 Task: Find connections with filter location Bāzpur with filter topic #Leadershipwith filter profile language German with filter current company Better Careers with filter school Vijaya High School with filter industry Public Safety with filter service category Retirement Planning with filter keywords title Coordinator
Action: Mouse moved to (651, 85)
Screenshot: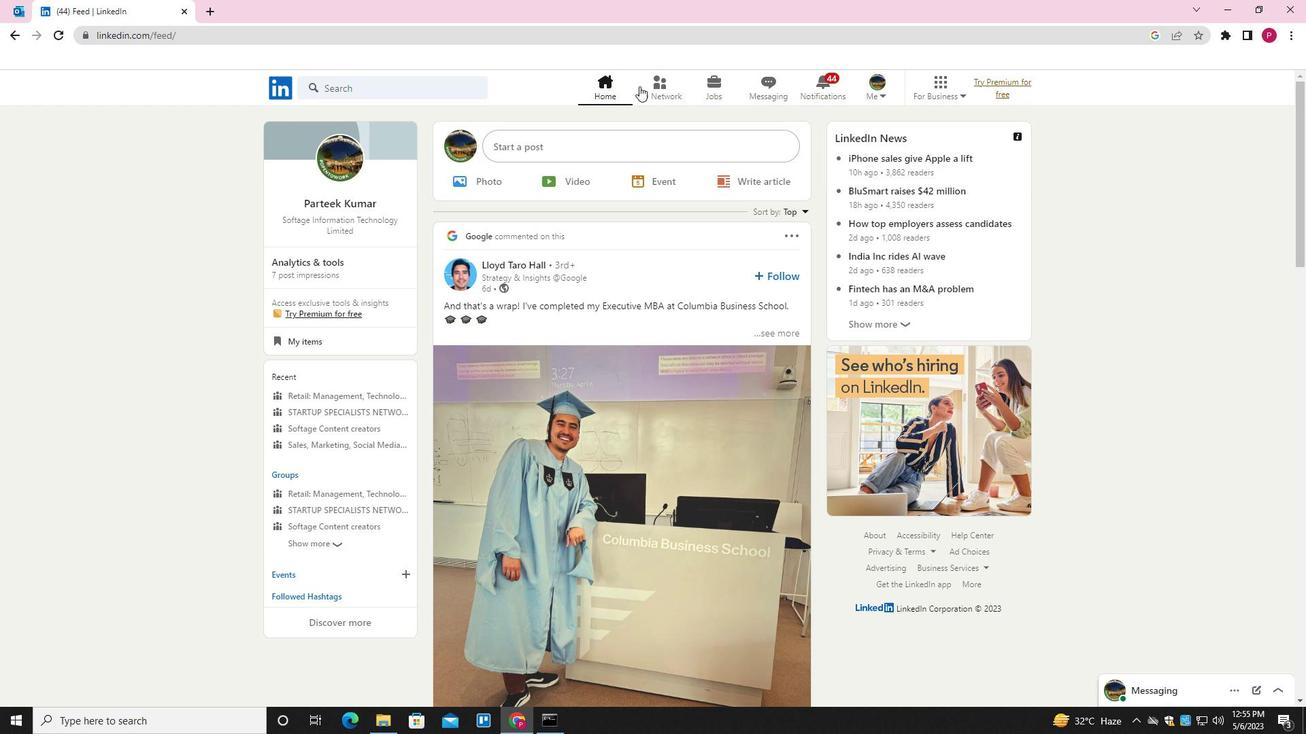 
Action: Mouse pressed left at (651, 85)
Screenshot: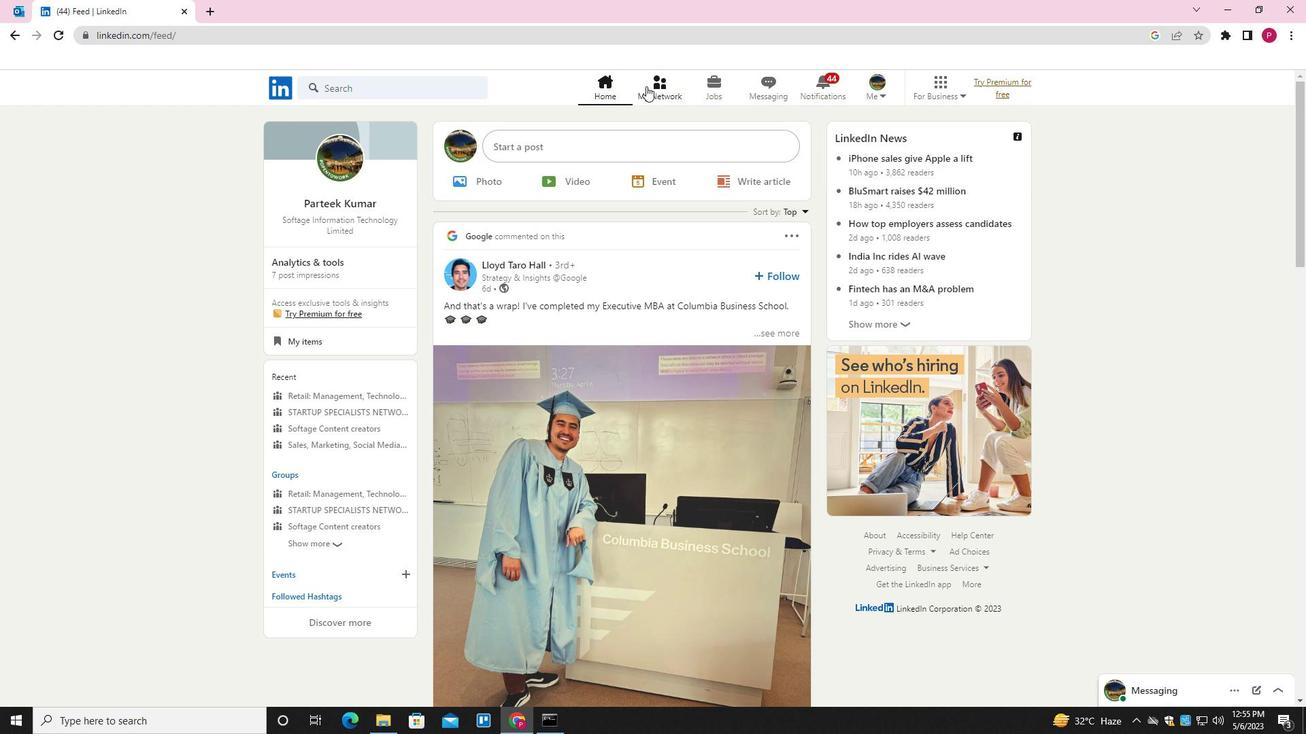 
Action: Mouse moved to (426, 163)
Screenshot: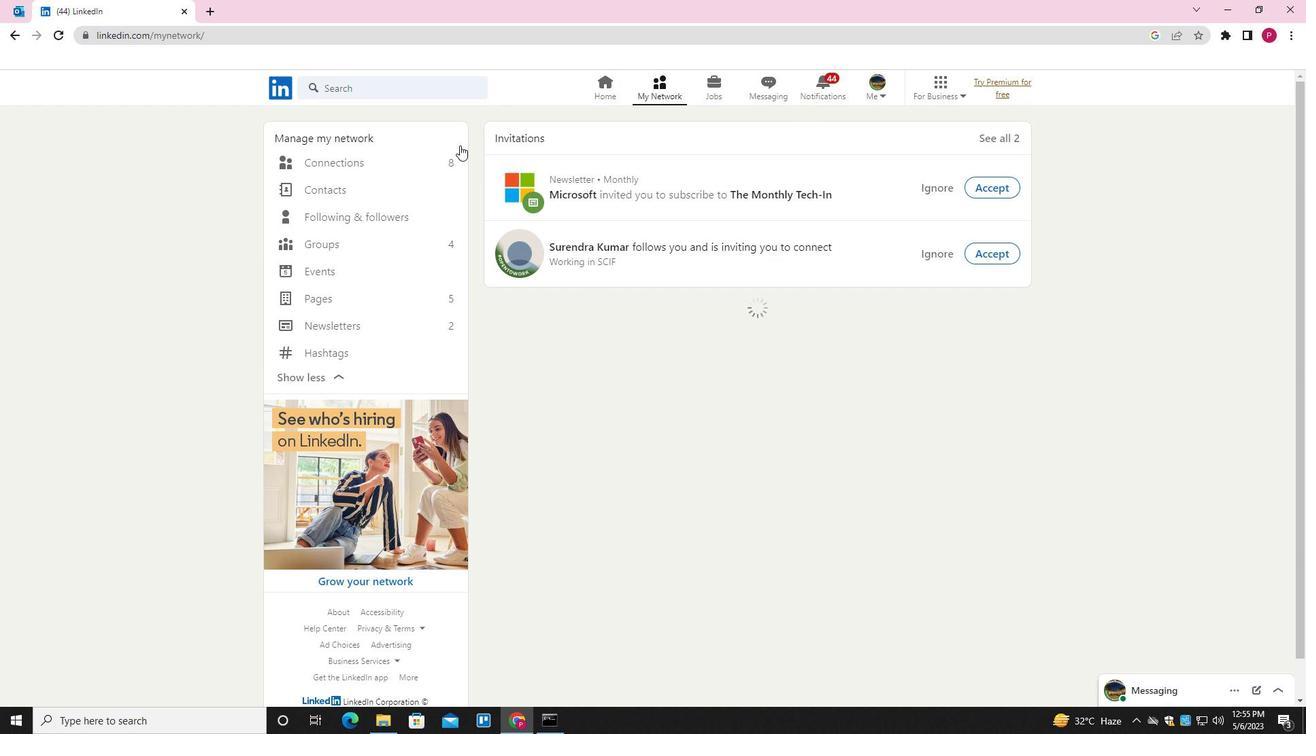 
Action: Mouse pressed left at (426, 163)
Screenshot: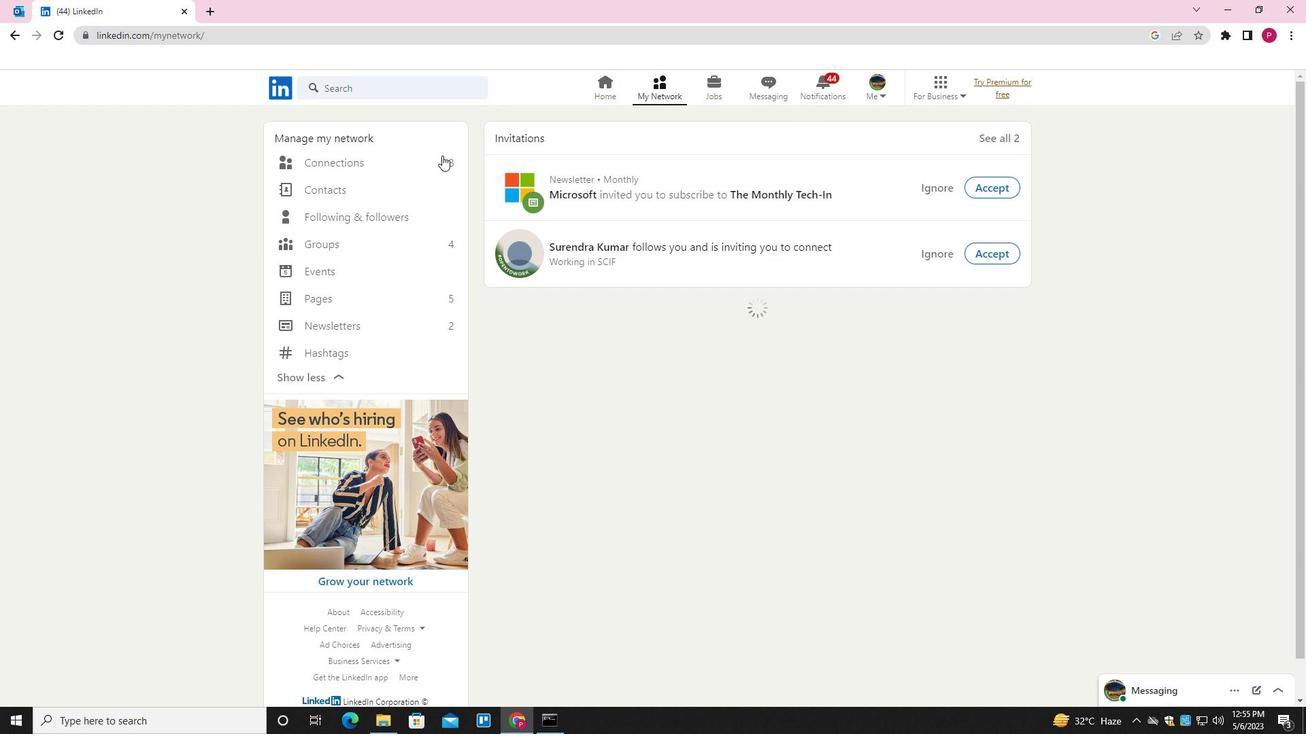 
Action: Mouse moved to (742, 163)
Screenshot: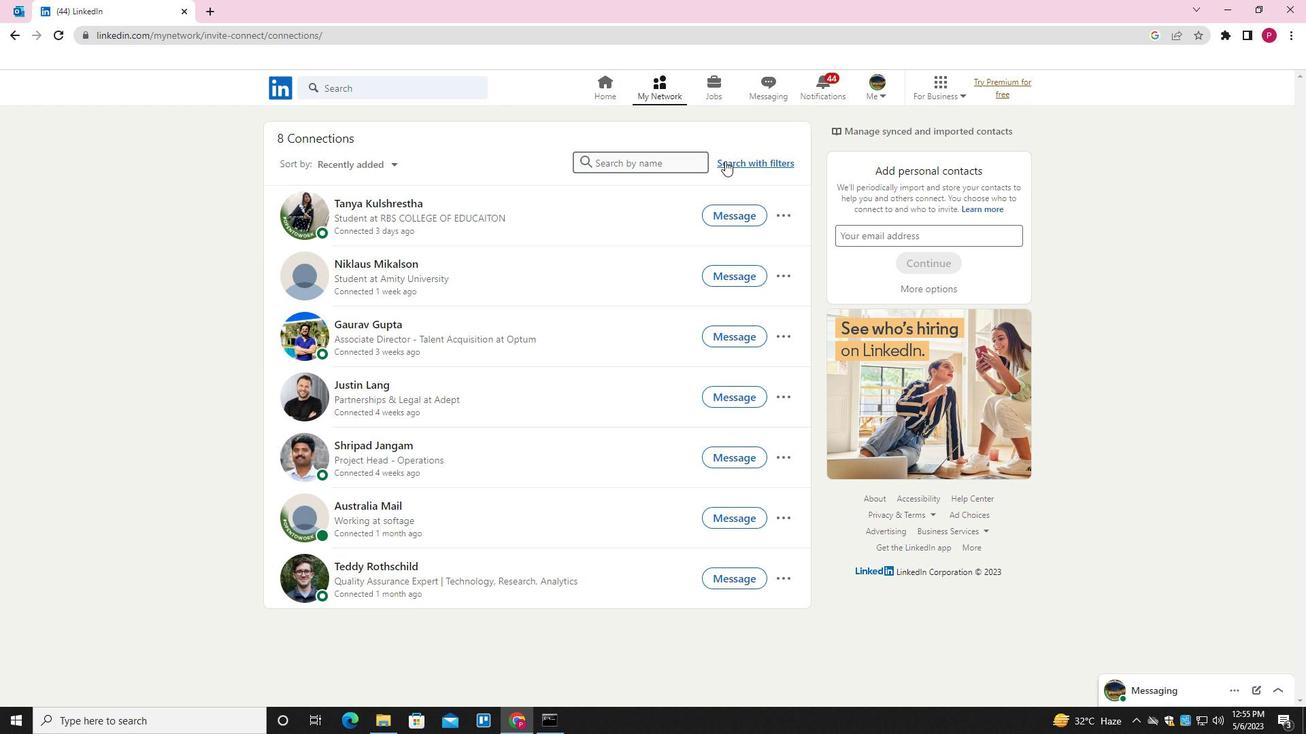 
Action: Mouse pressed left at (742, 163)
Screenshot: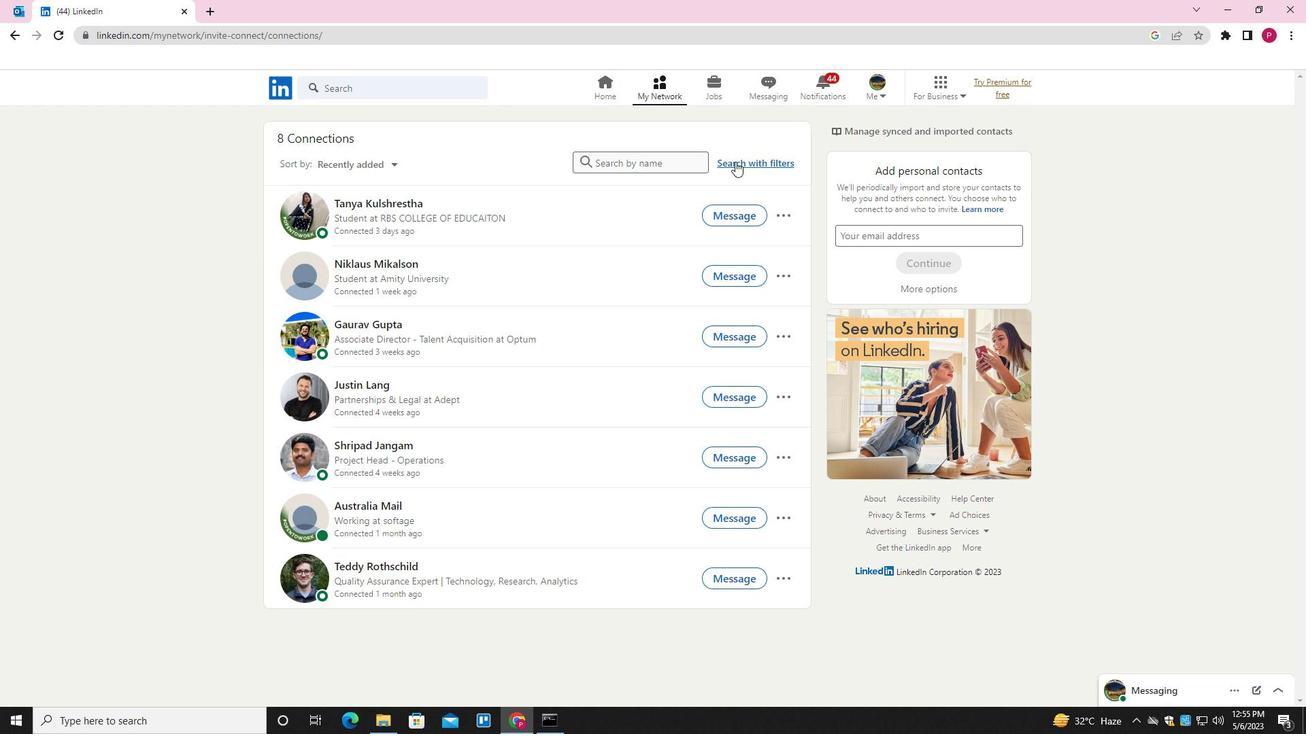 
Action: Mouse moved to (694, 125)
Screenshot: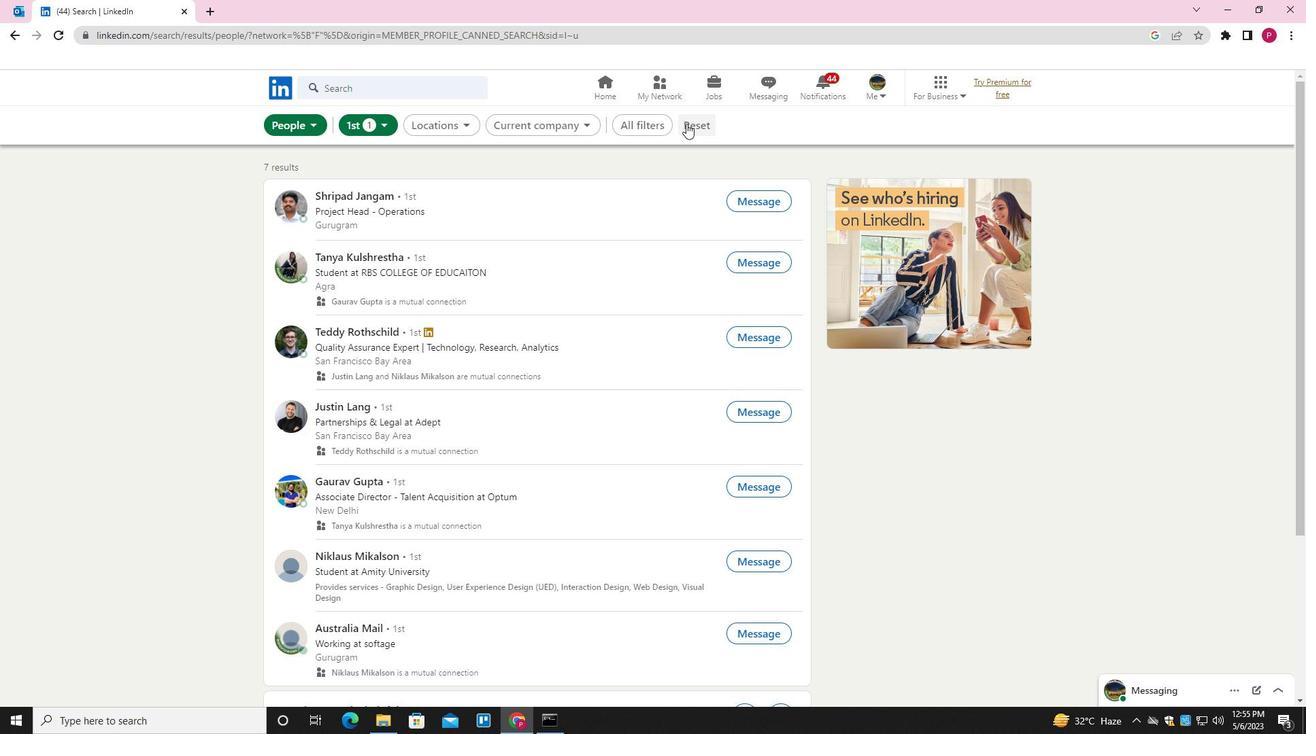 
Action: Mouse pressed left at (694, 125)
Screenshot: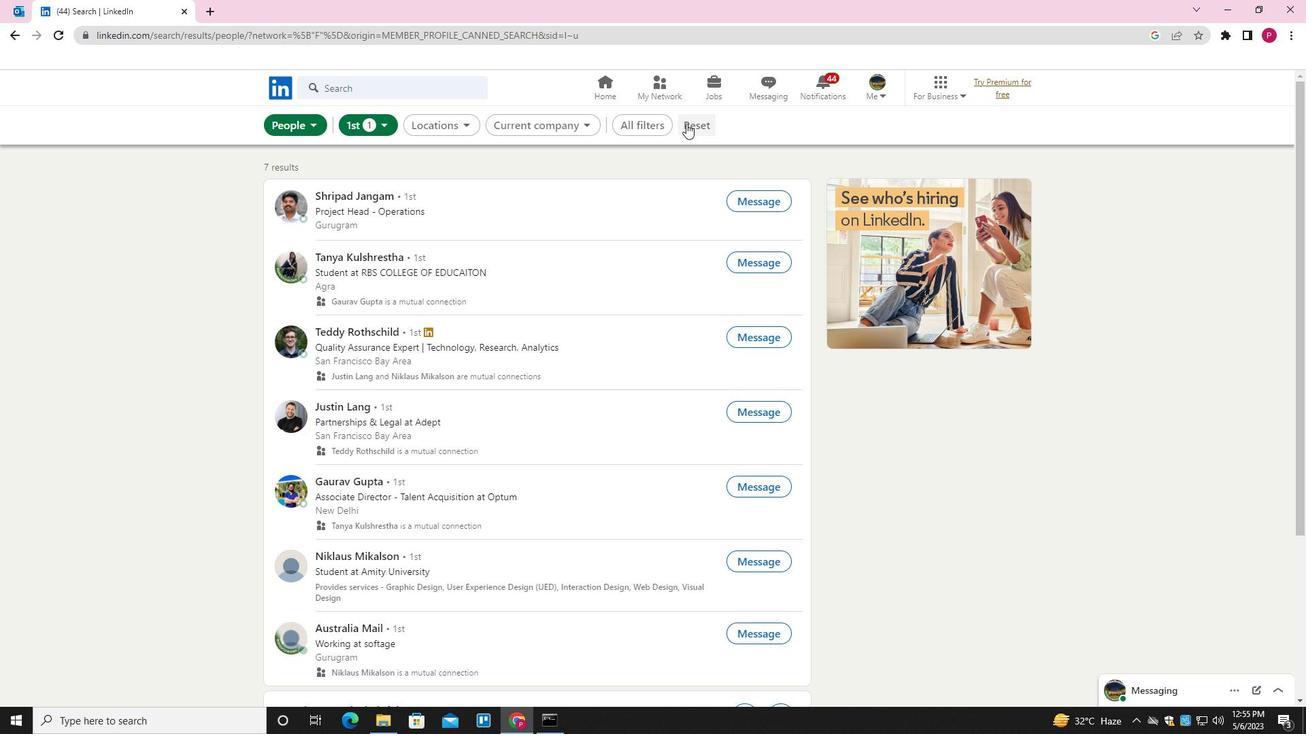 
Action: Mouse moved to (680, 118)
Screenshot: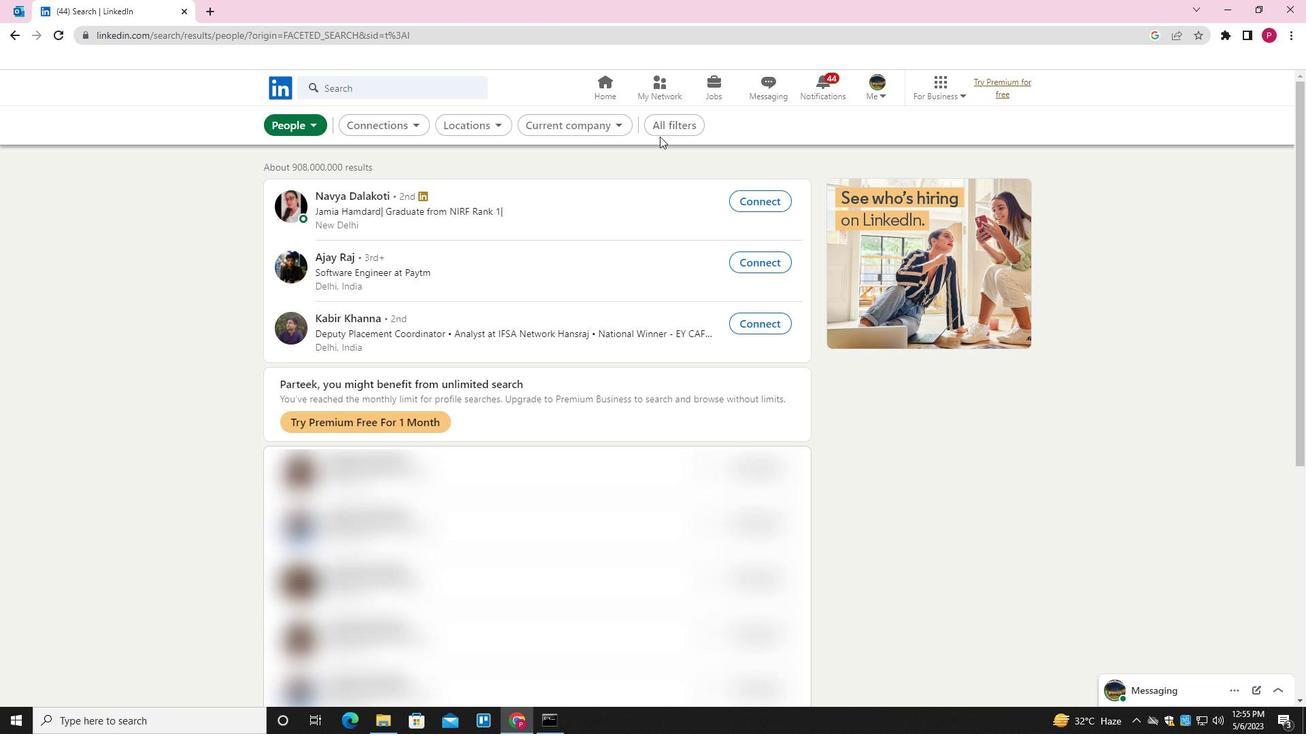 
Action: Mouse pressed left at (680, 118)
Screenshot: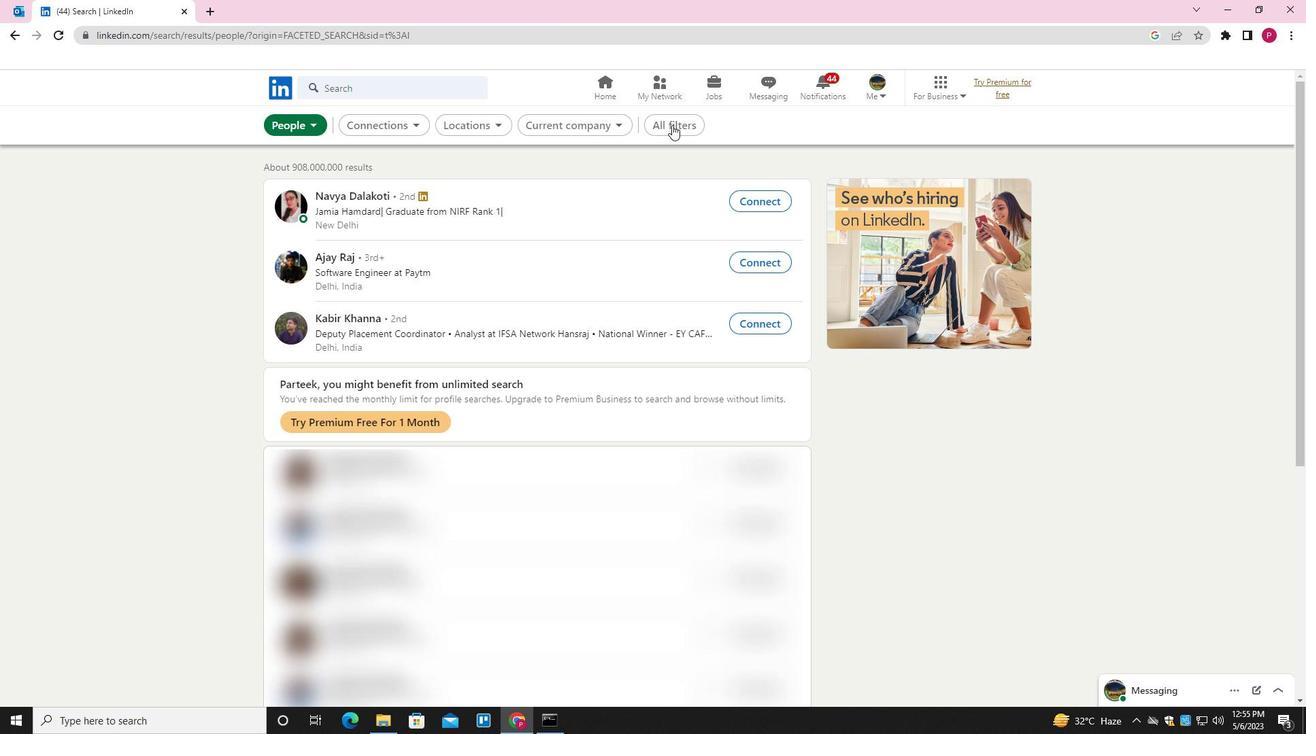 
Action: Mouse moved to (1035, 356)
Screenshot: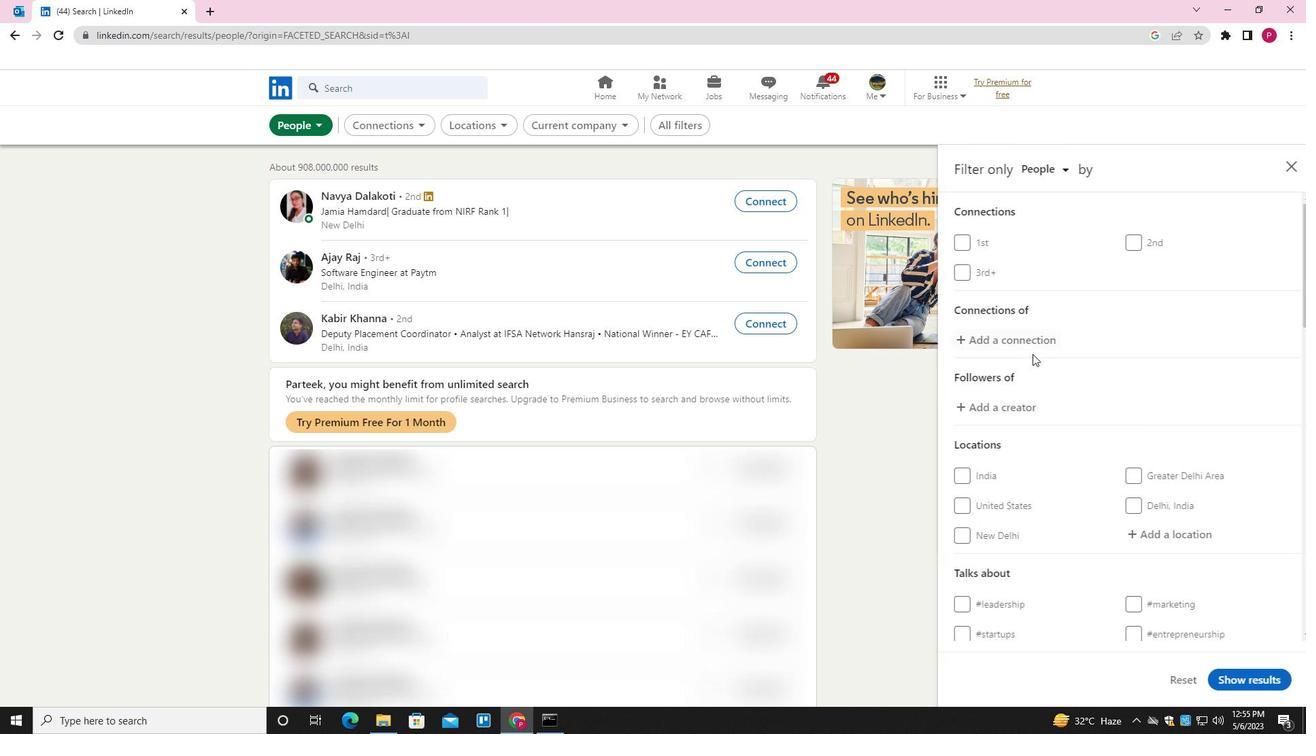 
Action: Mouse scrolled (1035, 355) with delta (0, 0)
Screenshot: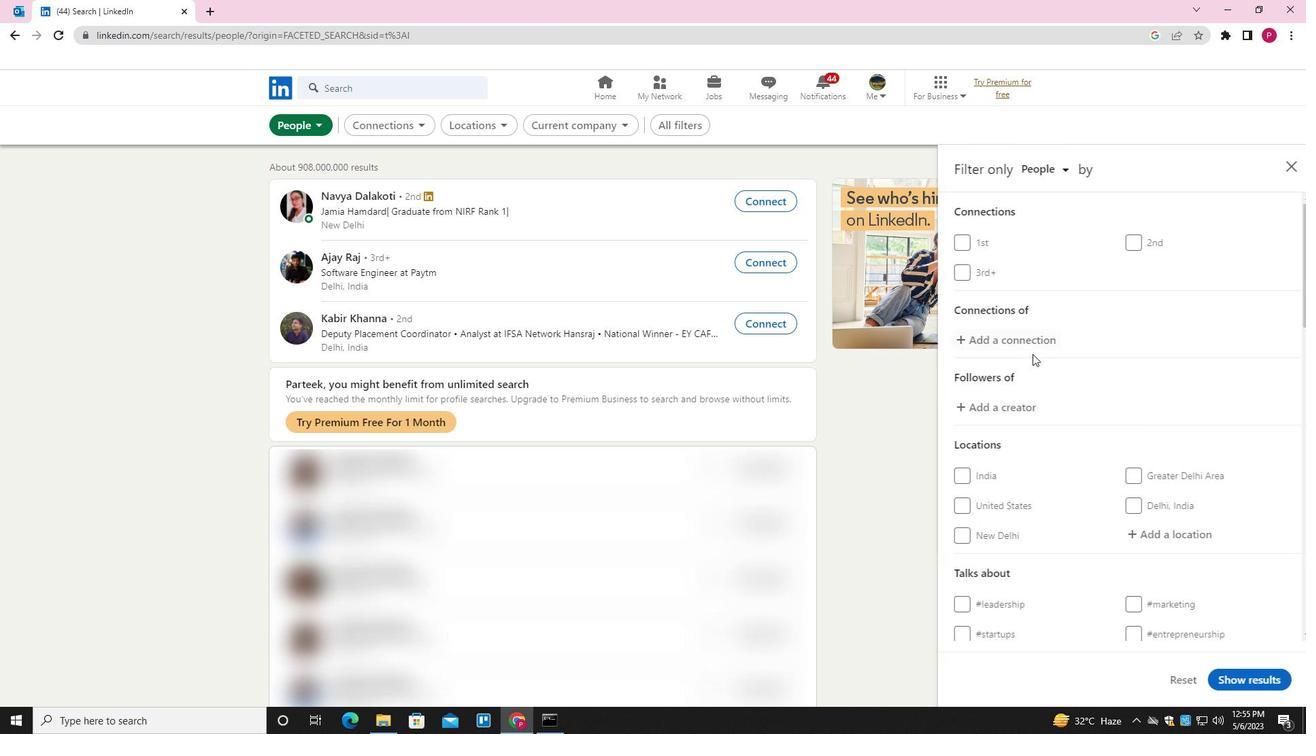
Action: Mouse moved to (1036, 357)
Screenshot: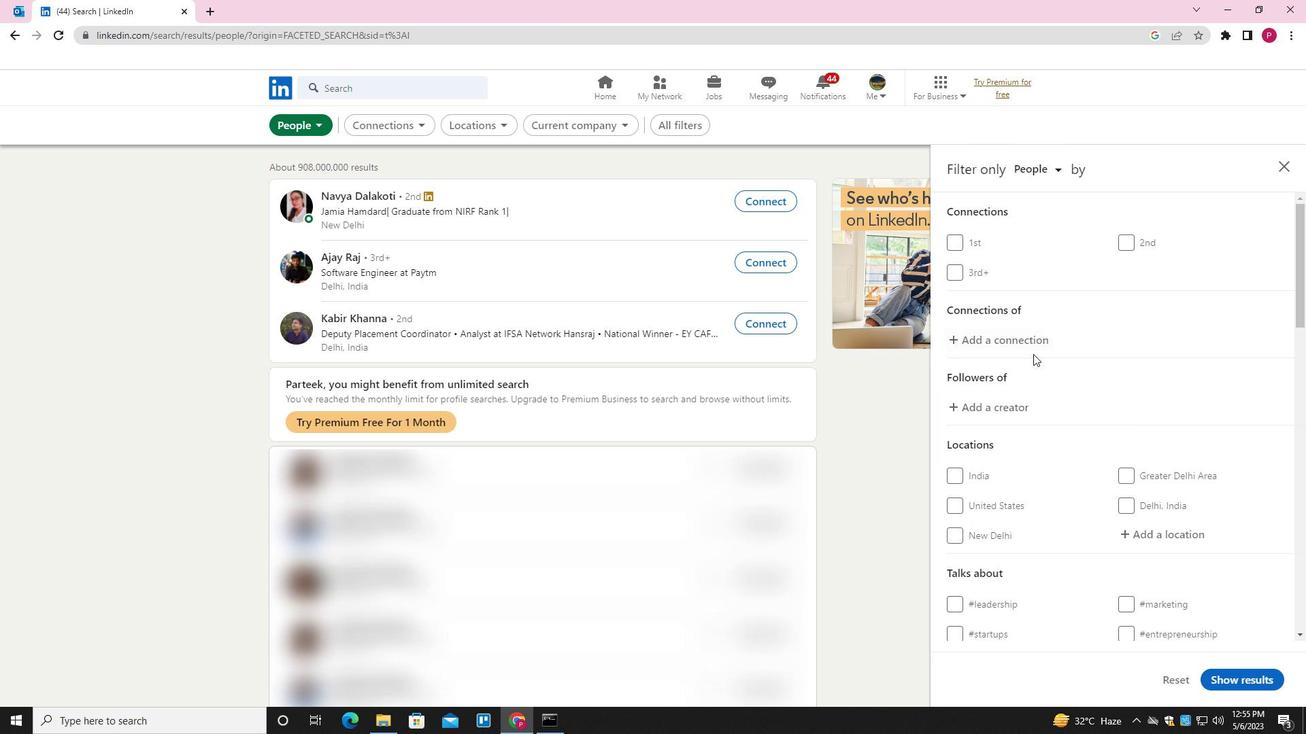 
Action: Mouse scrolled (1036, 357) with delta (0, 0)
Screenshot: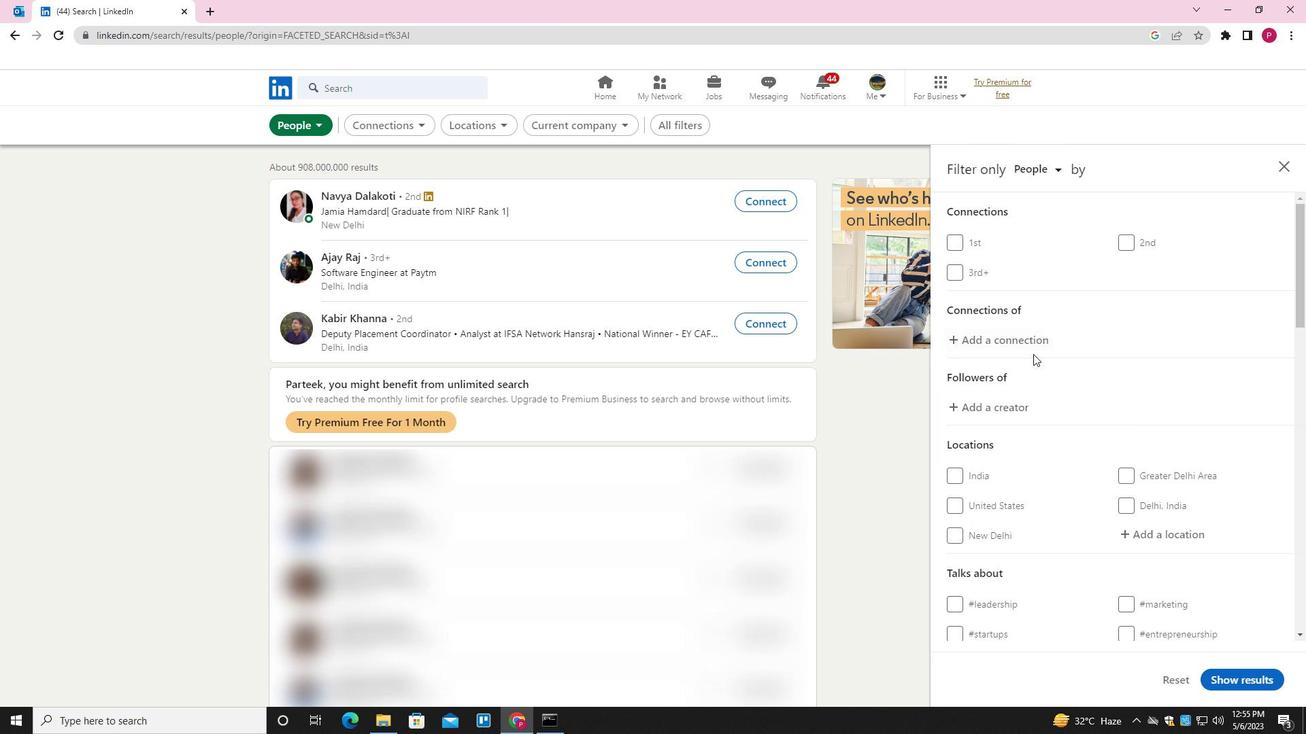 
Action: Mouse moved to (1162, 397)
Screenshot: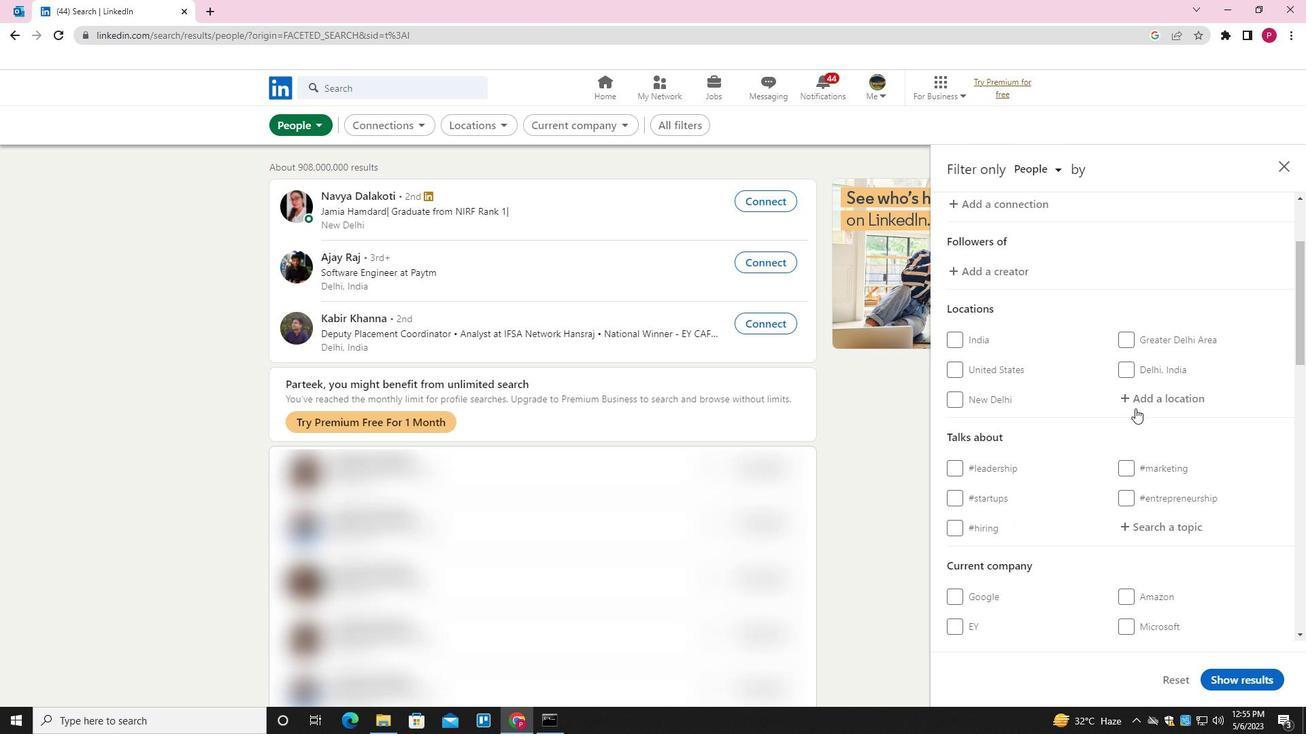 
Action: Mouse pressed left at (1162, 397)
Screenshot: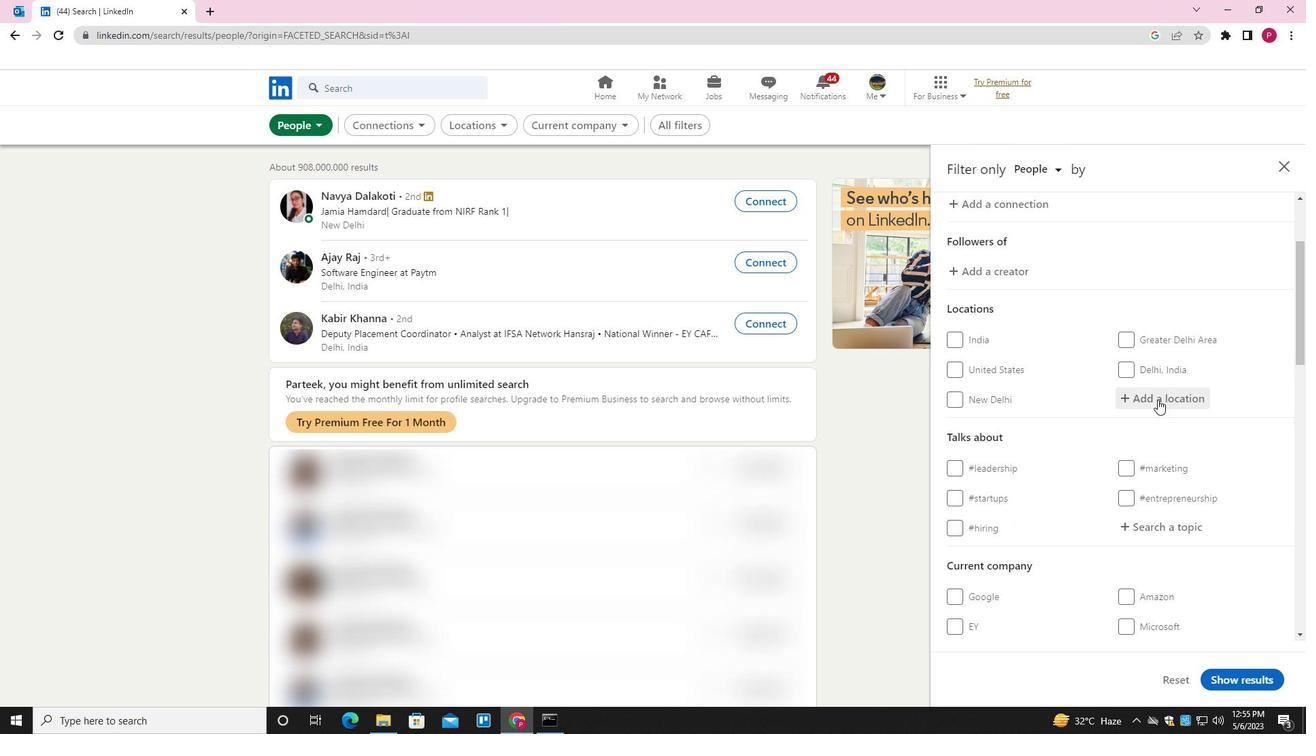 
Action: Mouse moved to (1161, 397)
Screenshot: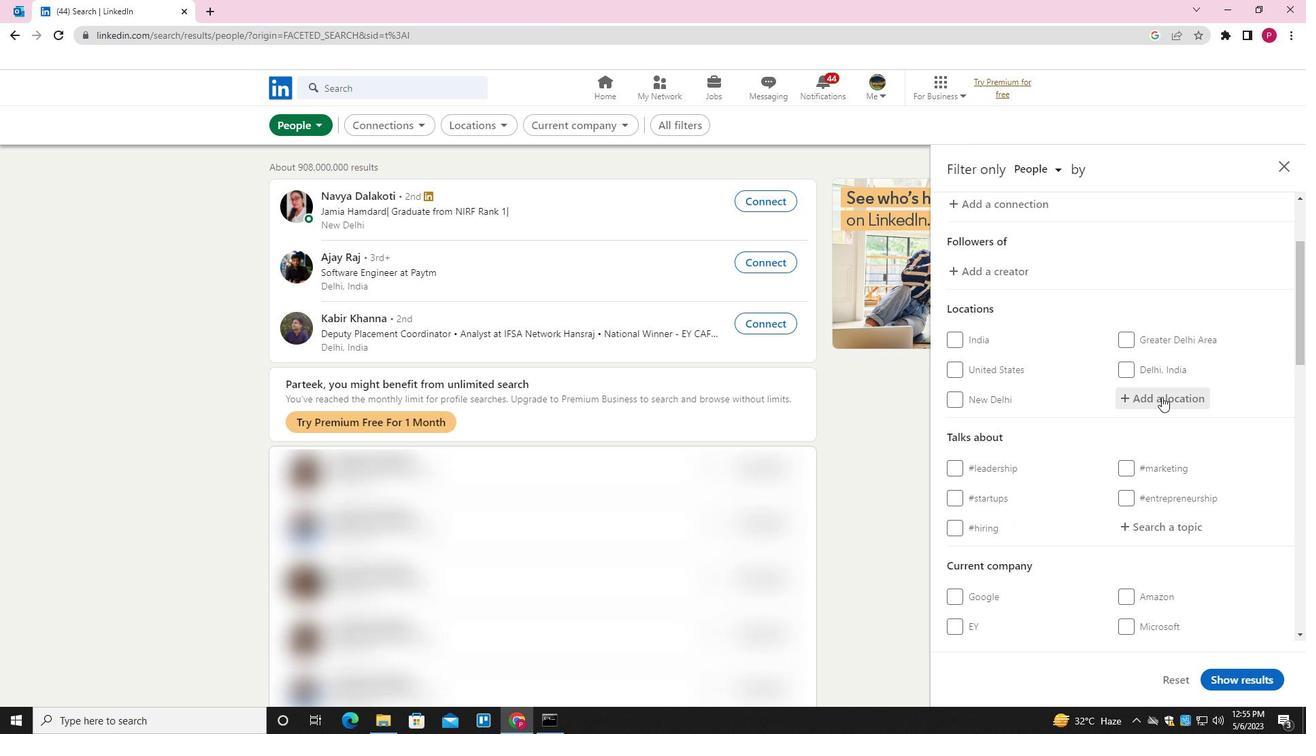 
Action: Key pressed <Key.shift>BAZPUR<Key.down><Key.enter>
Screenshot: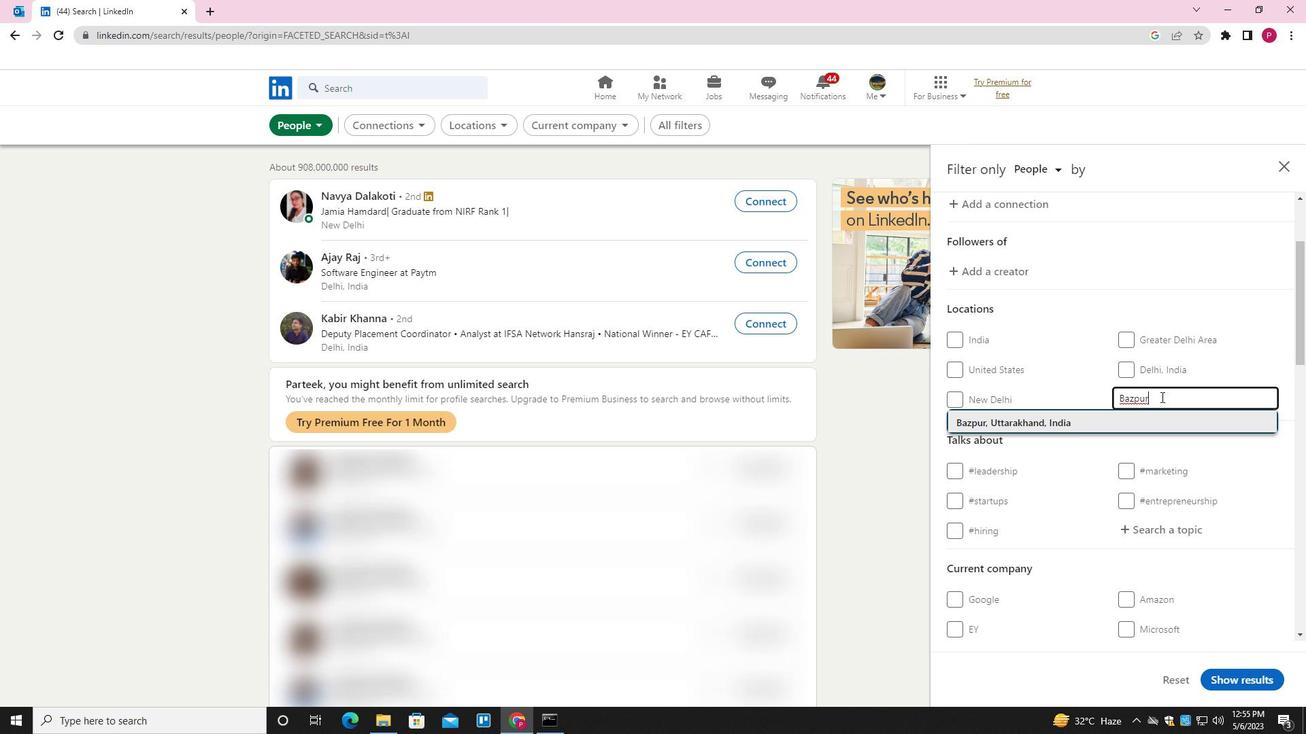 
Action: Mouse moved to (1152, 403)
Screenshot: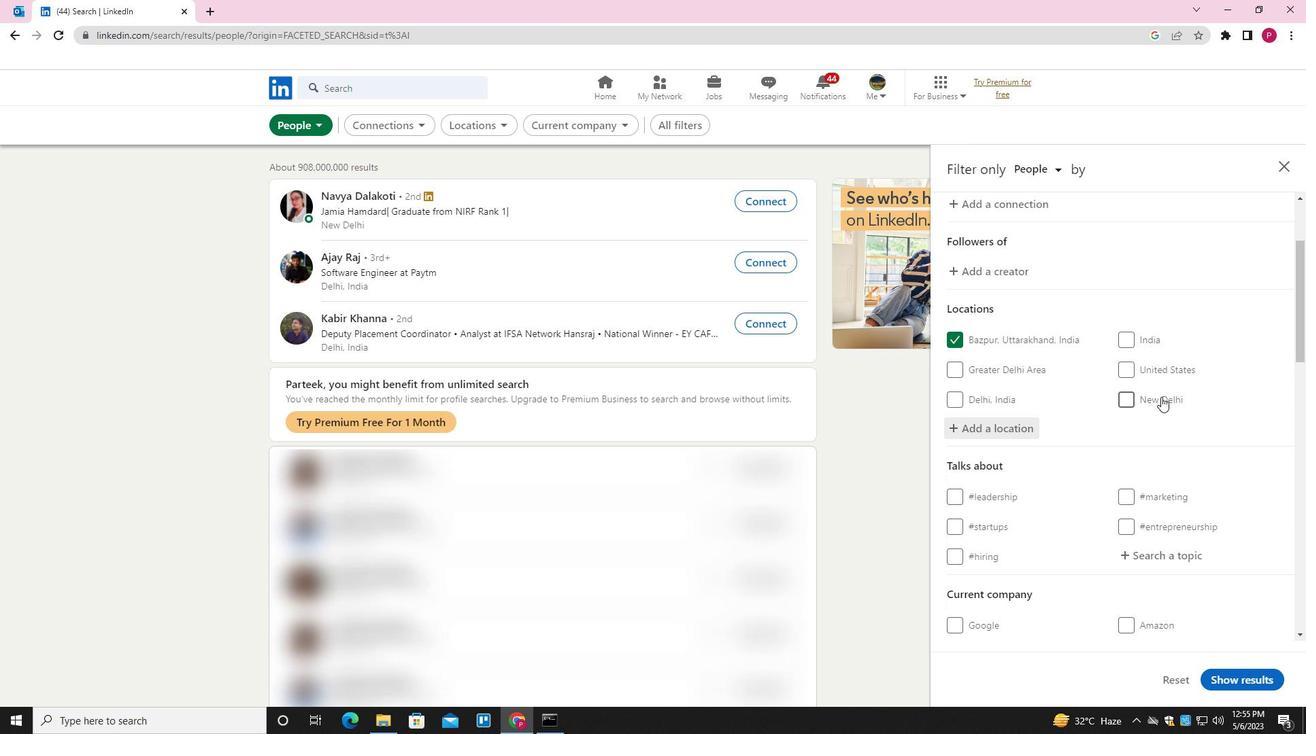 
Action: Mouse scrolled (1152, 402) with delta (0, 0)
Screenshot: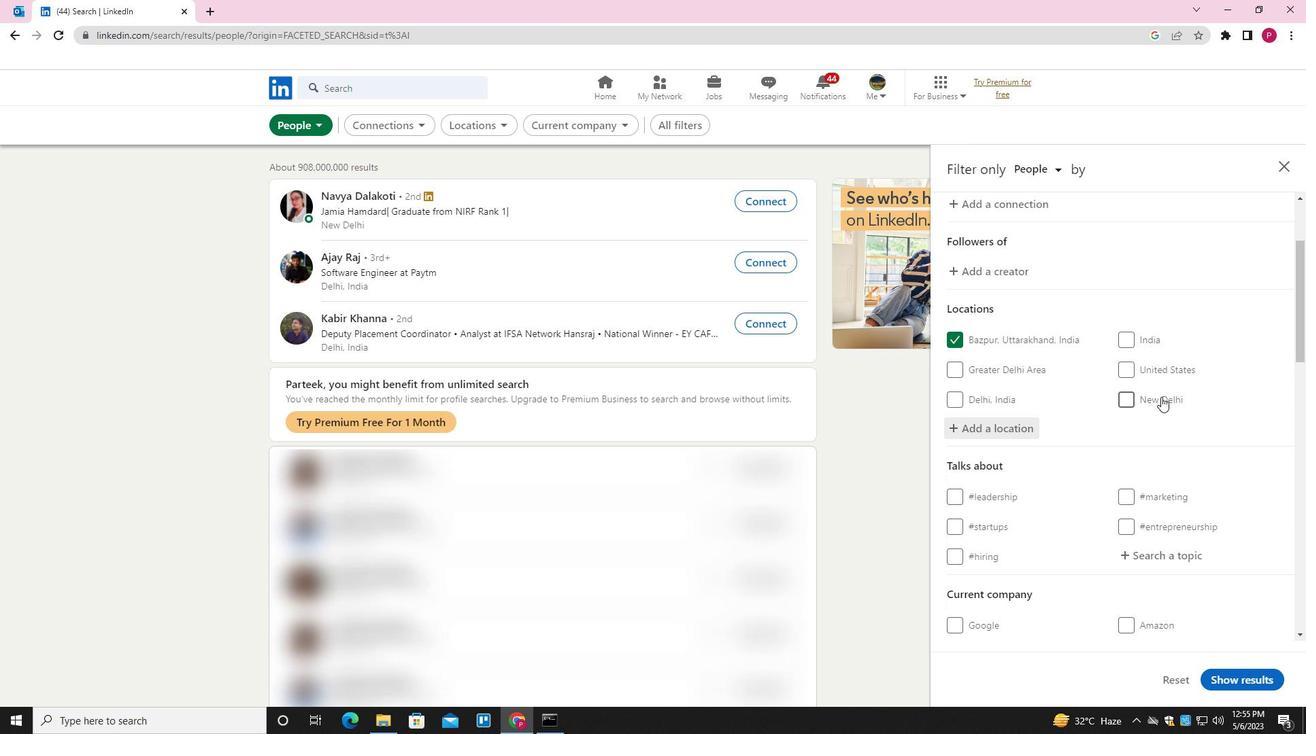 
Action: Mouse moved to (1151, 404)
Screenshot: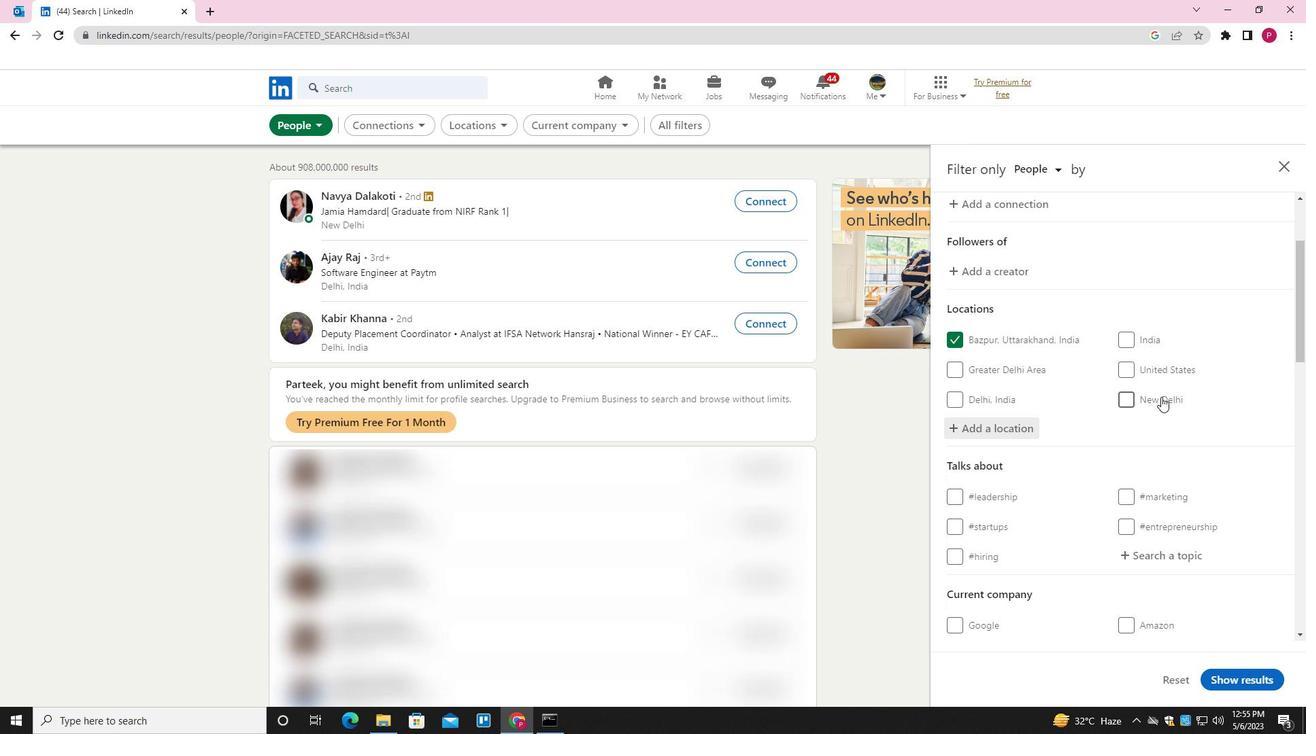 
Action: Mouse scrolled (1151, 403) with delta (0, 0)
Screenshot: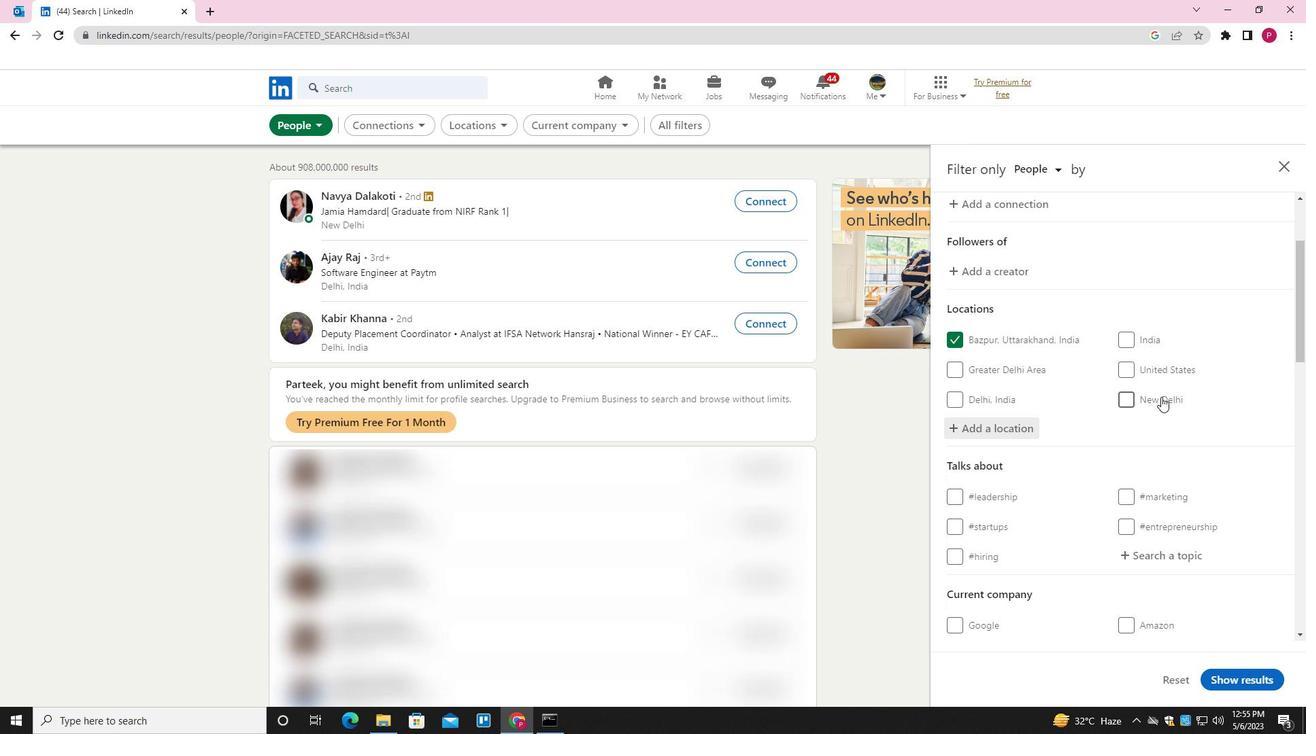 
Action: Mouse moved to (1148, 405)
Screenshot: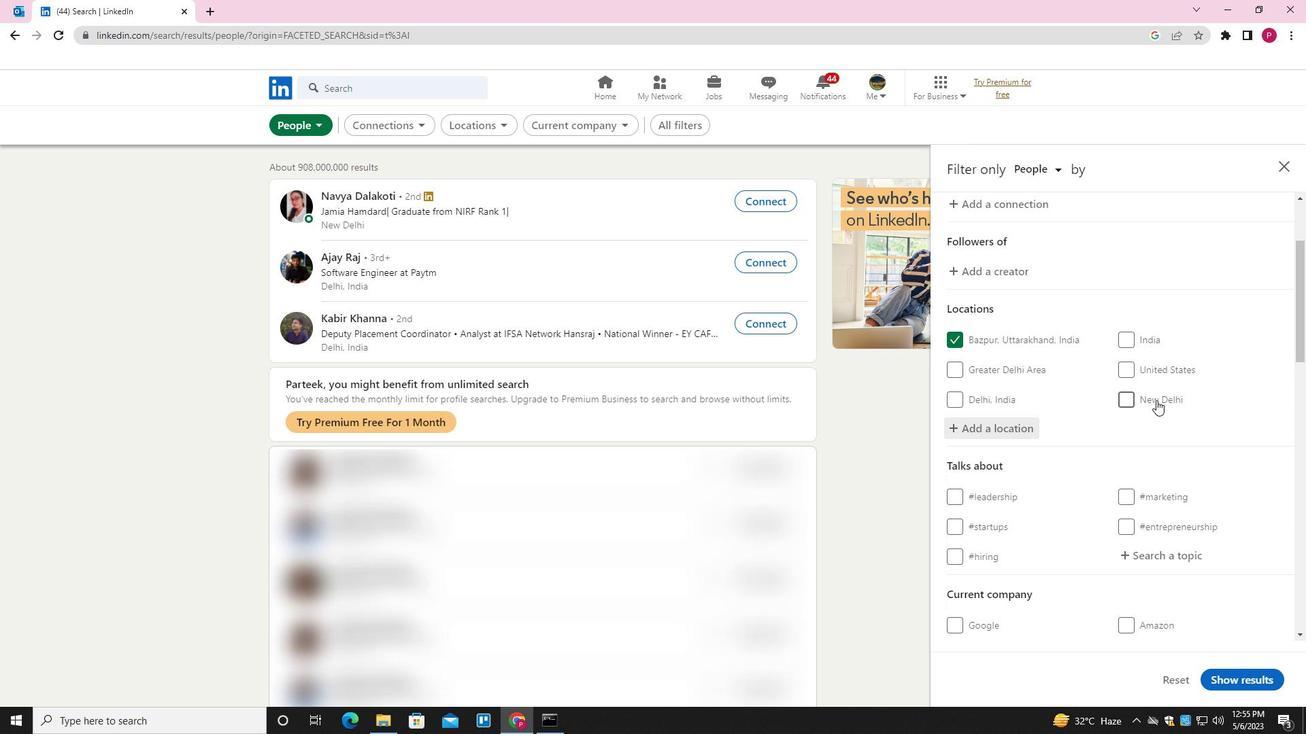 
Action: Mouse scrolled (1148, 404) with delta (0, 0)
Screenshot: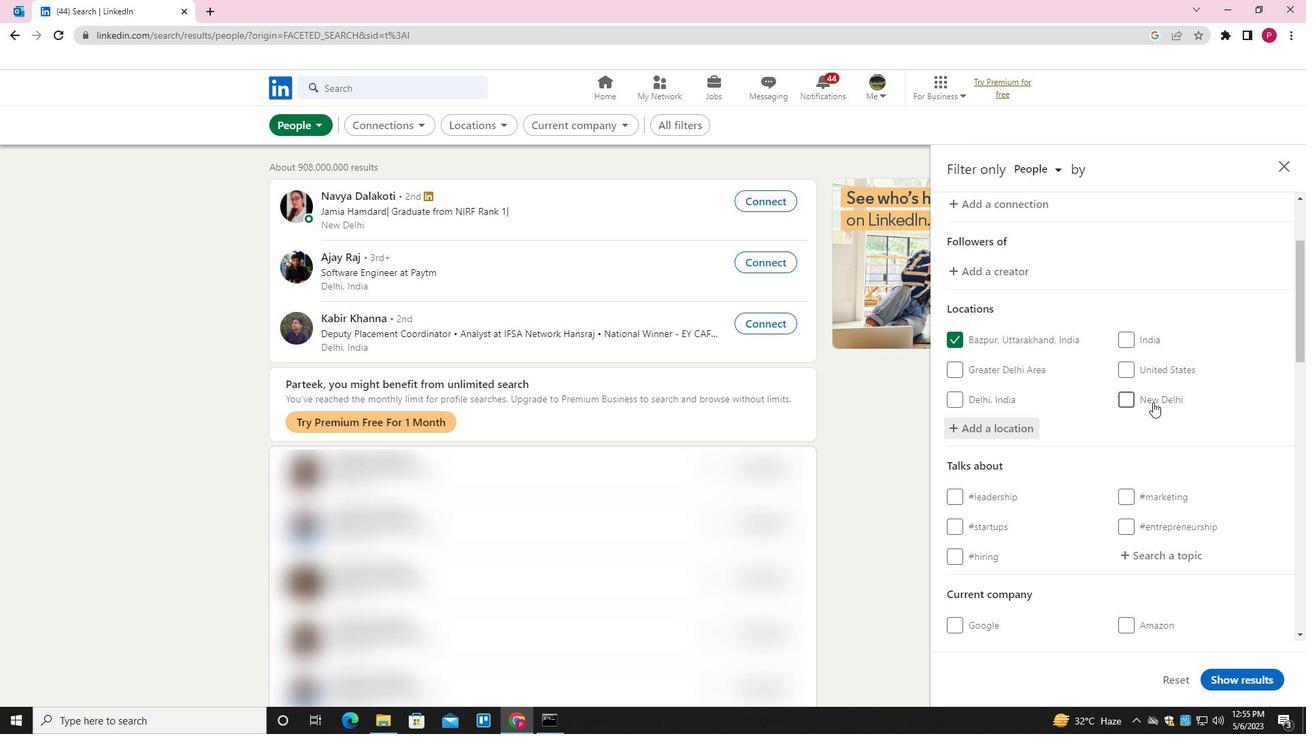 
Action: Mouse moved to (1145, 407)
Screenshot: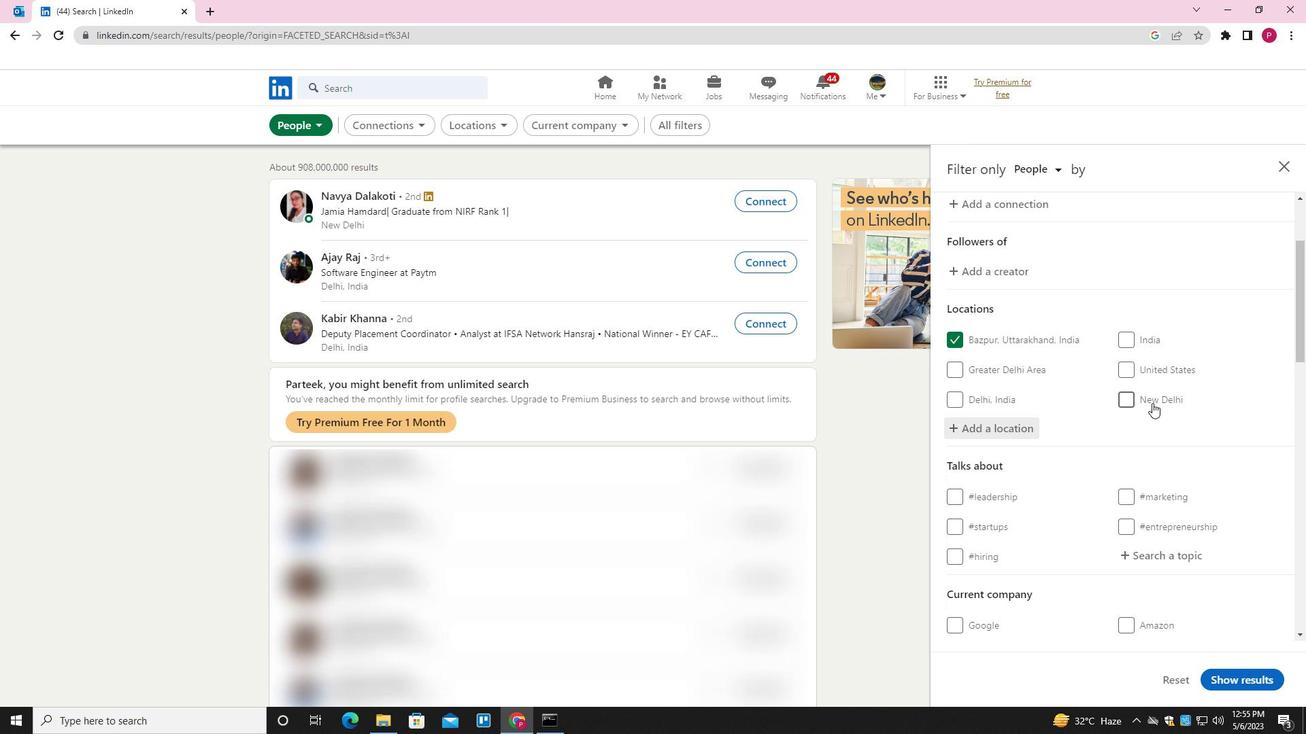 
Action: Mouse scrolled (1145, 406) with delta (0, 0)
Screenshot: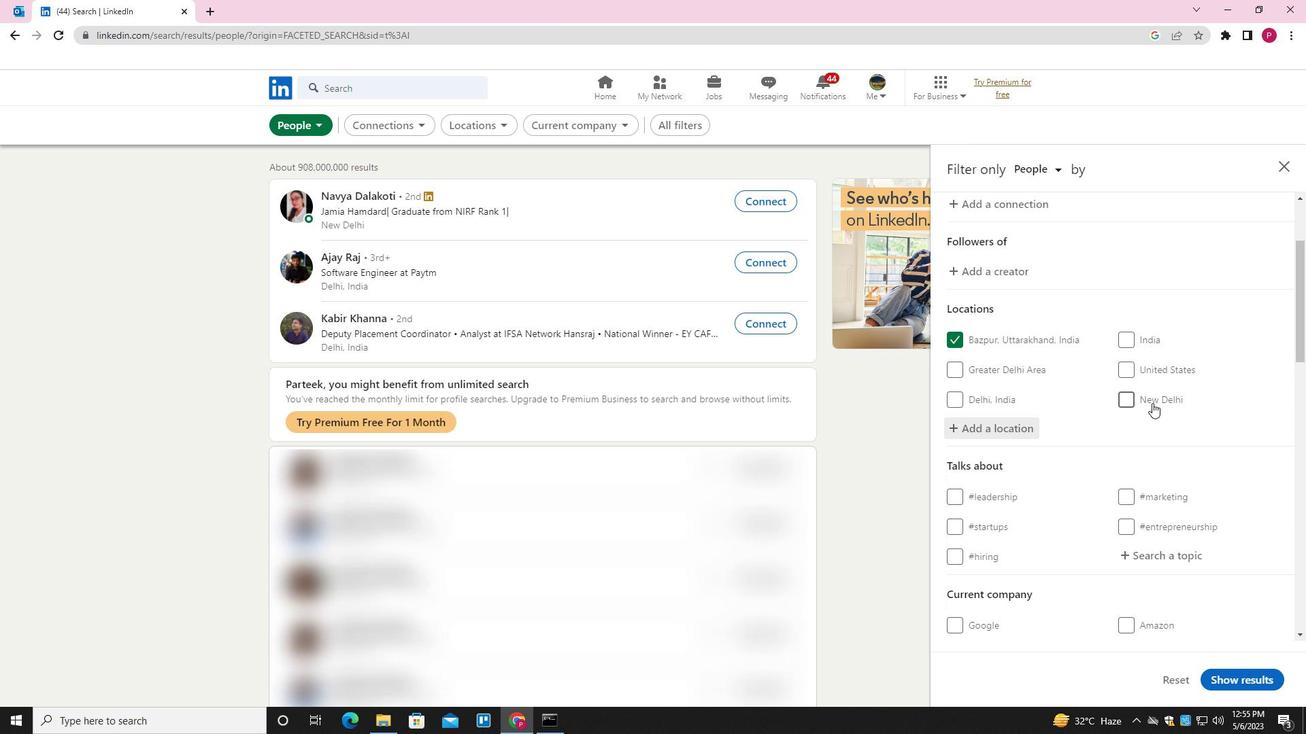 
Action: Mouse moved to (1171, 294)
Screenshot: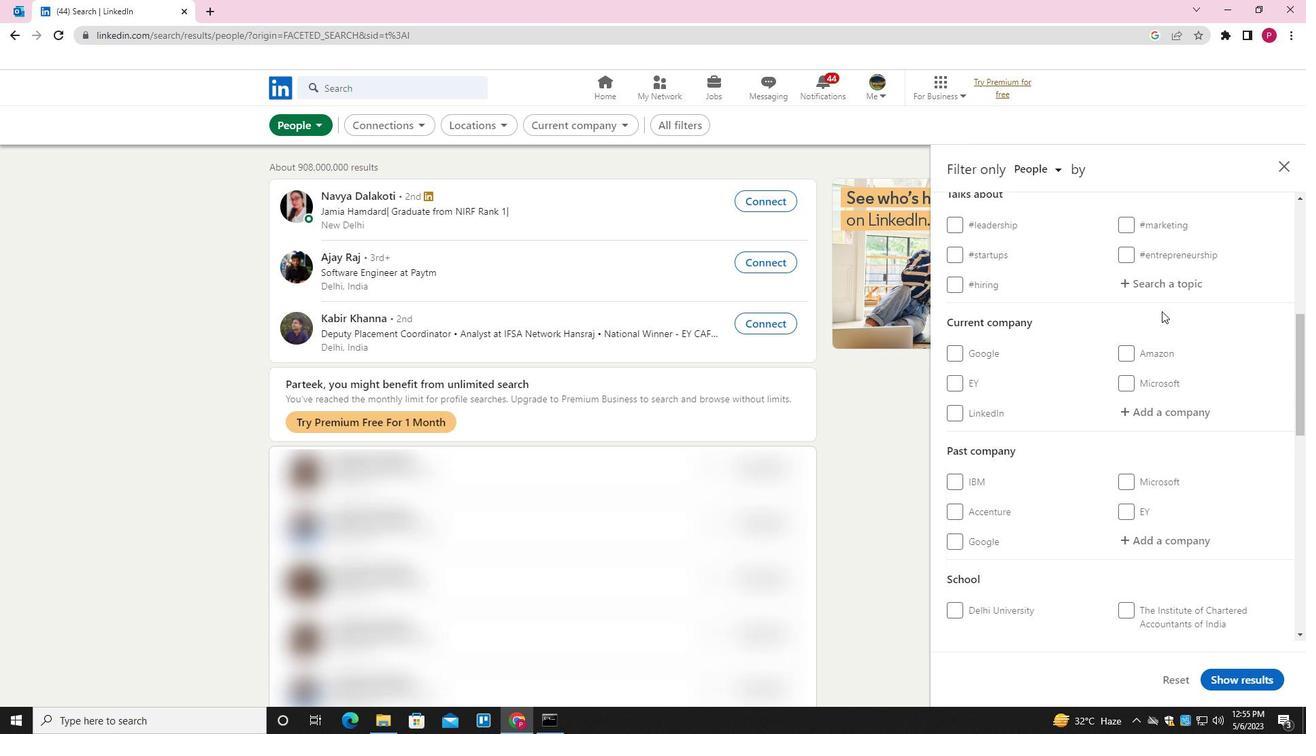 
Action: Mouse pressed left at (1171, 294)
Screenshot: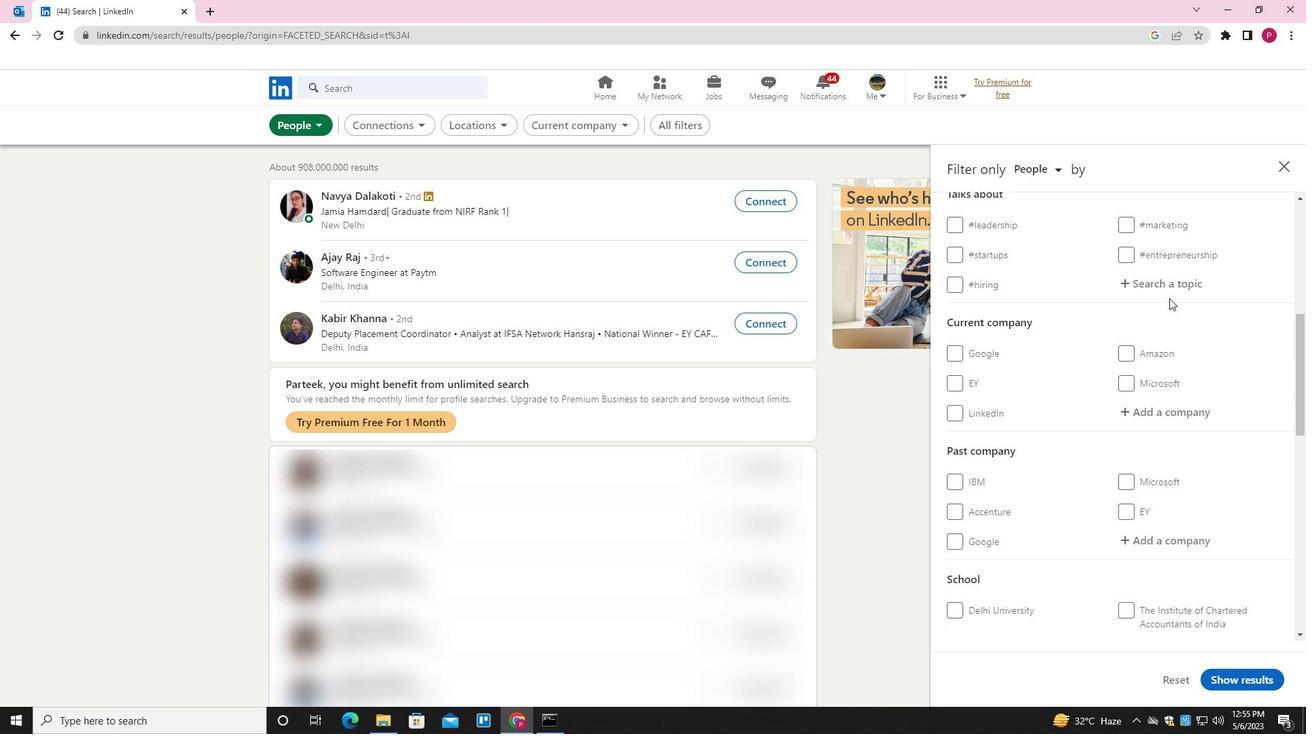 
Action: Mouse moved to (1173, 286)
Screenshot: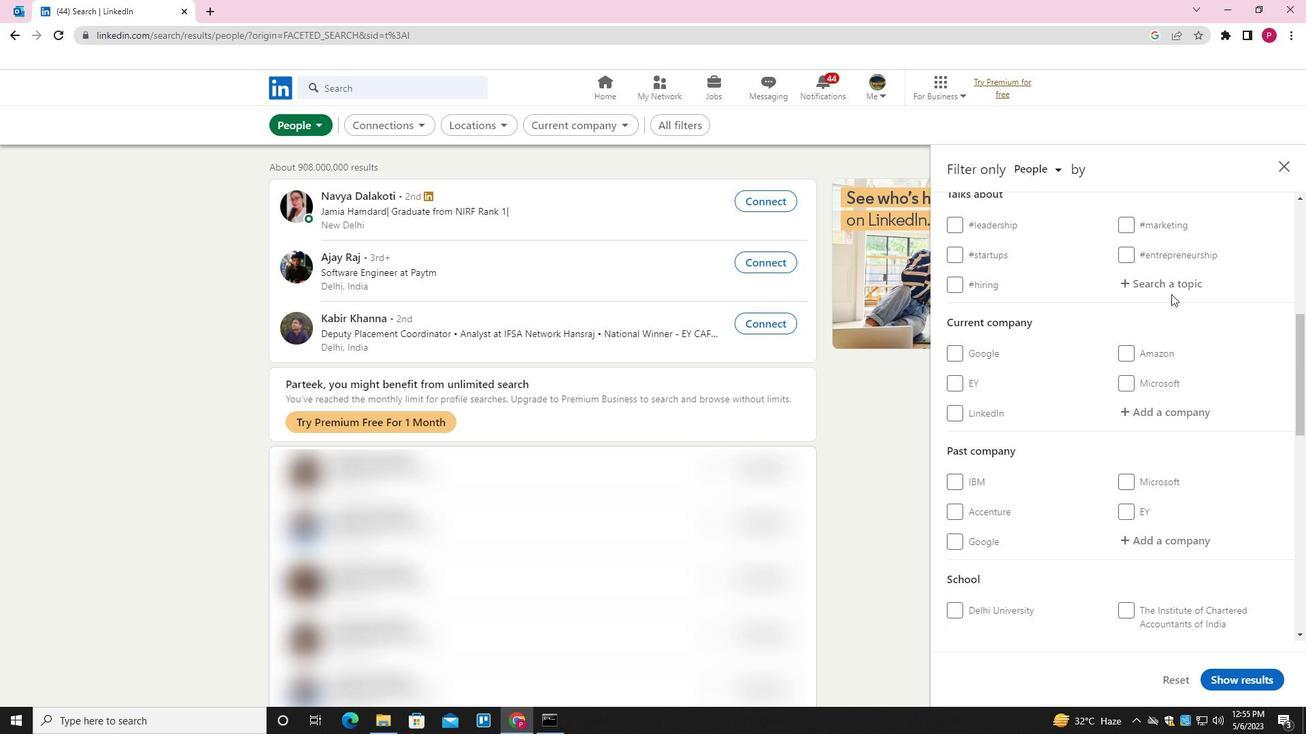 
Action: Mouse pressed left at (1173, 286)
Screenshot: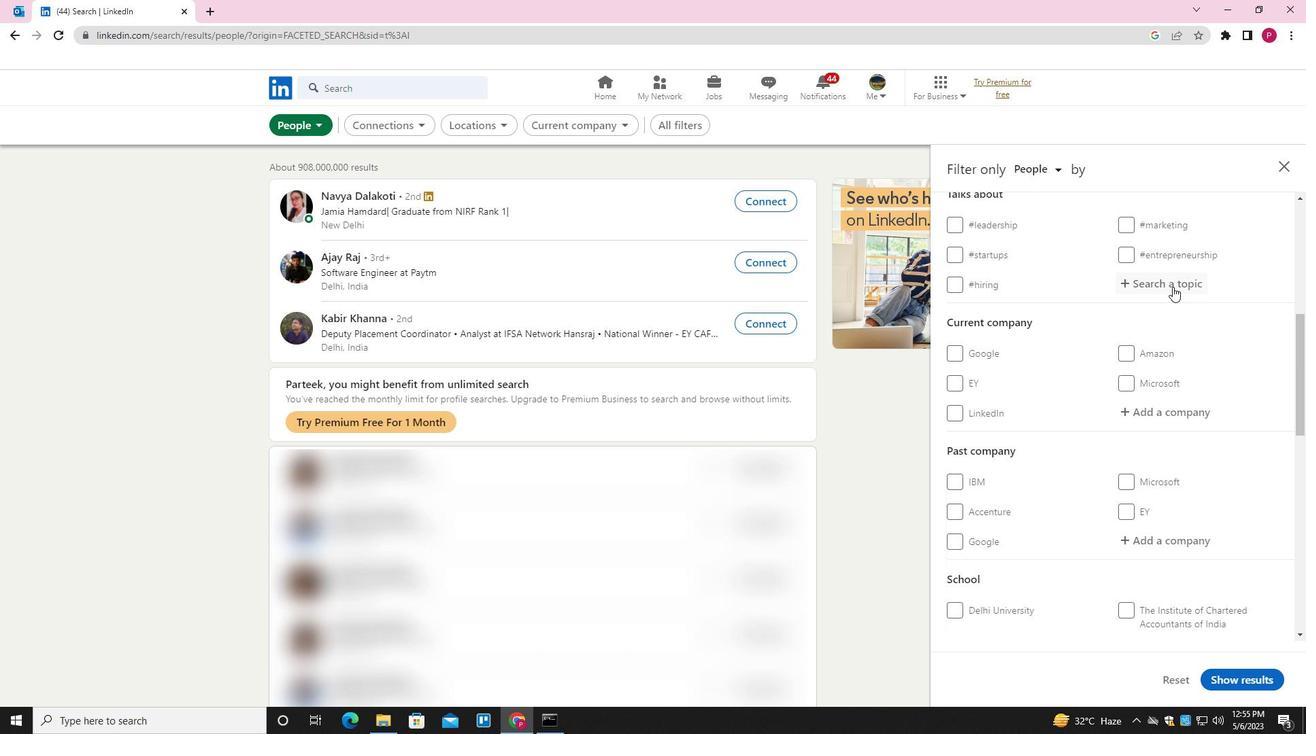 
Action: Key pressed LEADRESHIP<Key.backspace><Key.backspace><Key.backspace><Key.backspace><Key.backspace><Key.backspace>ERSHIP<Key.down><Key.enter>
Screenshot: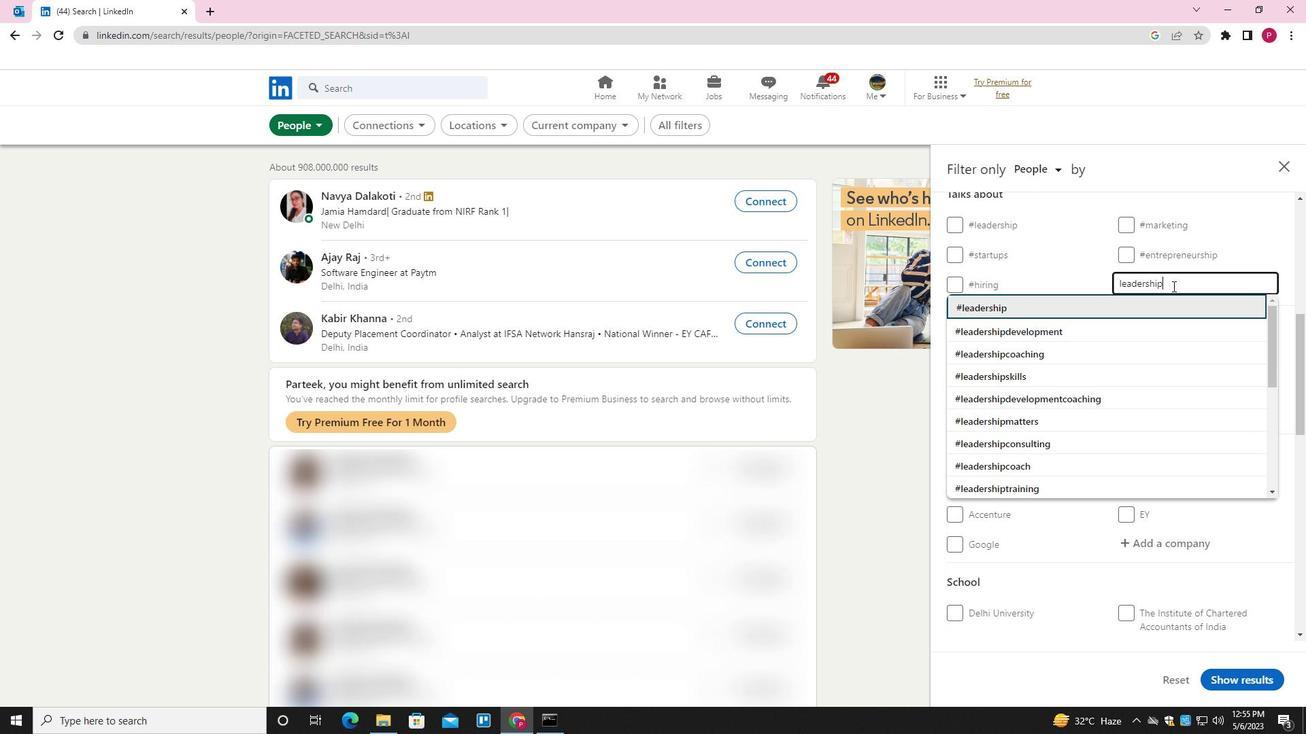 
Action: Mouse moved to (1111, 365)
Screenshot: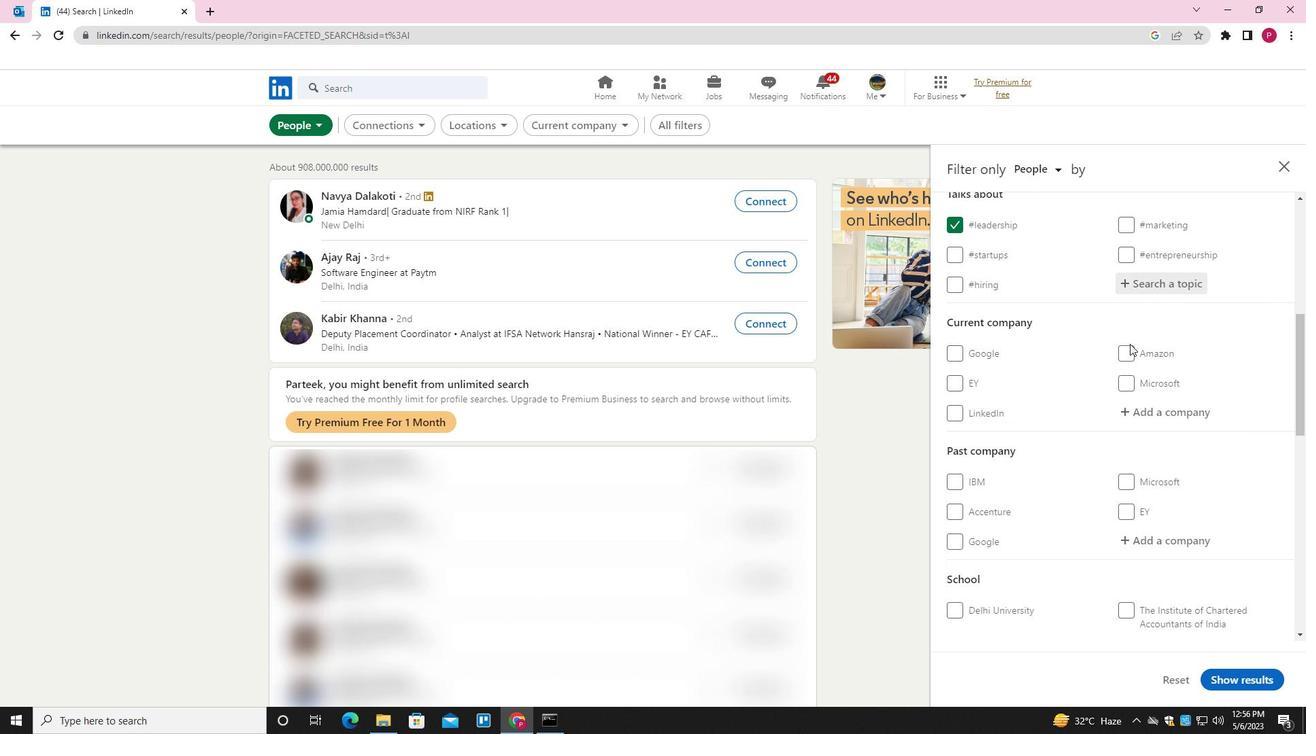 
Action: Mouse scrolled (1111, 364) with delta (0, 0)
Screenshot: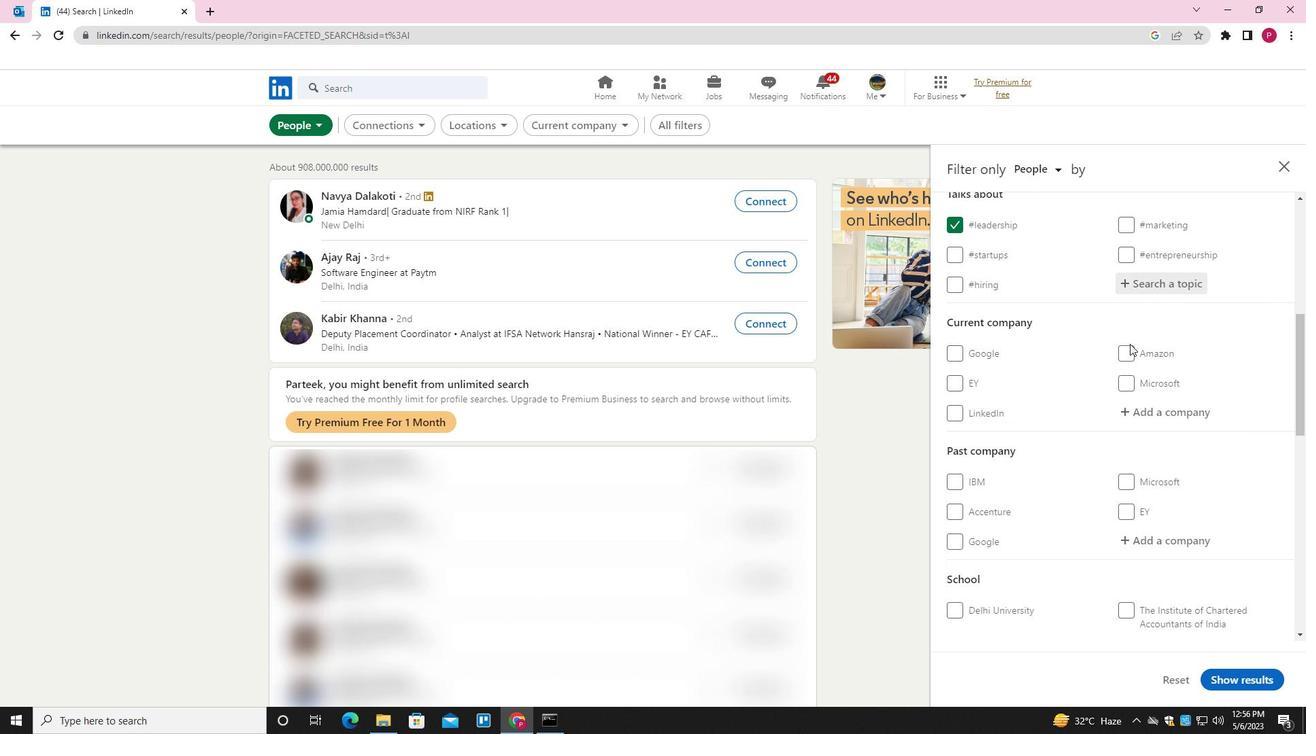 
Action: Mouse moved to (1109, 372)
Screenshot: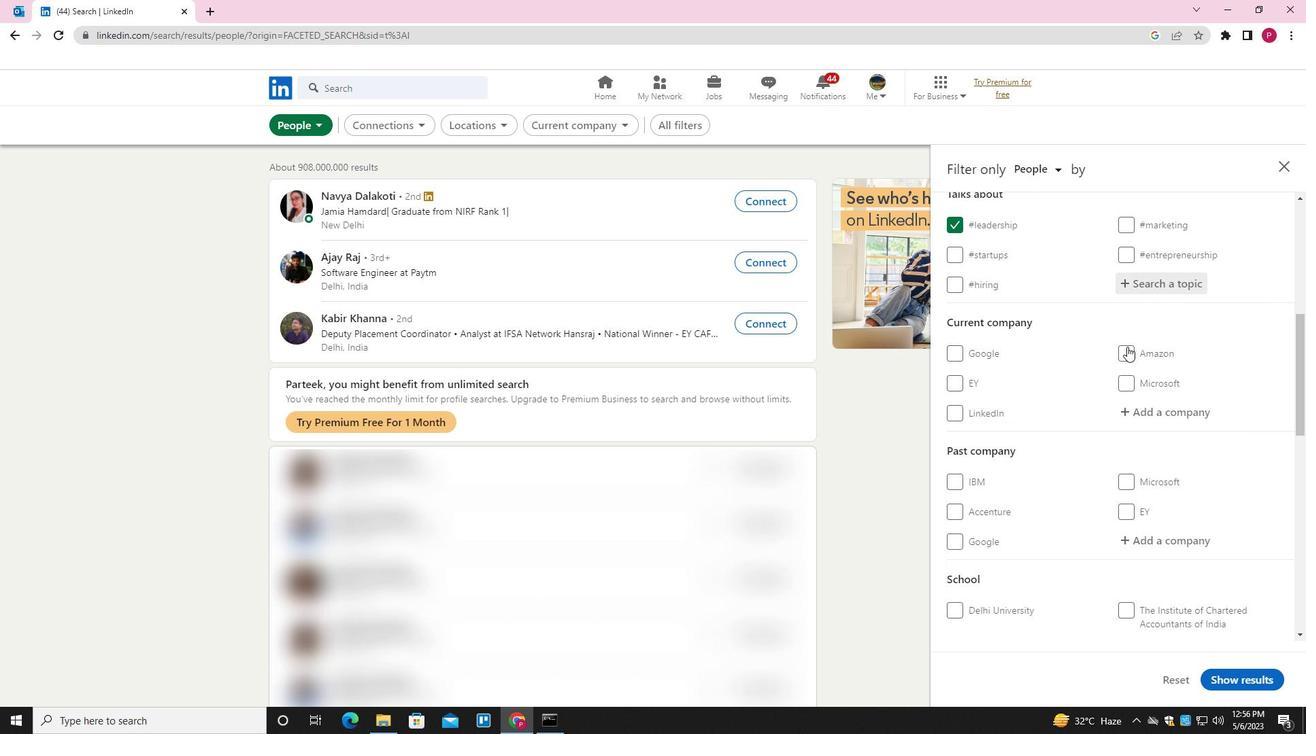 
Action: Mouse scrolled (1109, 371) with delta (0, 0)
Screenshot: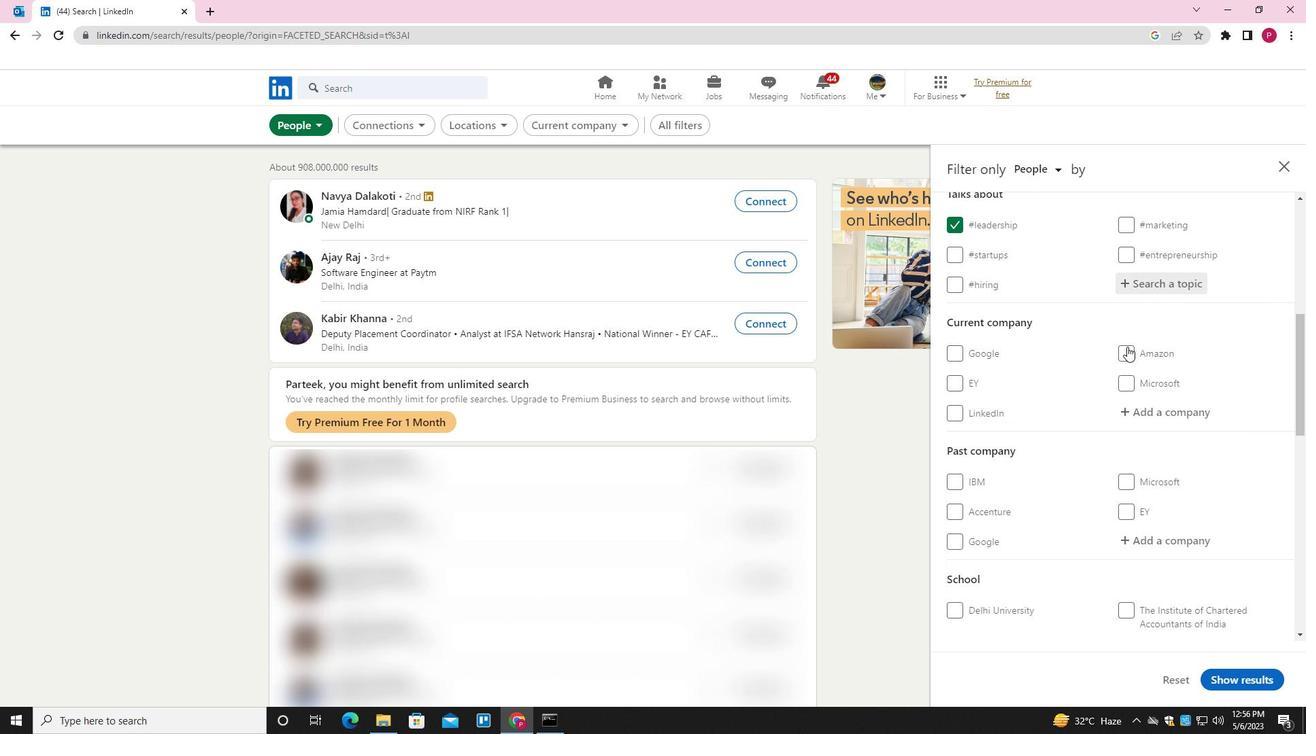 
Action: Mouse moved to (1107, 375)
Screenshot: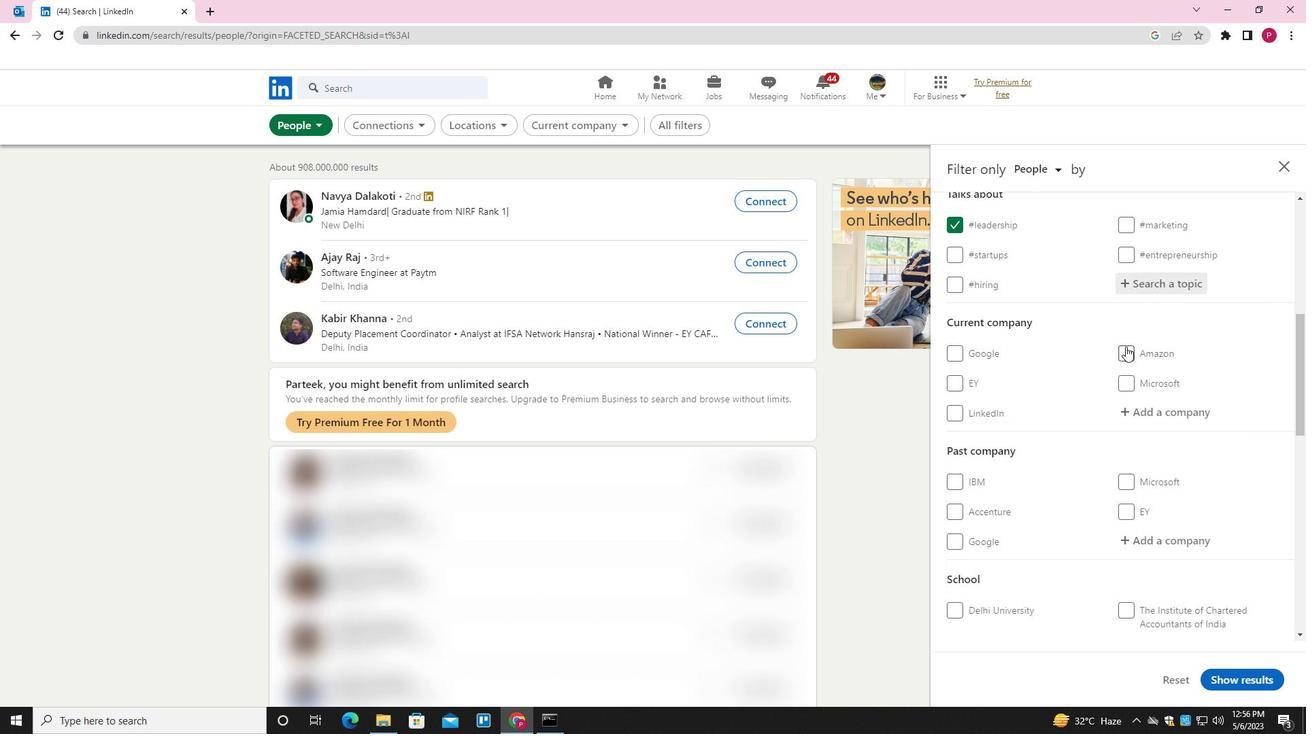 
Action: Mouse scrolled (1107, 374) with delta (0, 0)
Screenshot: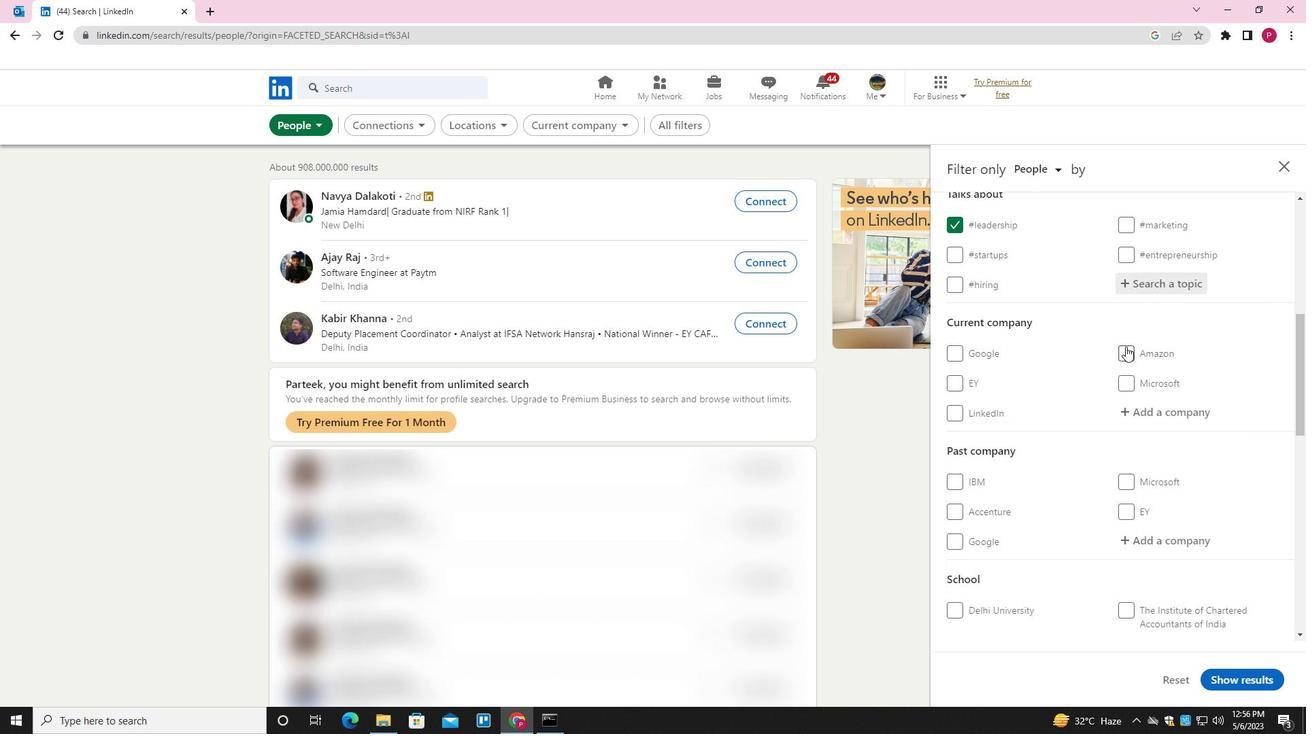 
Action: Mouse moved to (1106, 377)
Screenshot: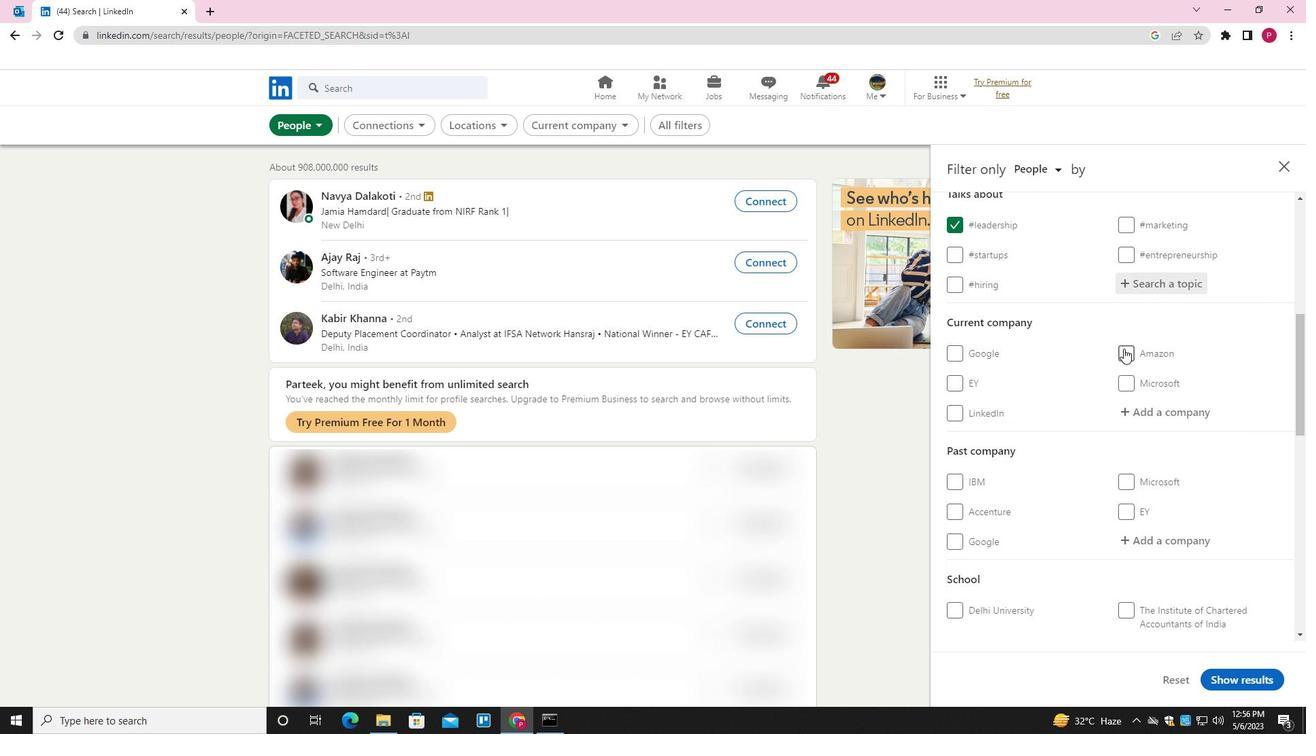 
Action: Mouse scrolled (1106, 376) with delta (0, 0)
Screenshot: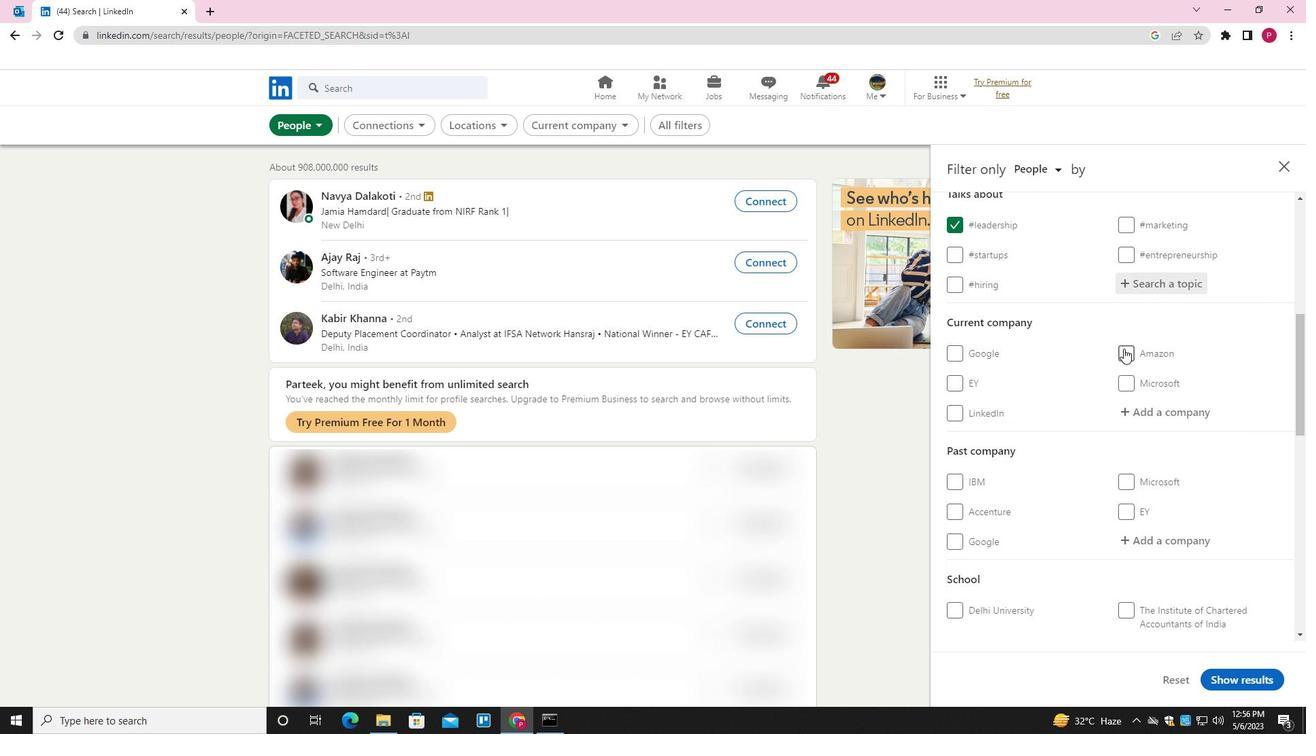 
Action: Mouse moved to (1105, 380)
Screenshot: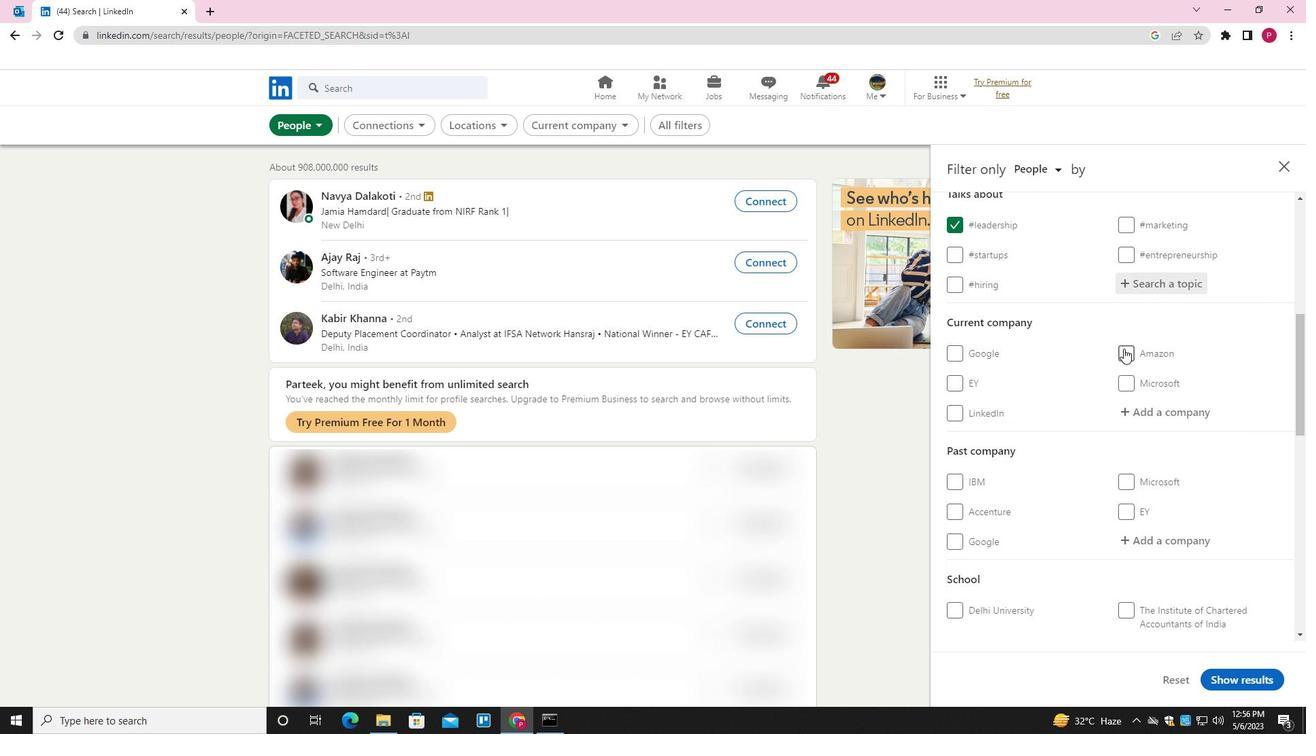 
Action: Mouse scrolled (1105, 379) with delta (0, 0)
Screenshot: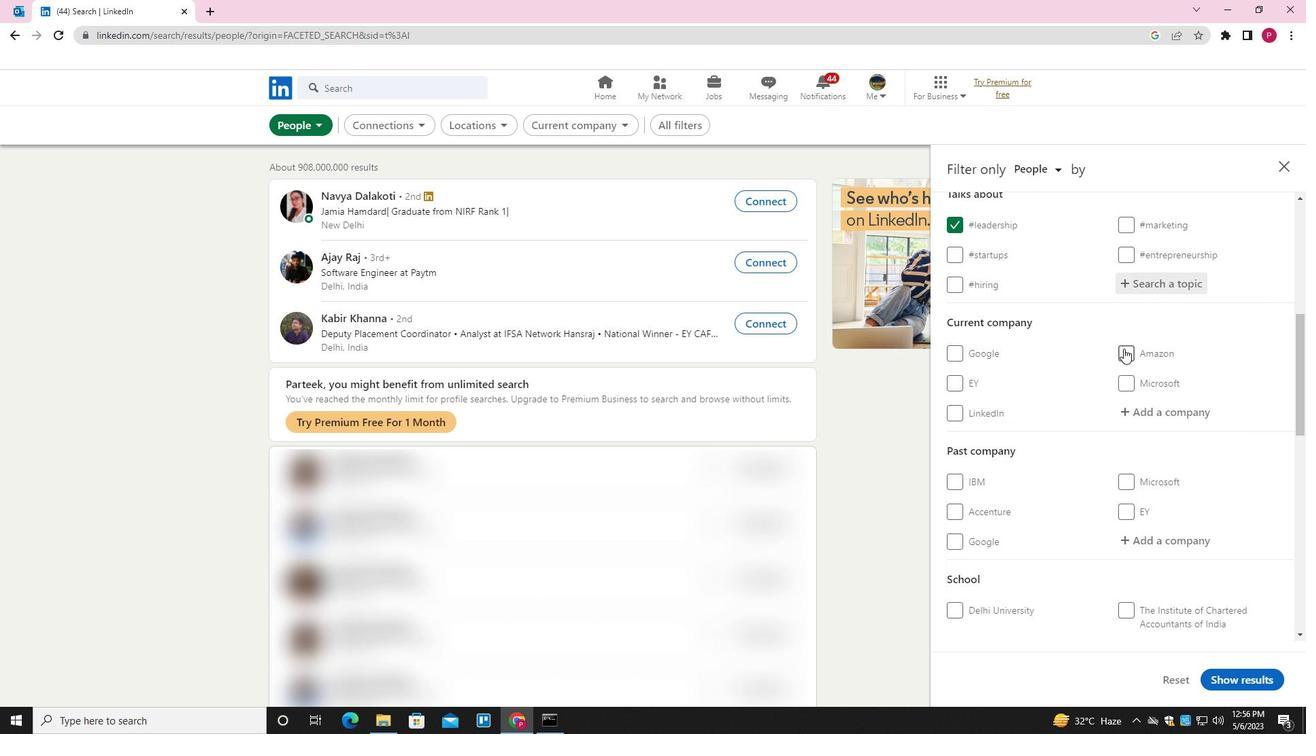 
Action: Mouse moved to (1102, 386)
Screenshot: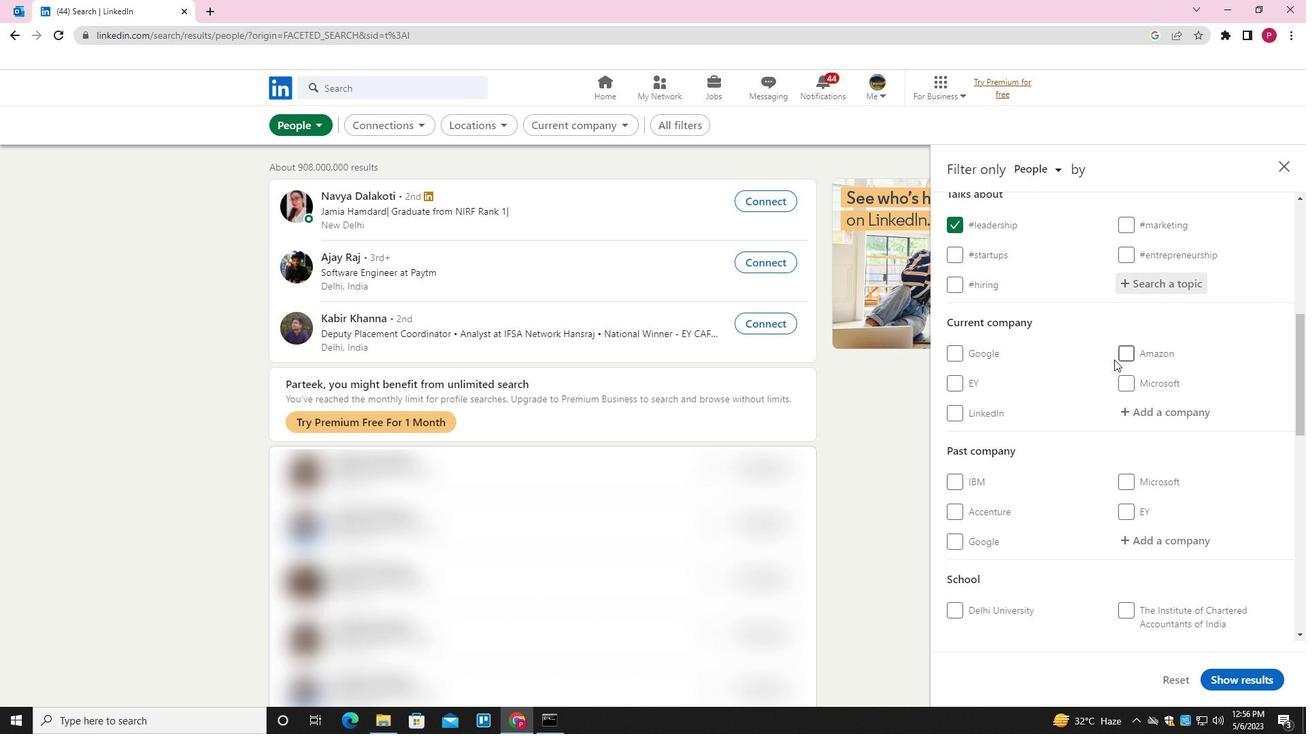 
Action: Mouse scrolled (1102, 385) with delta (0, 0)
Screenshot: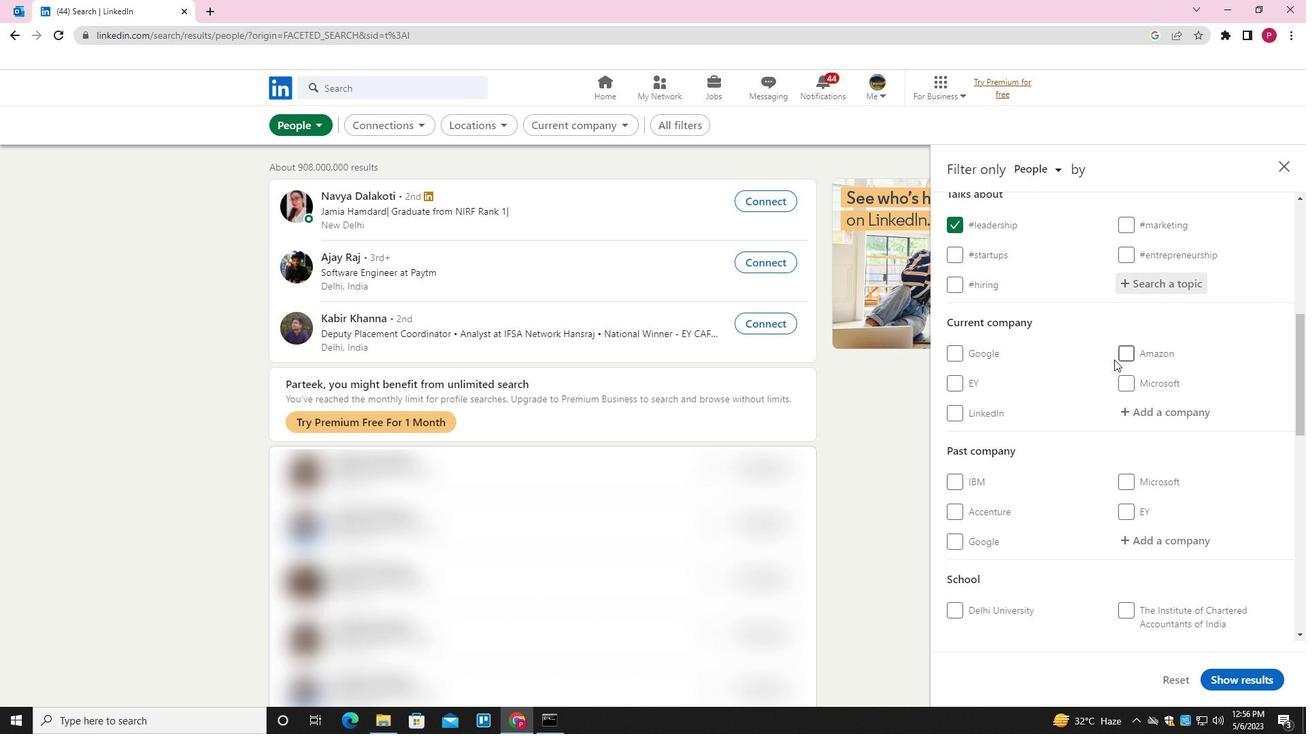 
Action: Mouse moved to (1070, 438)
Screenshot: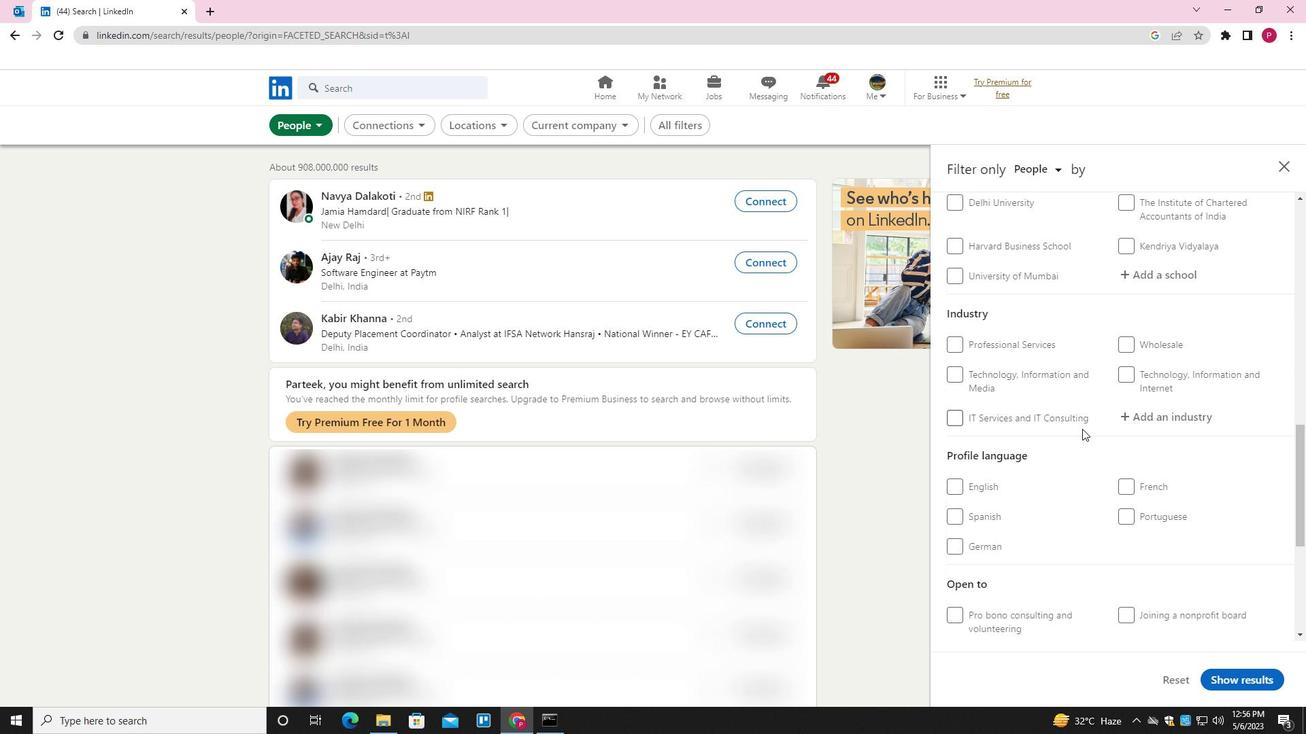 
Action: Mouse scrolled (1070, 437) with delta (0, 0)
Screenshot: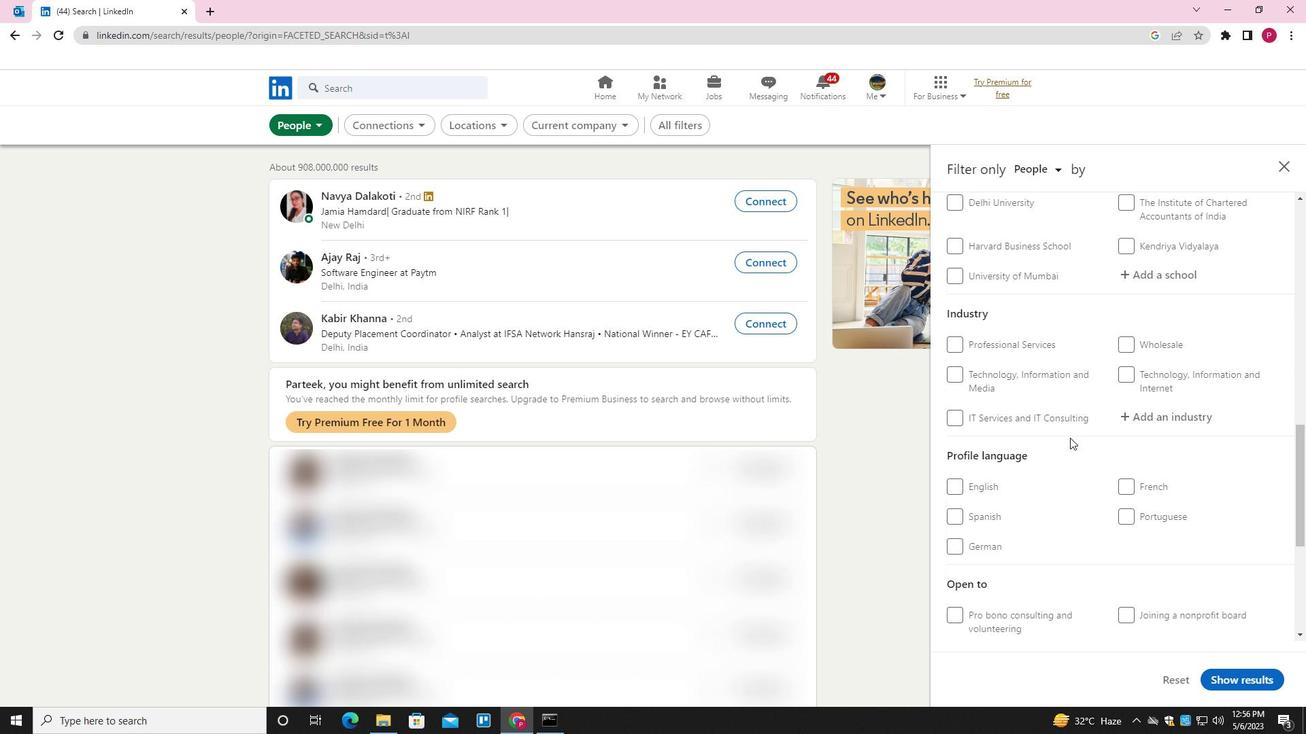 
Action: Mouse scrolled (1070, 437) with delta (0, 0)
Screenshot: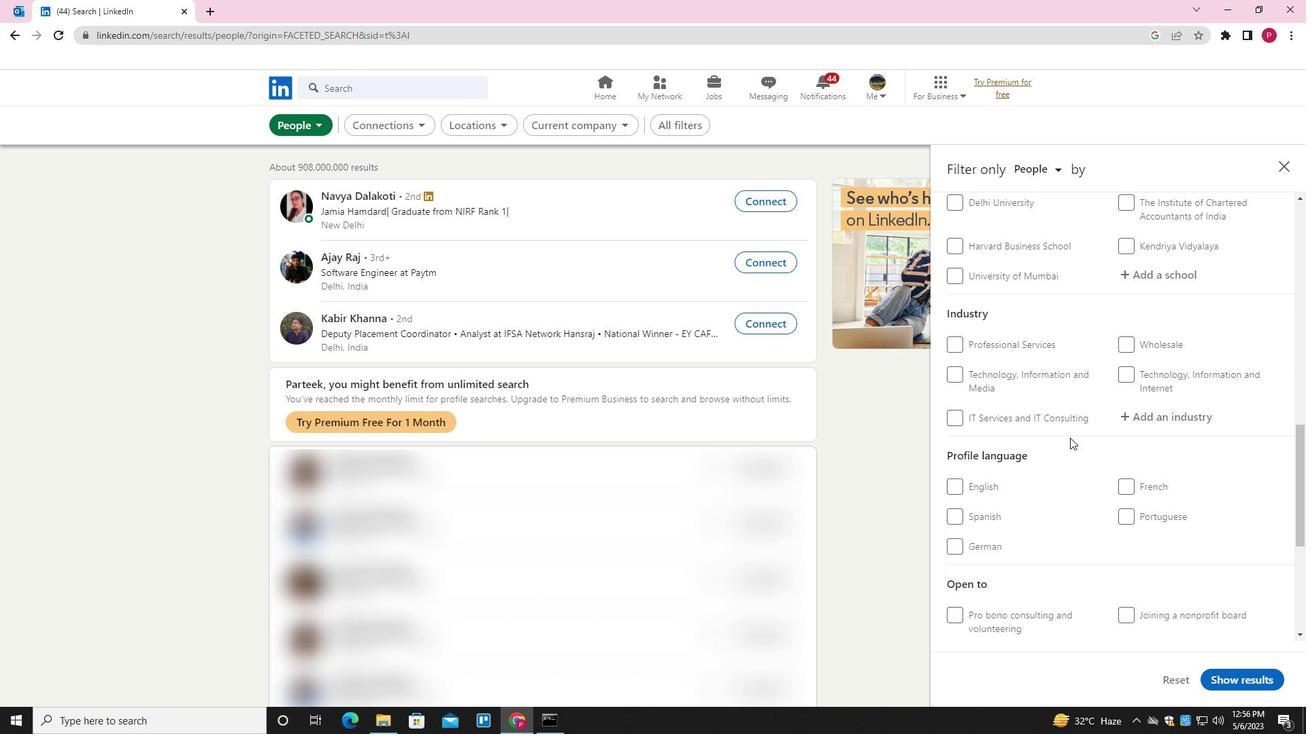 
Action: Mouse moved to (998, 411)
Screenshot: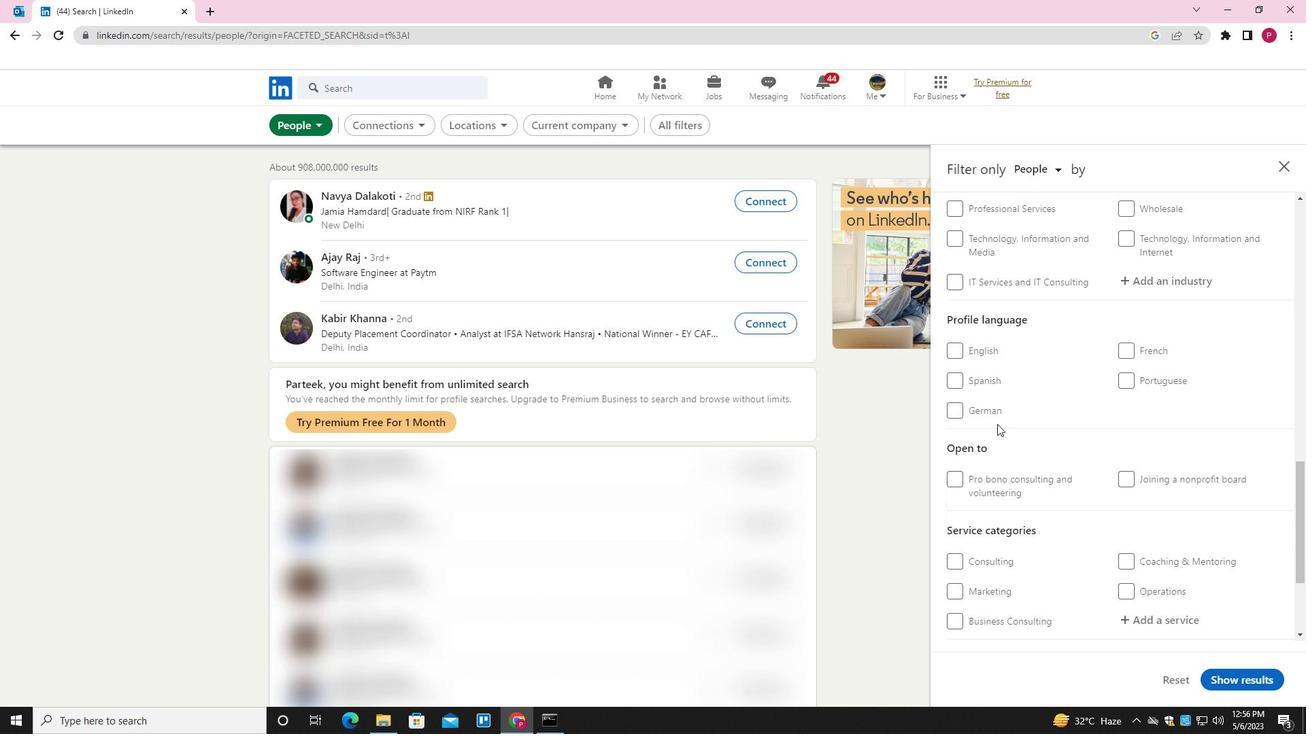 
Action: Mouse pressed left at (998, 411)
Screenshot: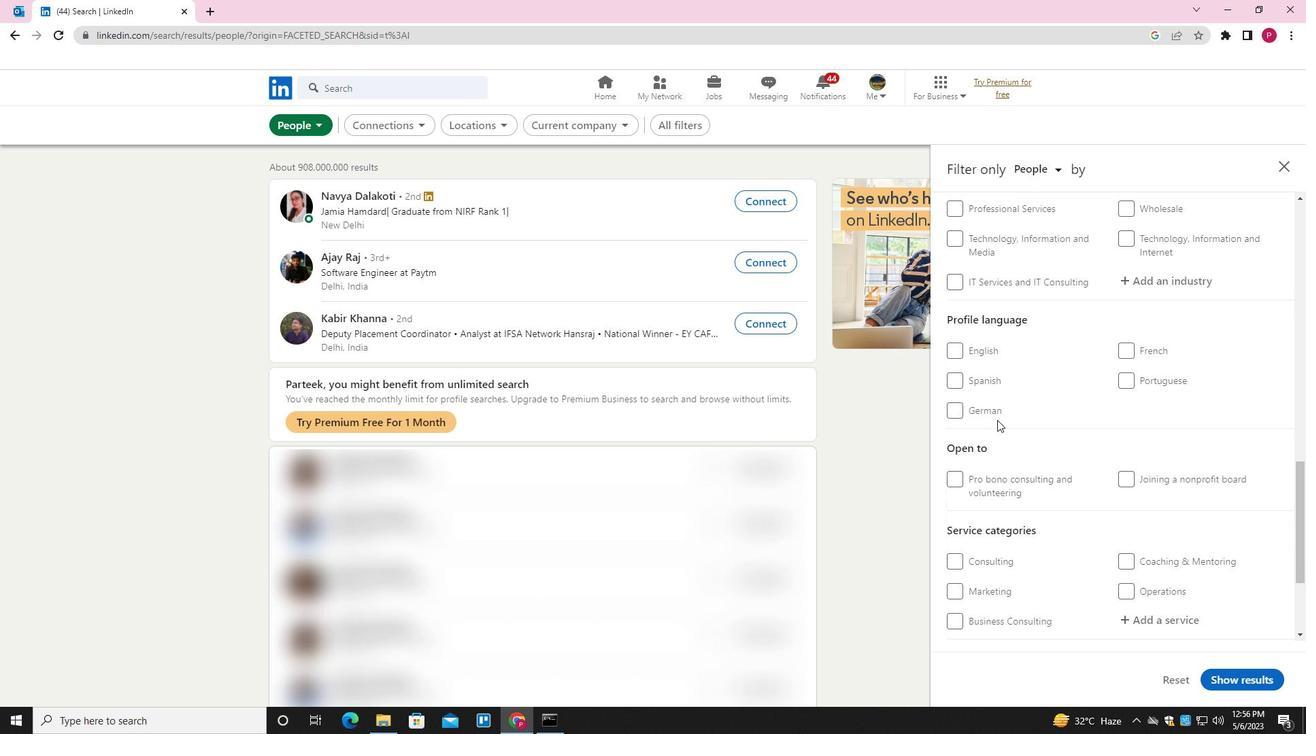 
Action: Mouse moved to (1075, 419)
Screenshot: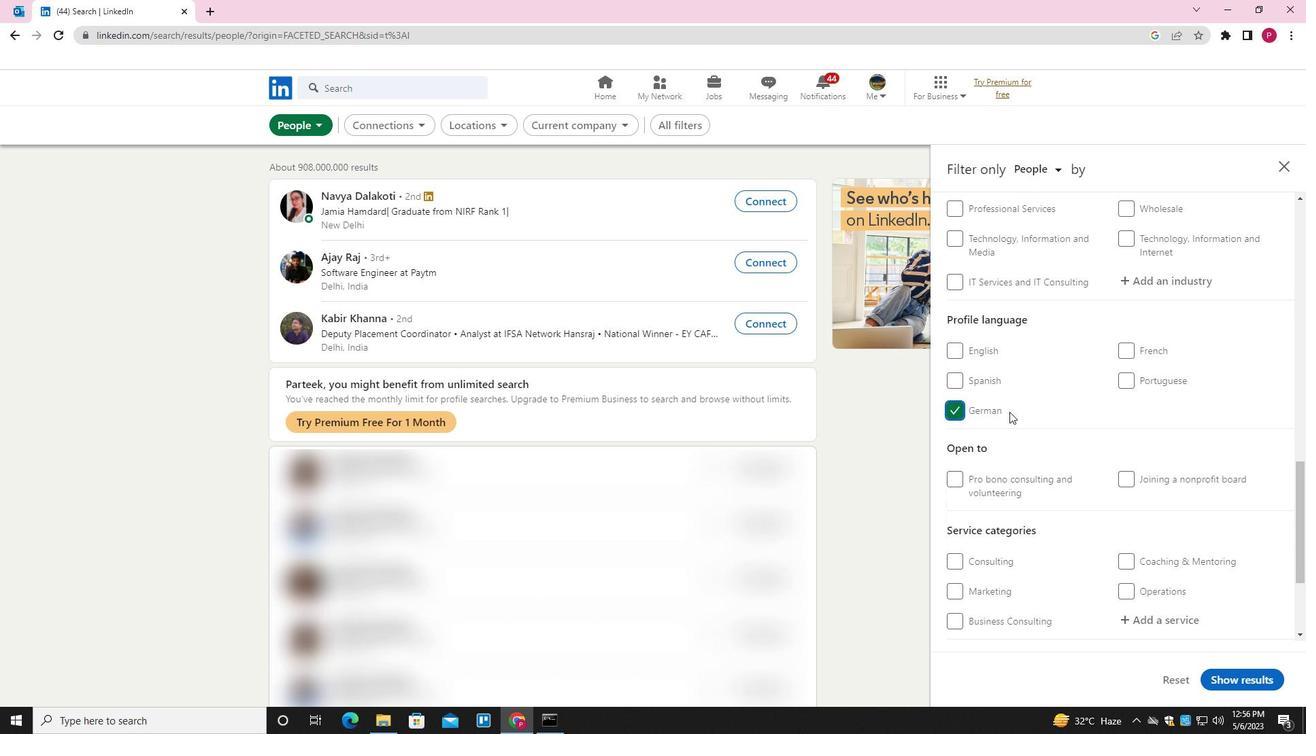 
Action: Mouse scrolled (1075, 420) with delta (0, 0)
Screenshot: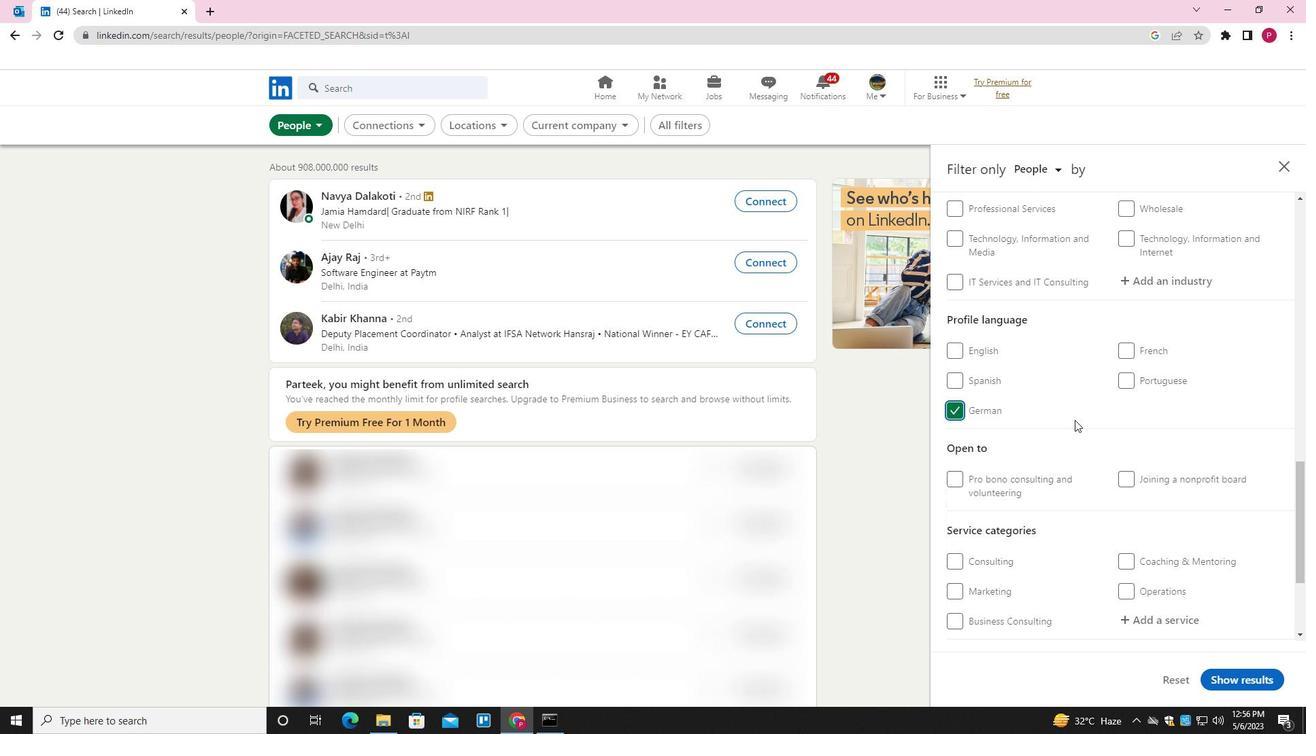 
Action: Mouse scrolled (1075, 420) with delta (0, 0)
Screenshot: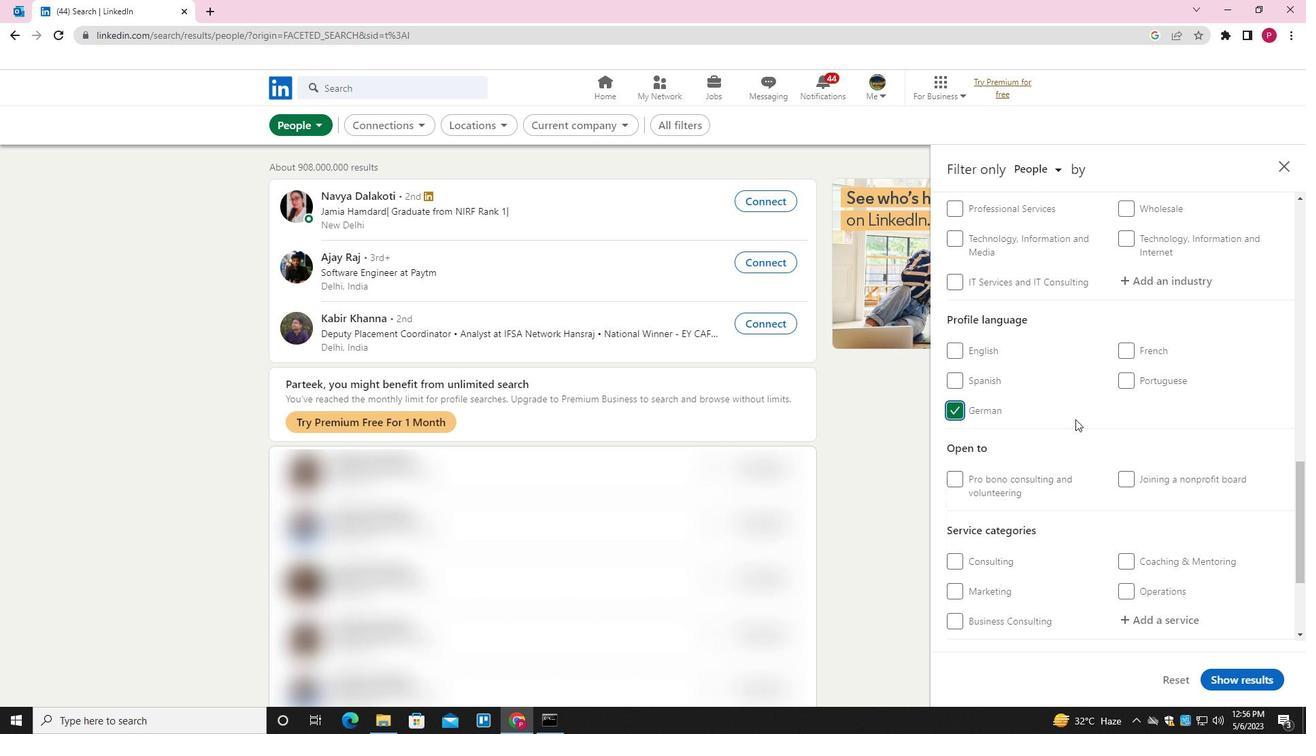 
Action: Mouse scrolled (1075, 420) with delta (0, 0)
Screenshot: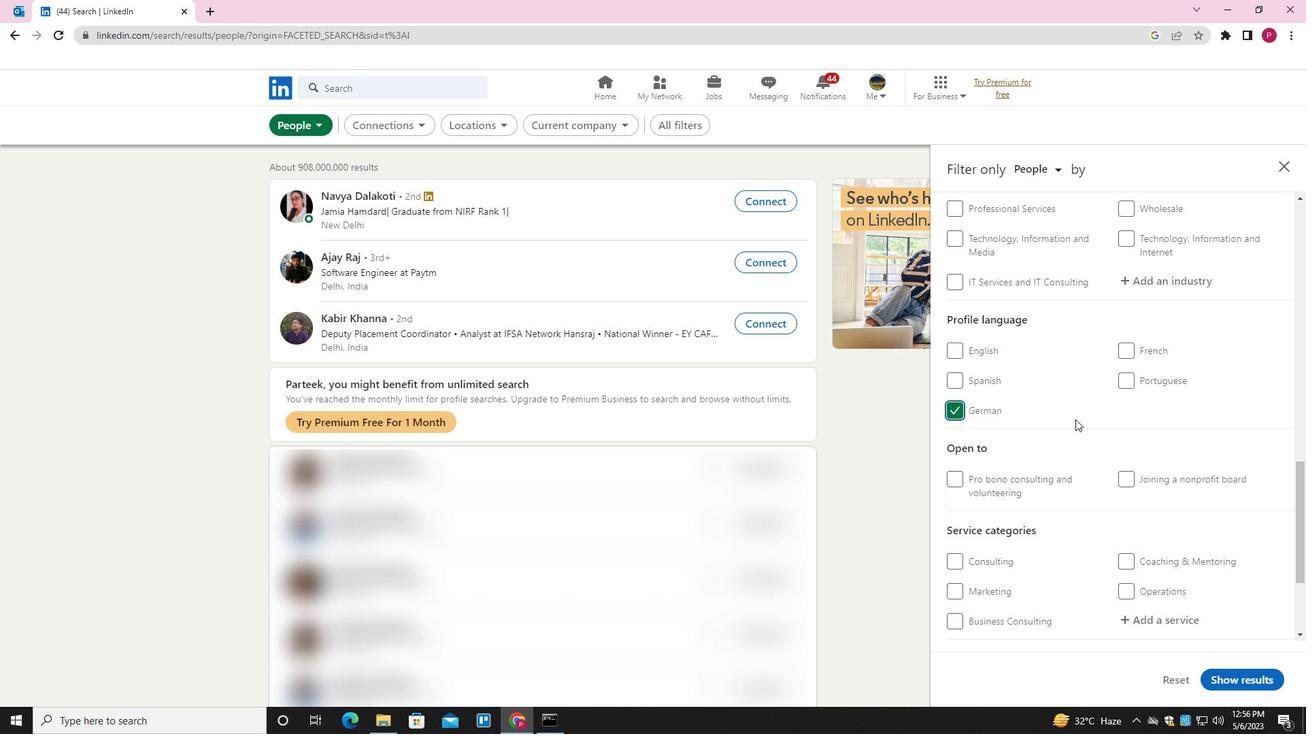 
Action: Mouse scrolled (1075, 420) with delta (0, 0)
Screenshot: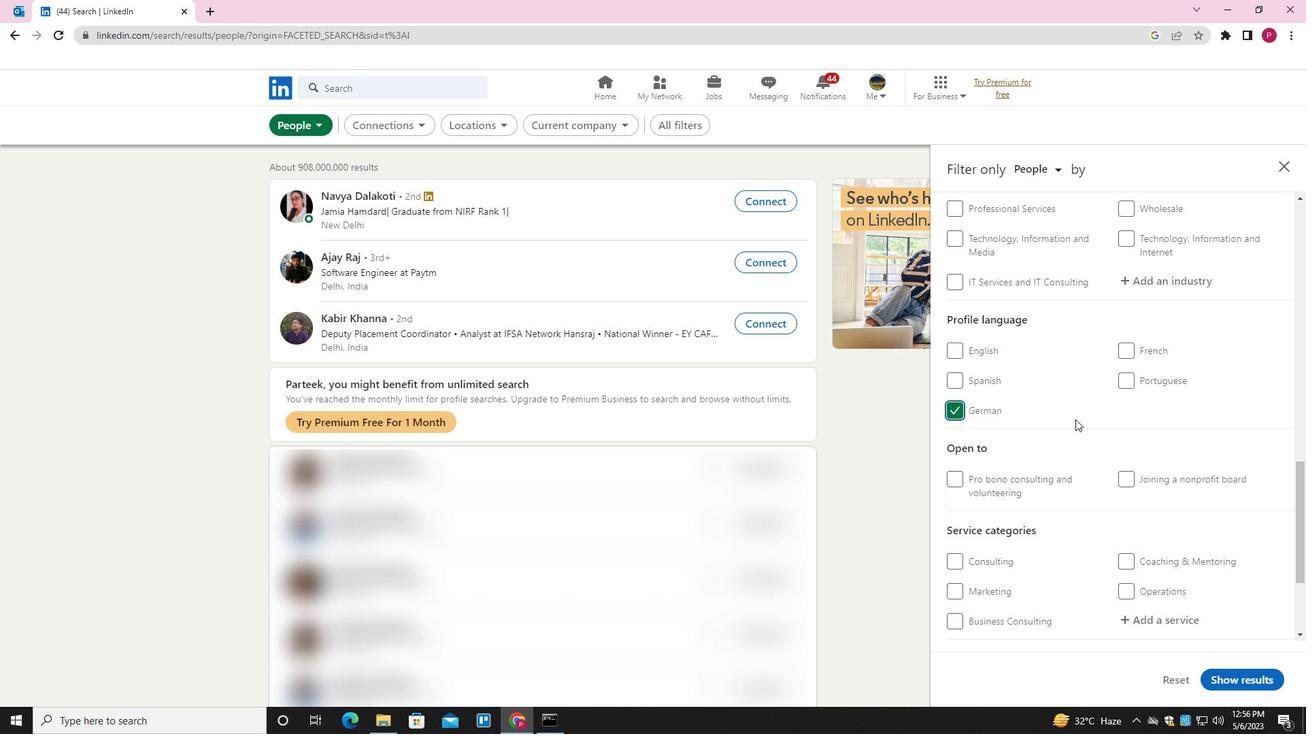 
Action: Mouse scrolled (1075, 420) with delta (0, 0)
Screenshot: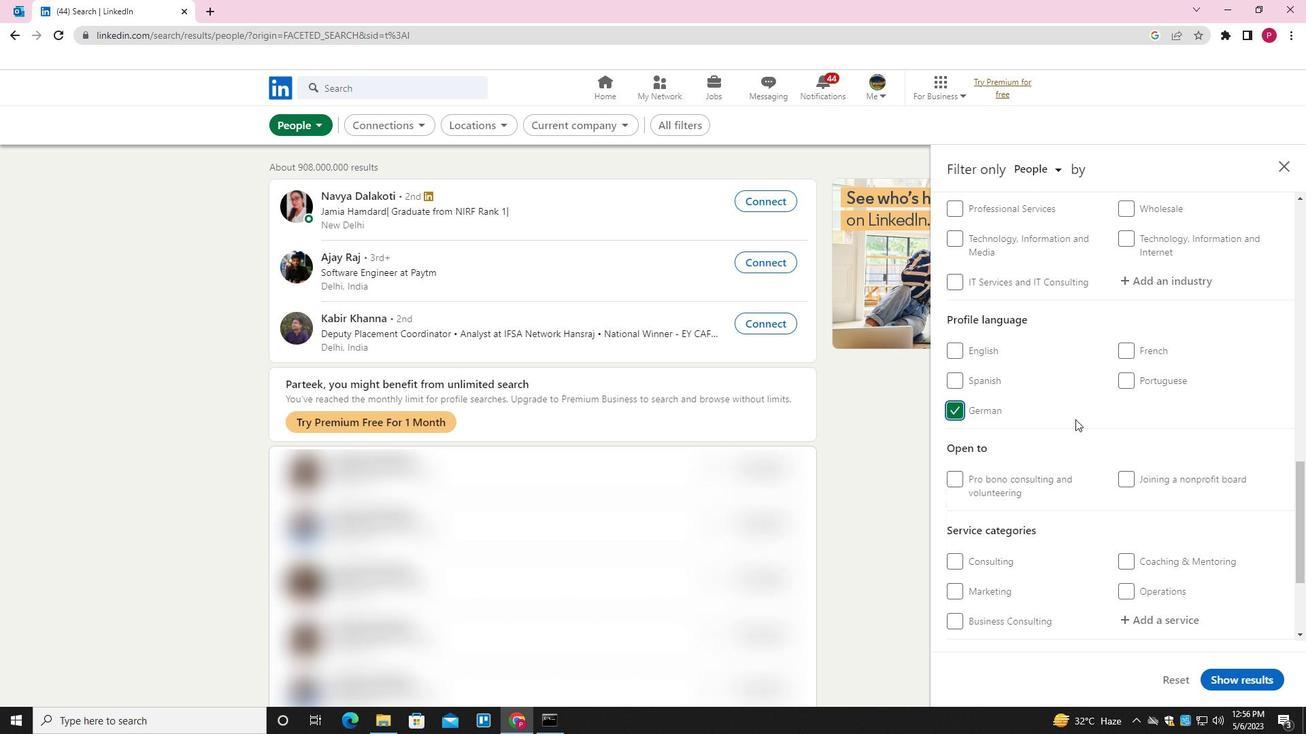 
Action: Mouse scrolled (1075, 420) with delta (0, 0)
Screenshot: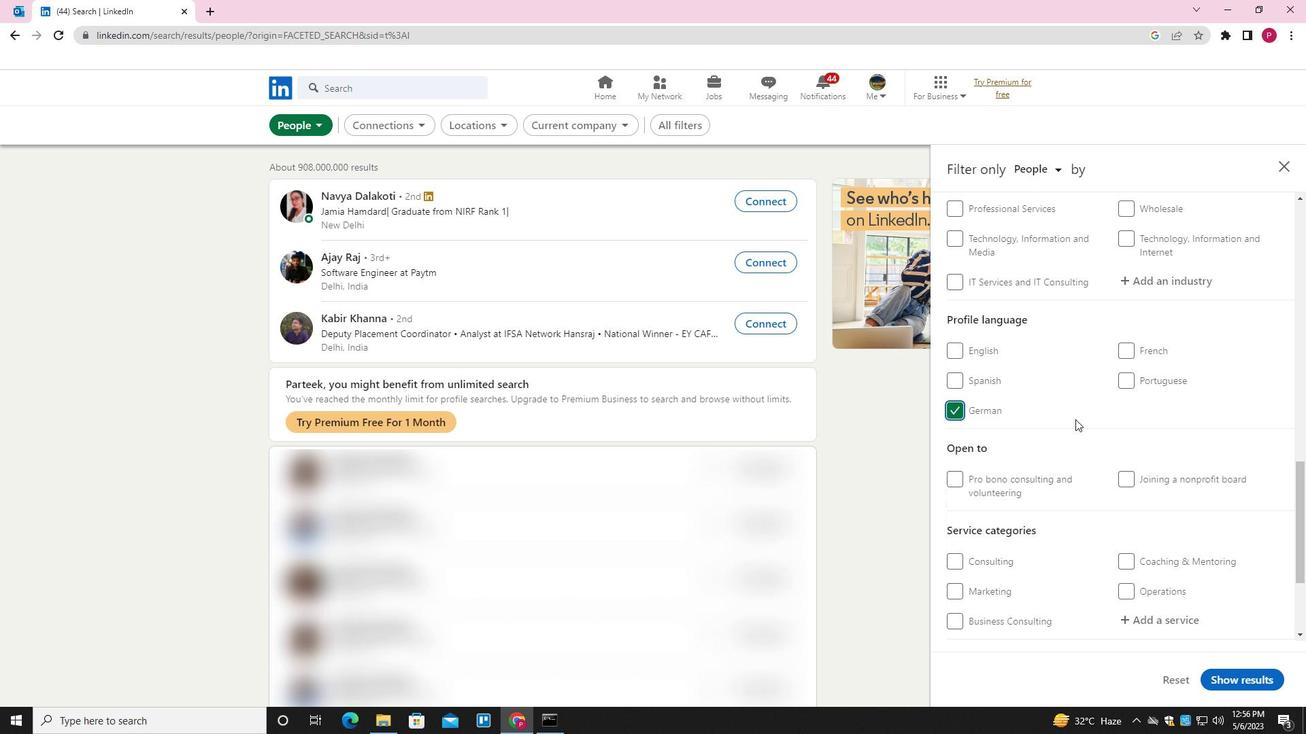 
Action: Mouse scrolled (1075, 420) with delta (0, 0)
Screenshot: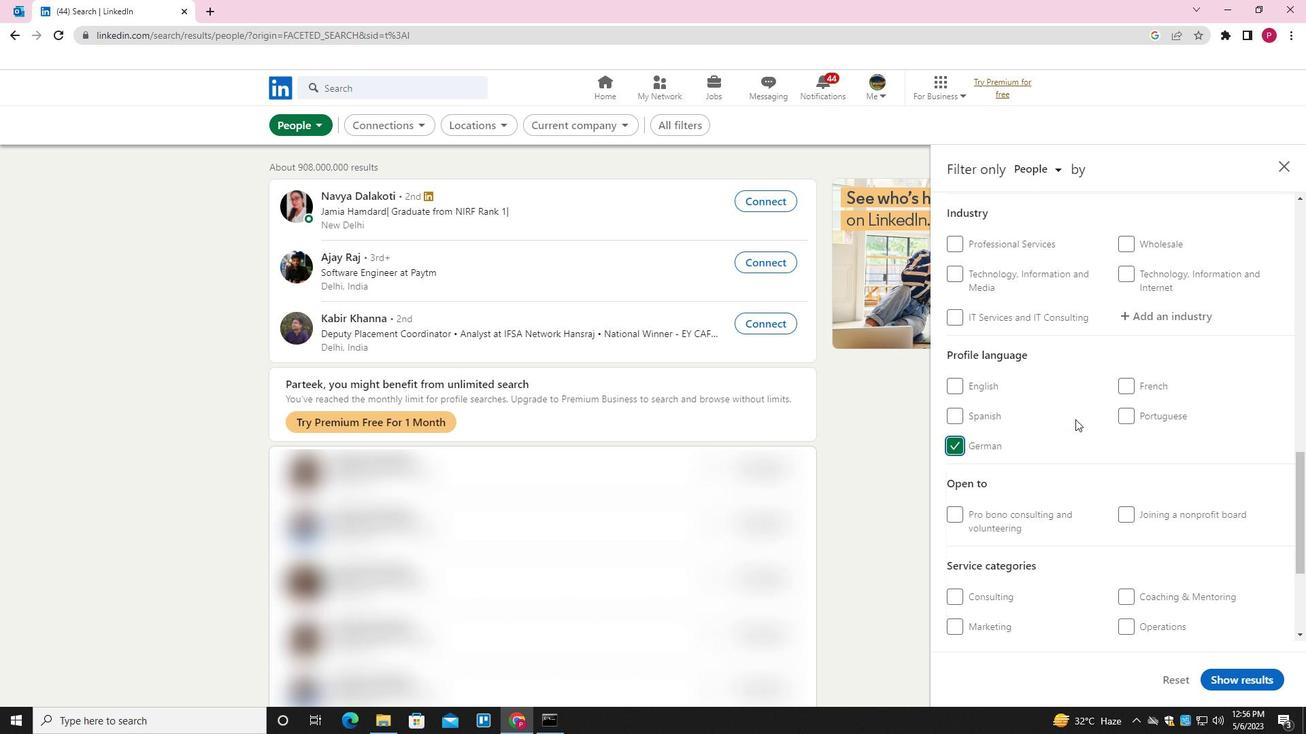 
Action: Mouse moved to (1147, 347)
Screenshot: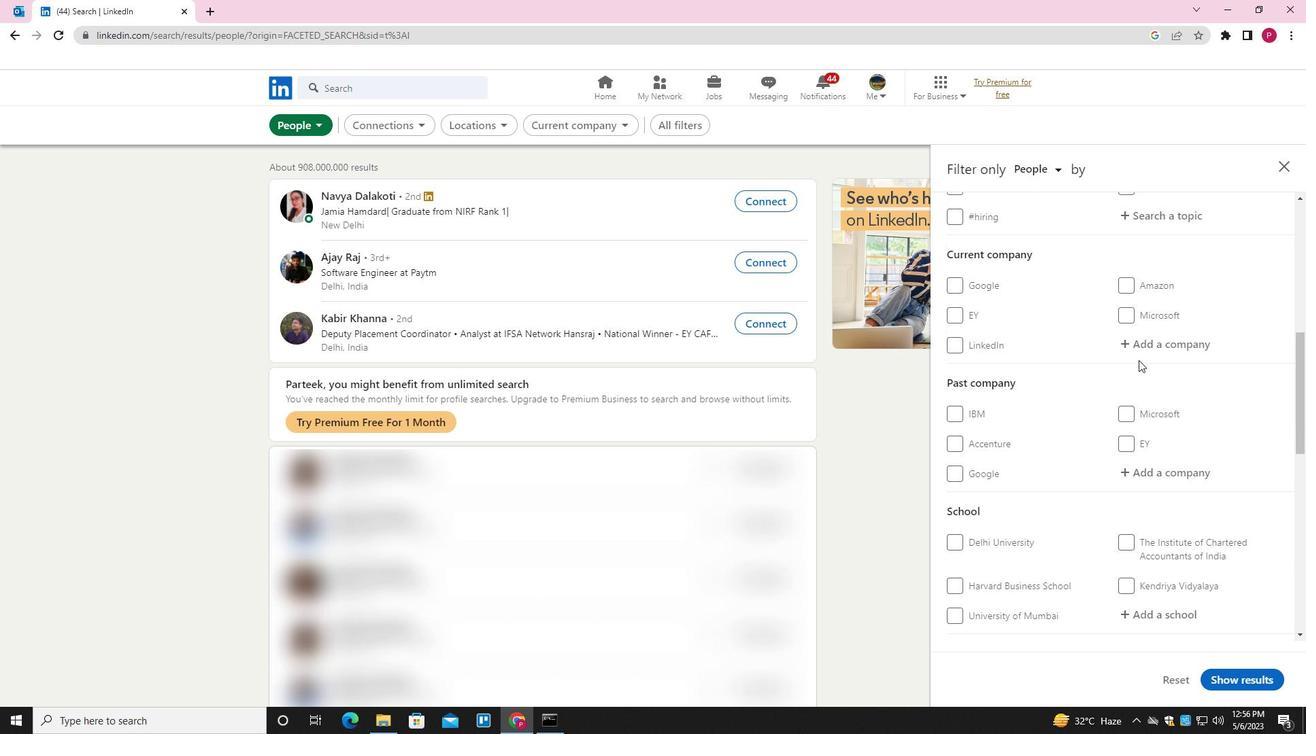 
Action: Mouse pressed left at (1147, 347)
Screenshot: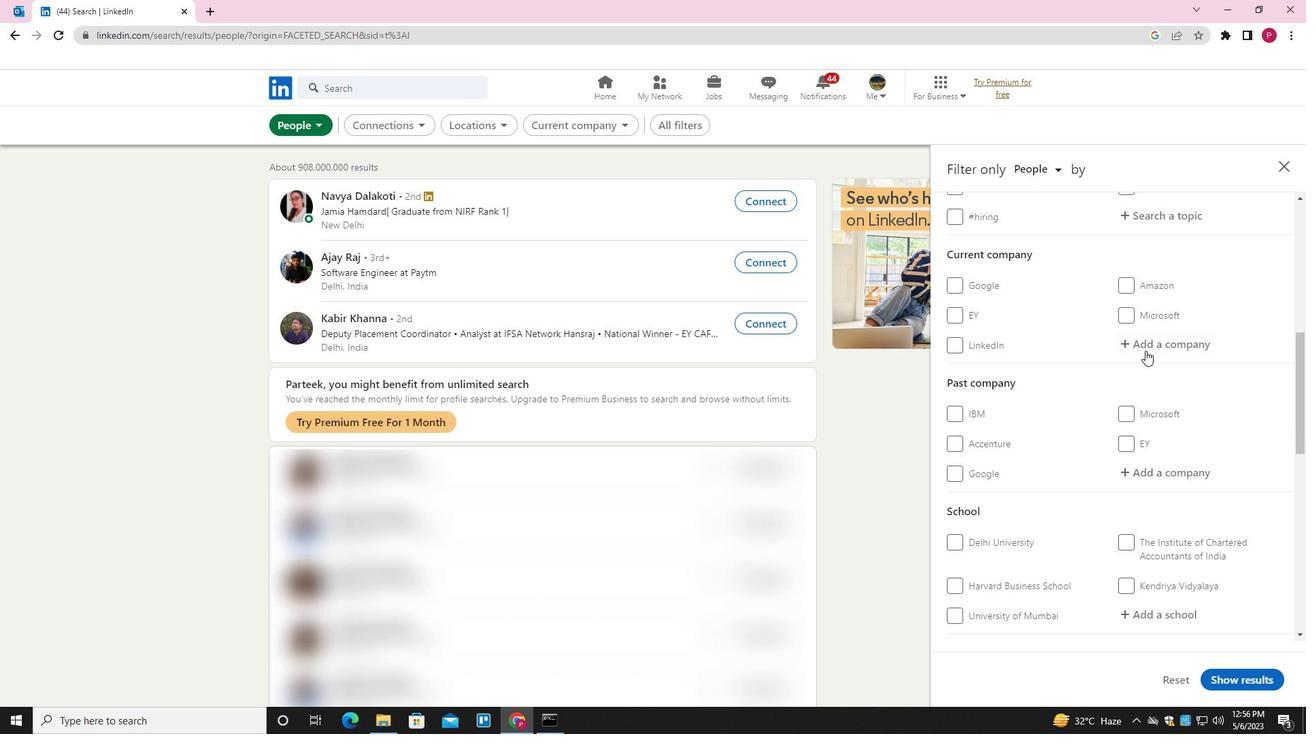 
Action: Key pressed <Key.shift>BETTER<Key.space><Key.shift>CAREERS<Key.space><Key.down><Key.enter>
Screenshot: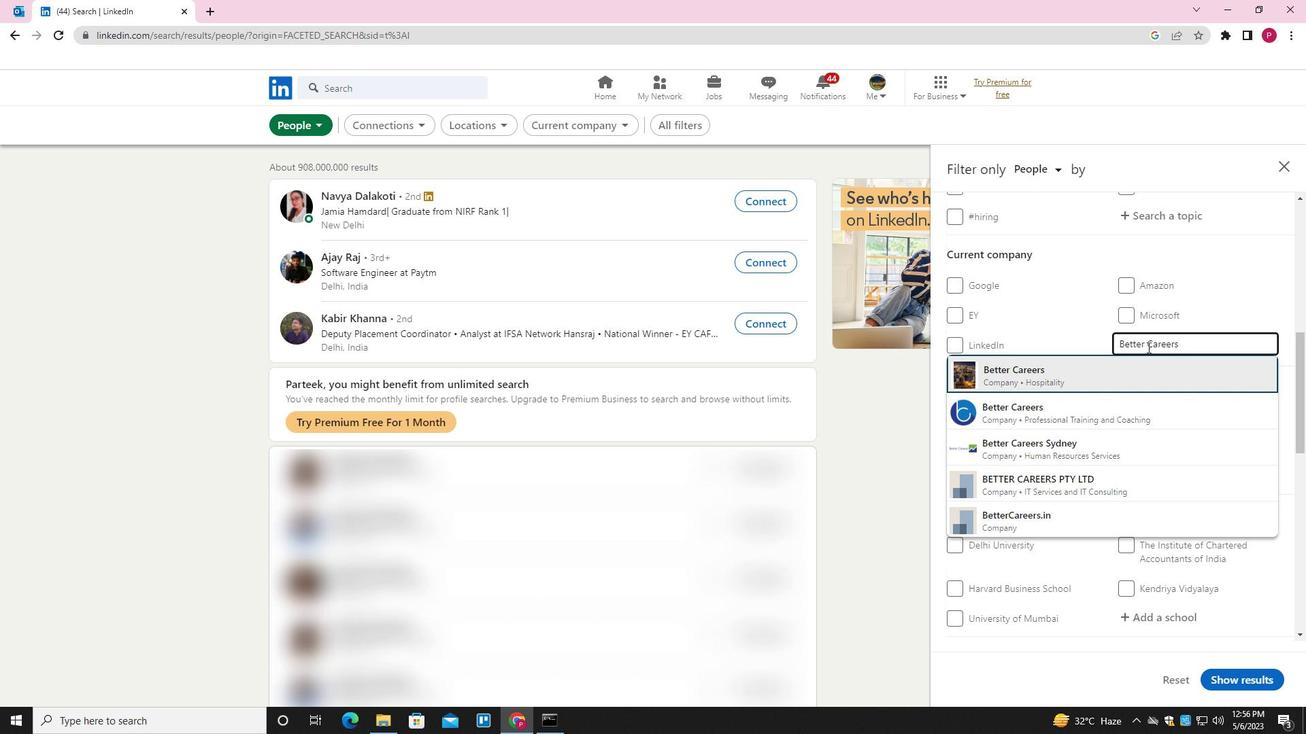 
Action: Mouse moved to (1122, 381)
Screenshot: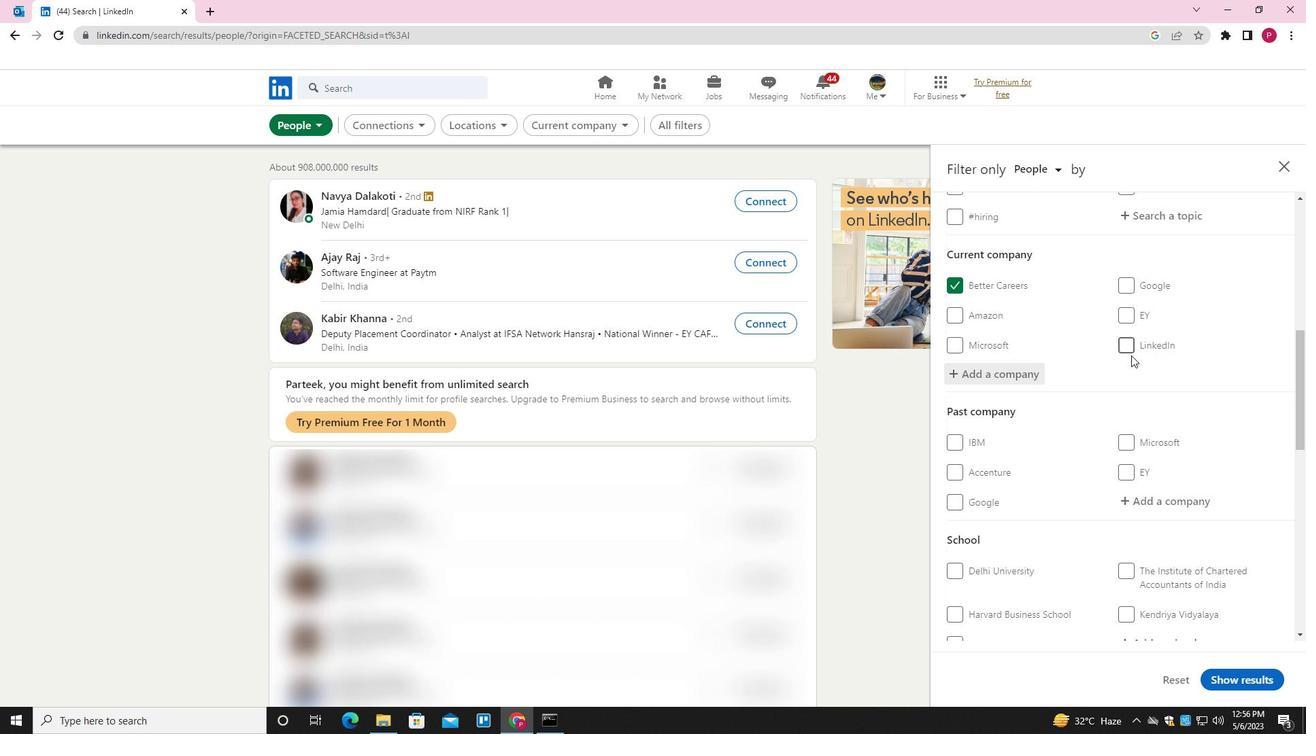 
Action: Mouse scrolled (1122, 380) with delta (0, 0)
Screenshot: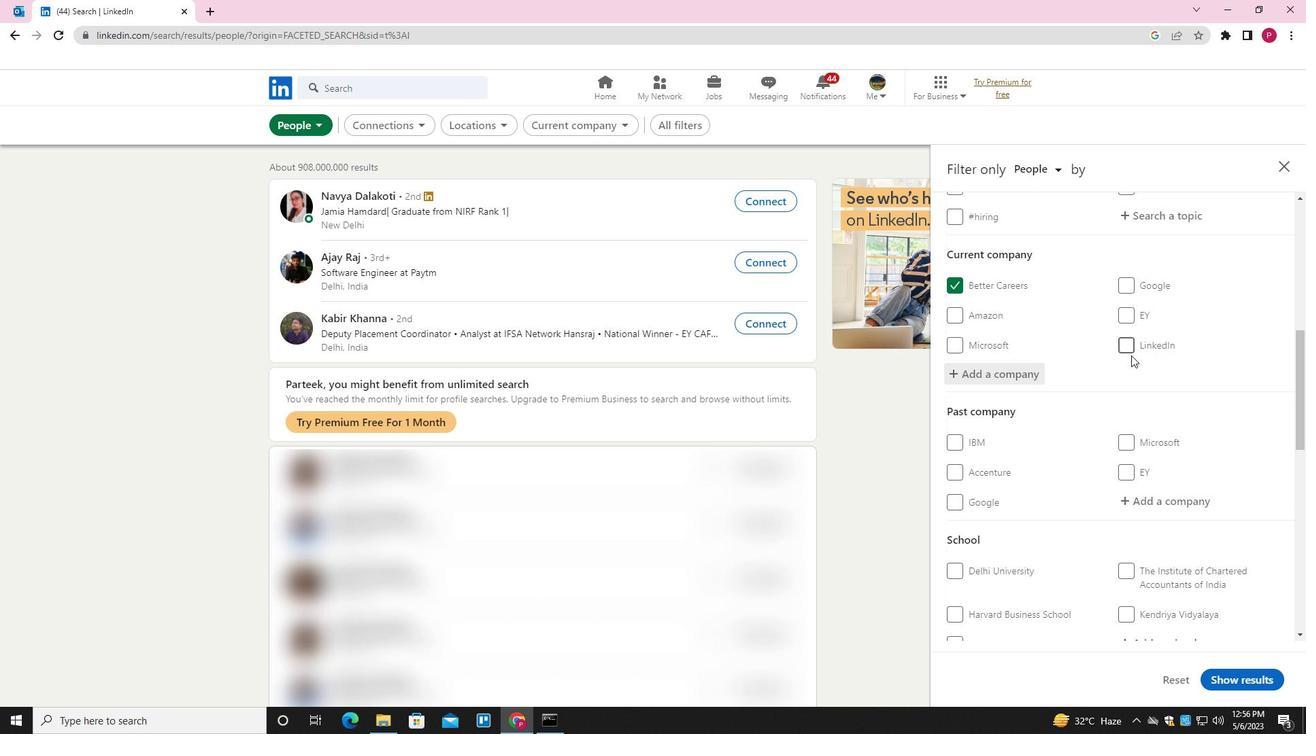 
Action: Mouse moved to (1122, 381)
Screenshot: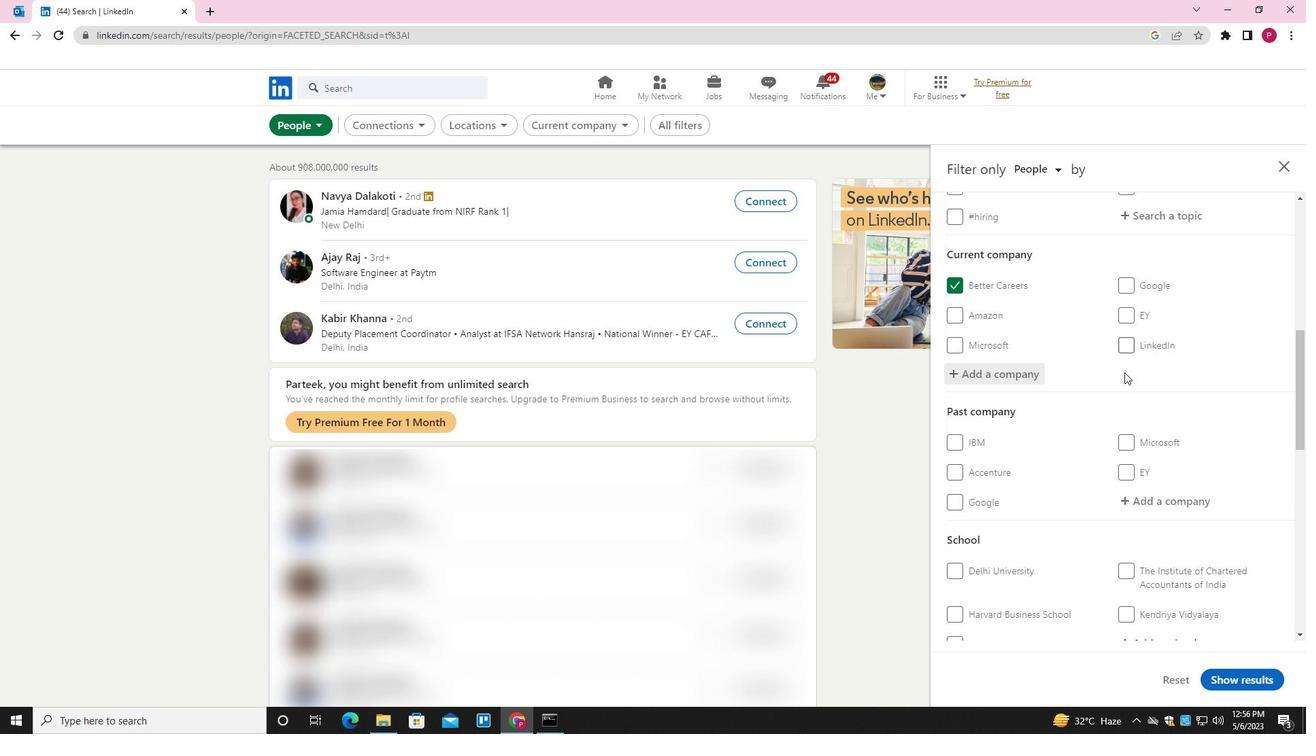 
Action: Mouse scrolled (1122, 381) with delta (0, 0)
Screenshot: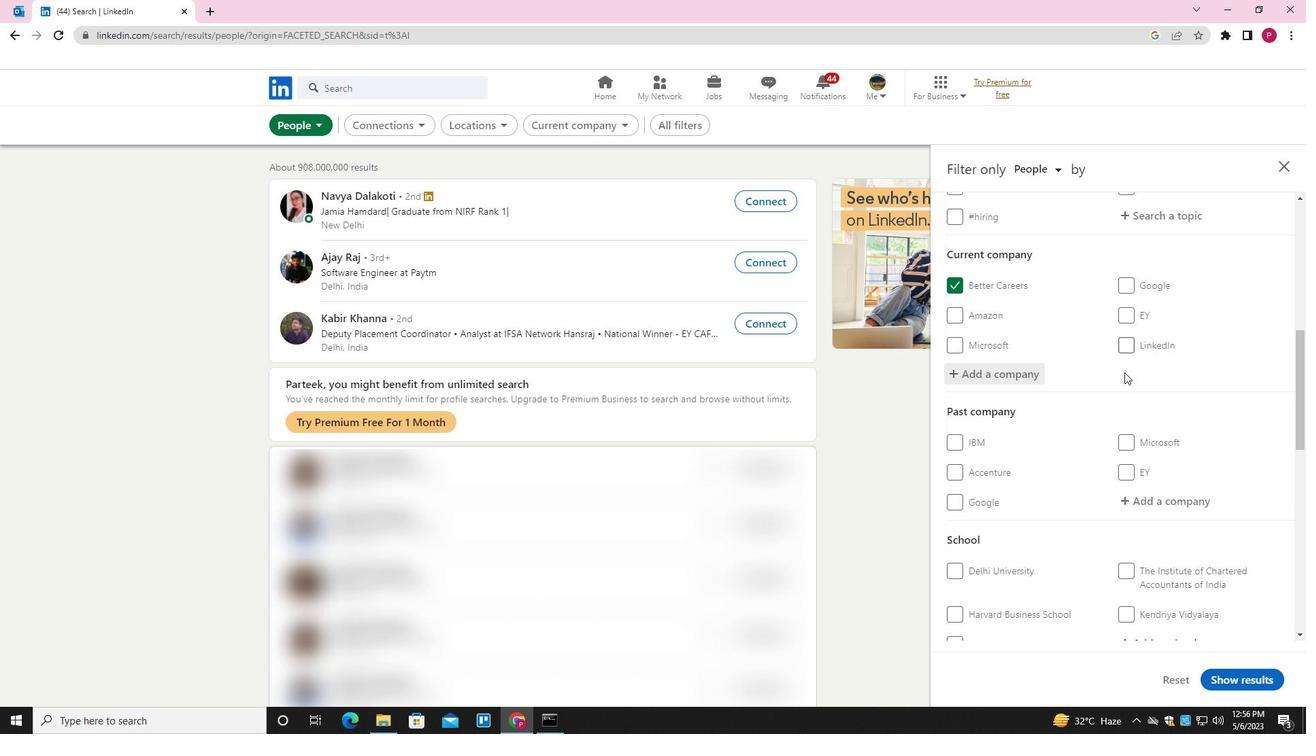 
Action: Mouse scrolled (1122, 381) with delta (0, 0)
Screenshot: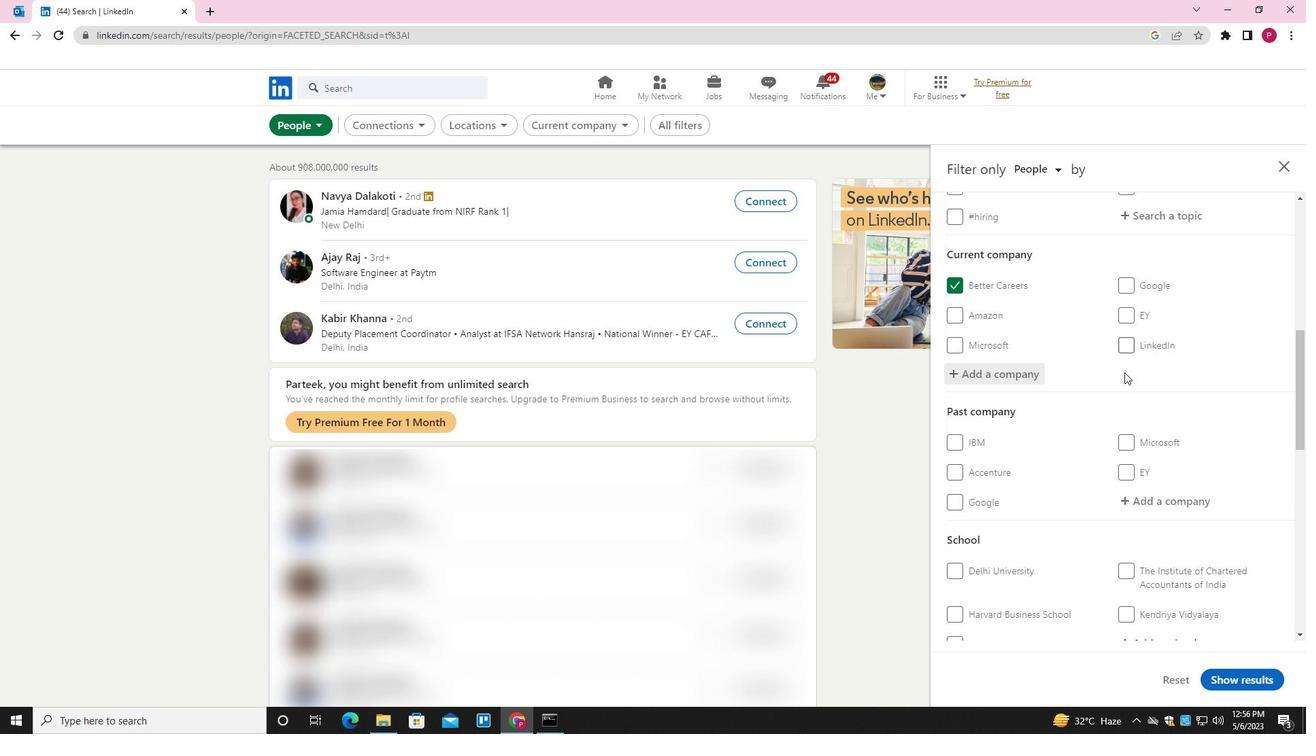 
Action: Mouse scrolled (1122, 381) with delta (0, 0)
Screenshot: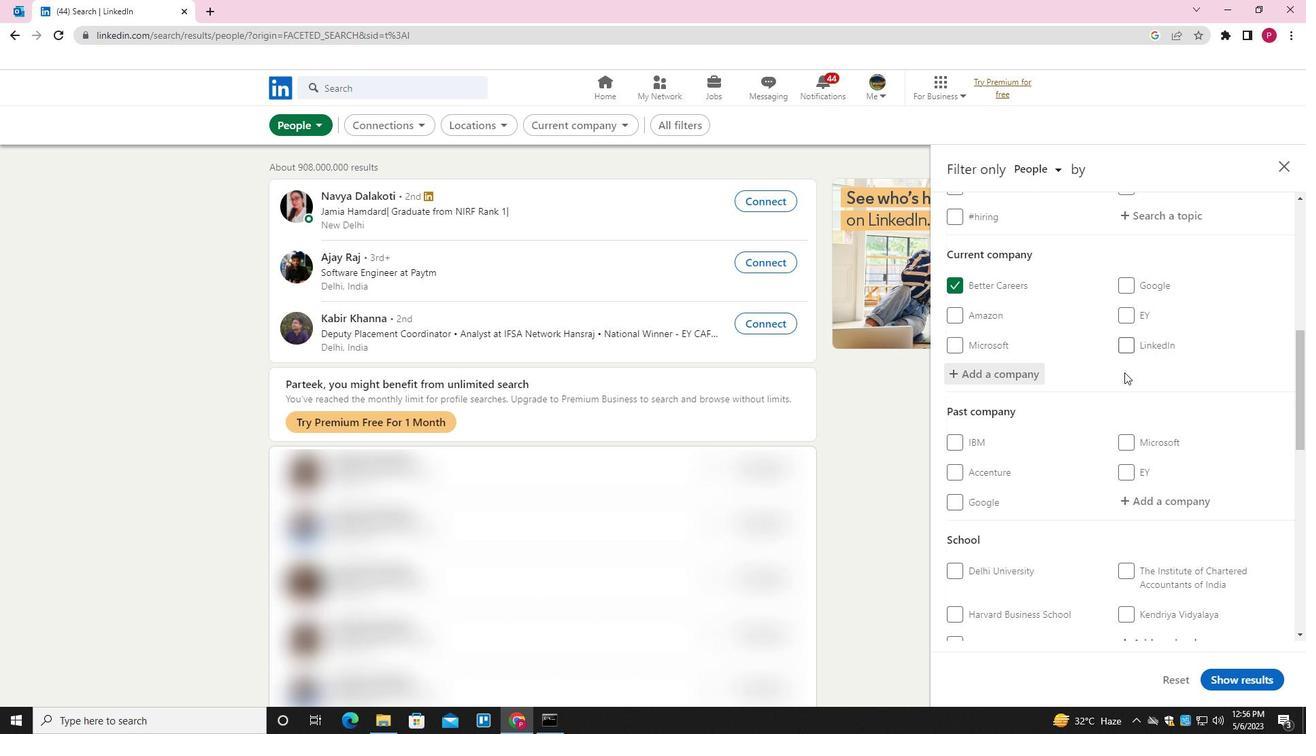 
Action: Mouse scrolled (1122, 381) with delta (0, 0)
Screenshot: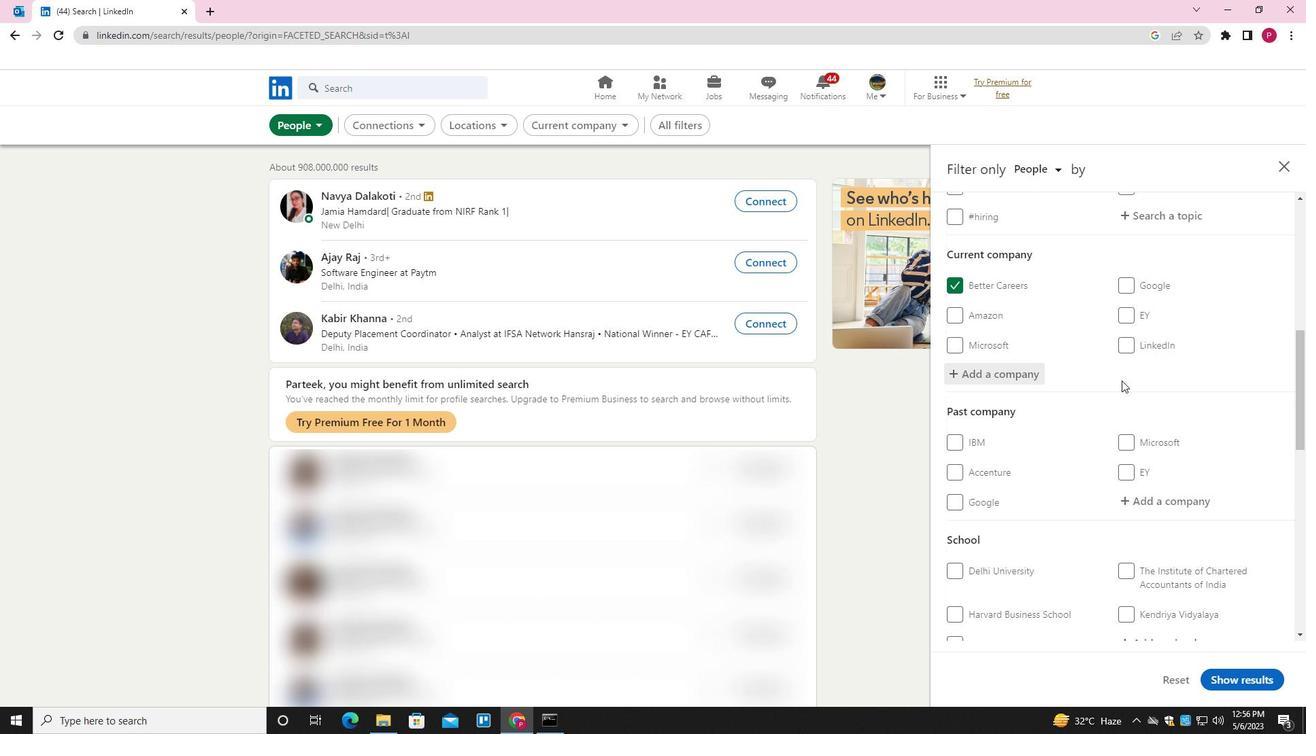 
Action: Mouse moved to (1160, 308)
Screenshot: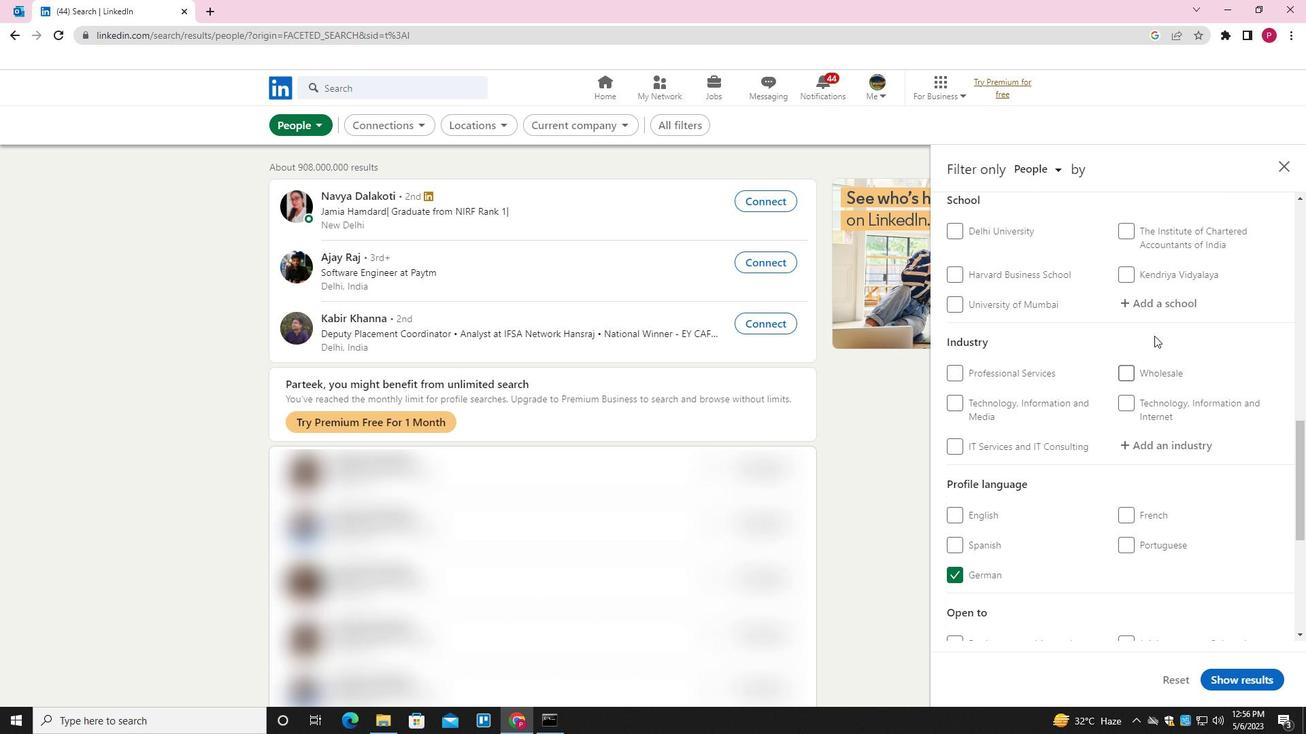 
Action: Mouse pressed left at (1160, 308)
Screenshot: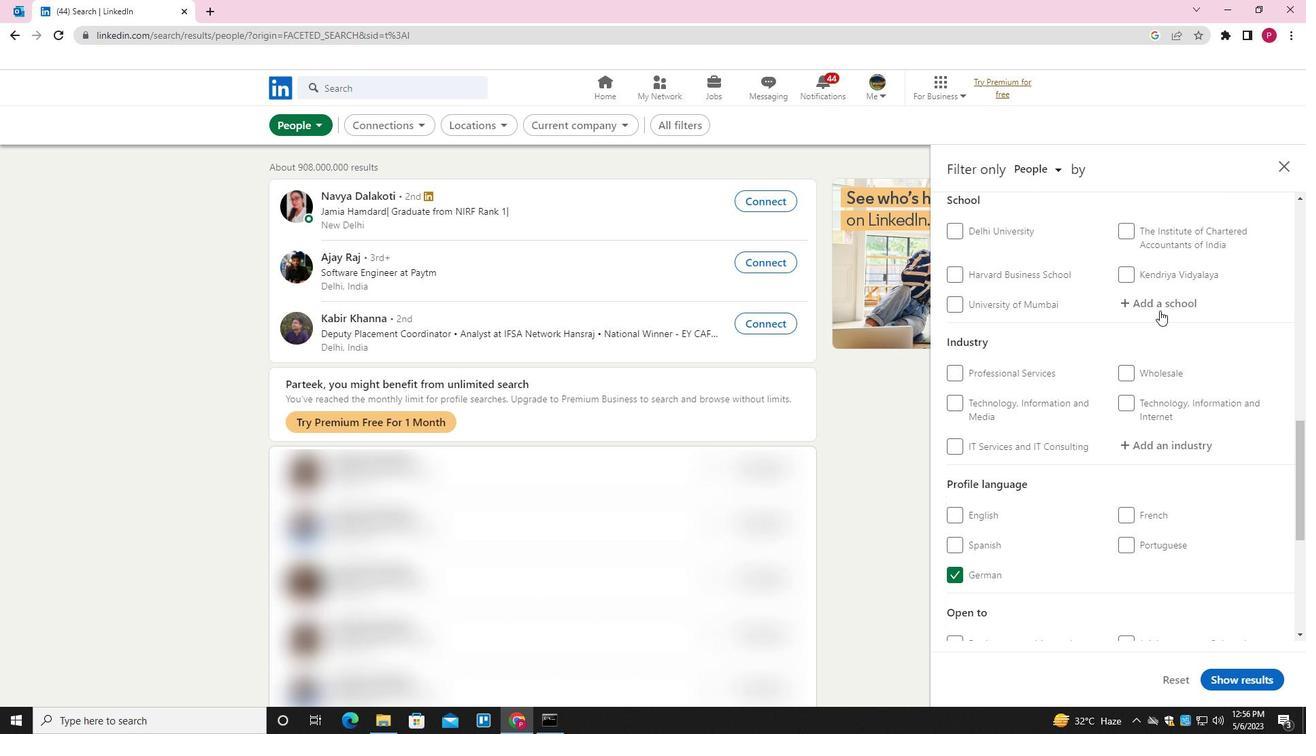 
Action: Key pressed <Key.shift><Key.shift><Key.shift><Key.shift><Key.shift><Key.shift><Key.shift><Key.shift><Key.shift>VIJAYA<Key.space><Key.shift>HIGH<Key.space><Key.shift>SCK<Key.backspace><Key.backspace>CHOOL<Key.down><Key.enter>
Screenshot: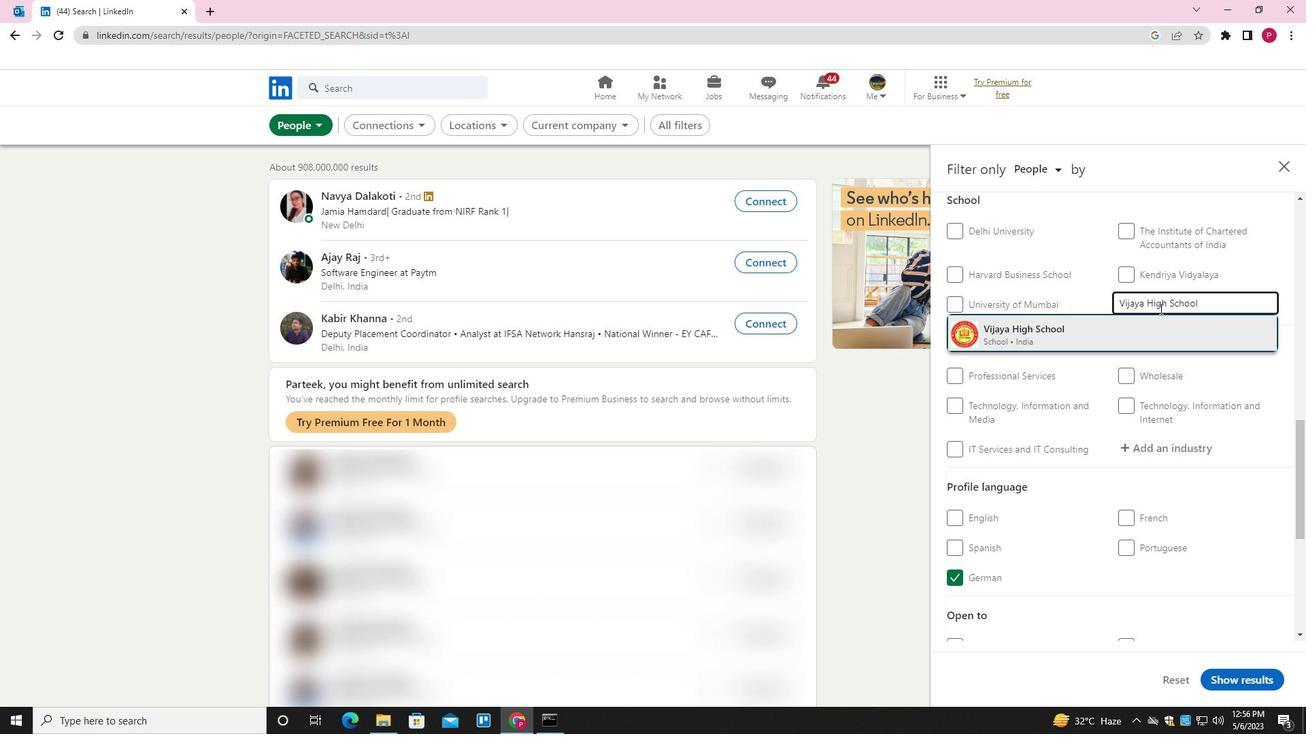 
Action: Mouse moved to (1169, 467)
Screenshot: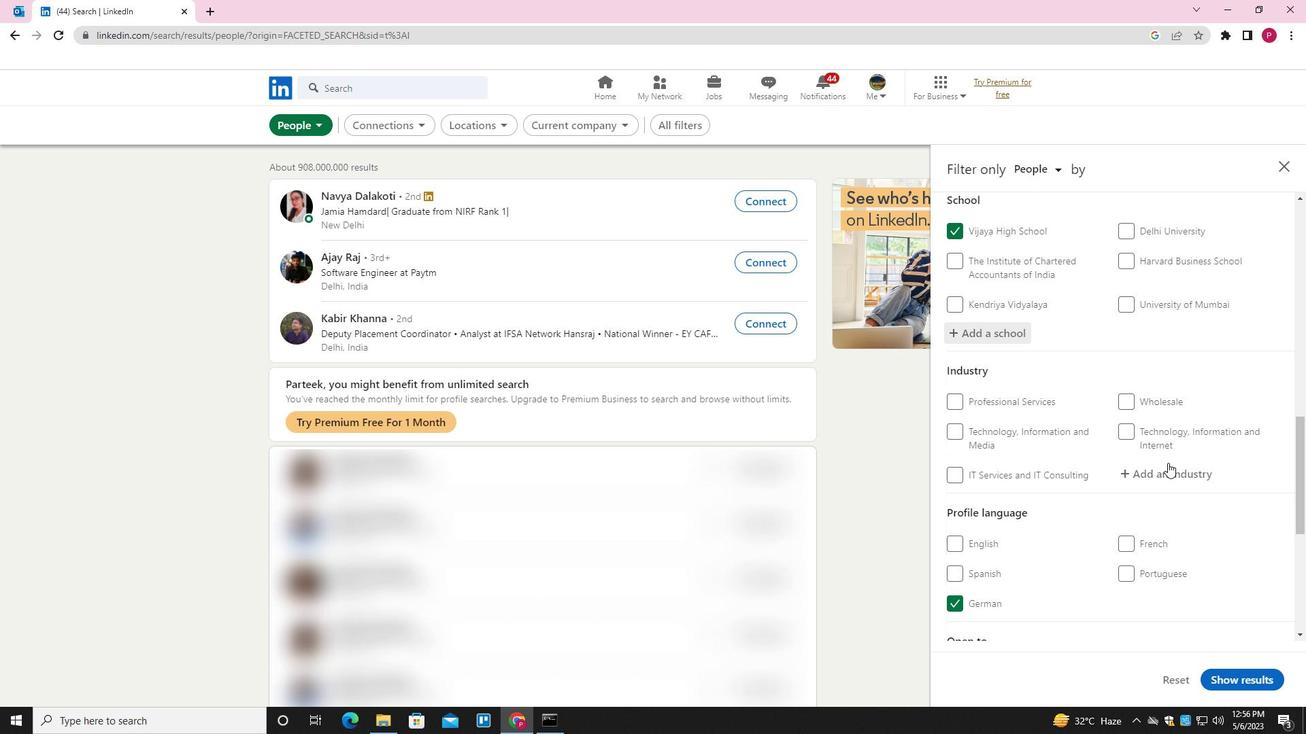 
Action: Mouse pressed left at (1169, 467)
Screenshot: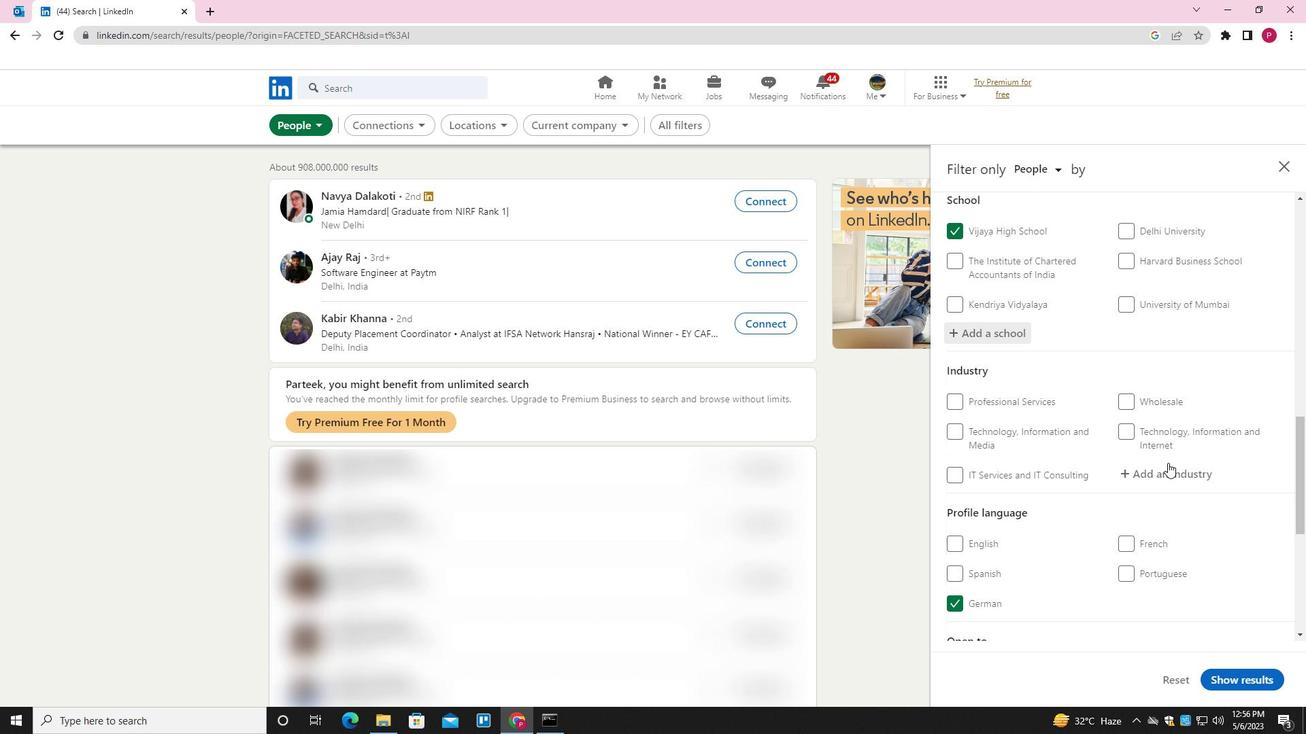 
Action: Key pressed <Key.shift><Key.shift><Key.shift><Key.shift>PUBLIC<Key.space>SAFETY<Key.down><Key.enter>
Screenshot: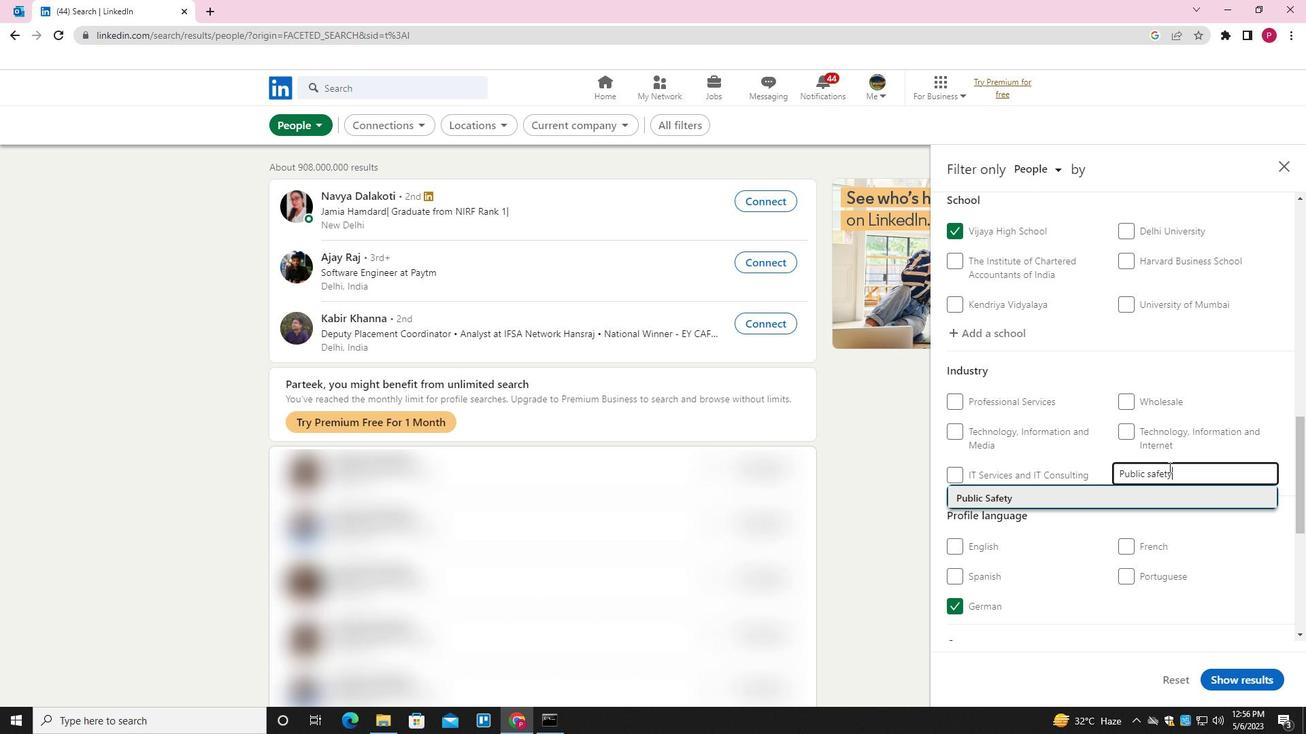 
Action: Mouse scrolled (1169, 466) with delta (0, 0)
Screenshot: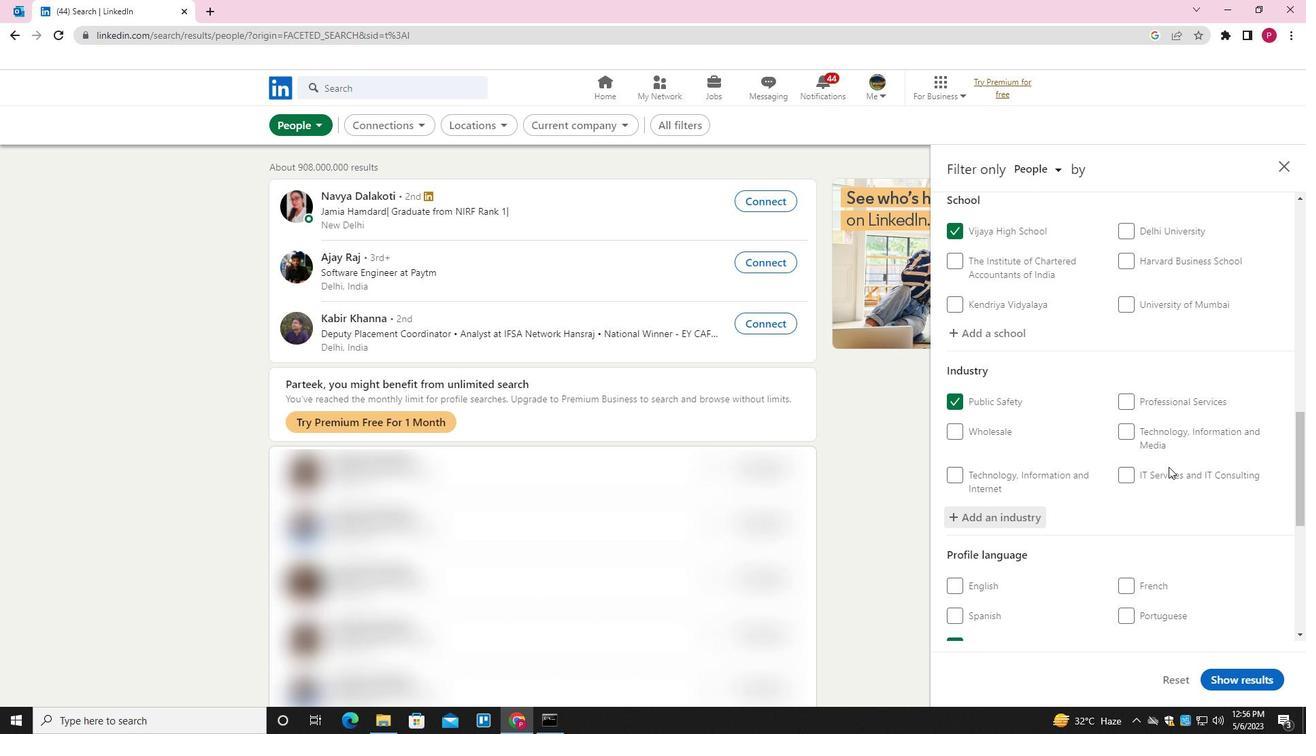 
Action: Mouse scrolled (1169, 466) with delta (0, 0)
Screenshot: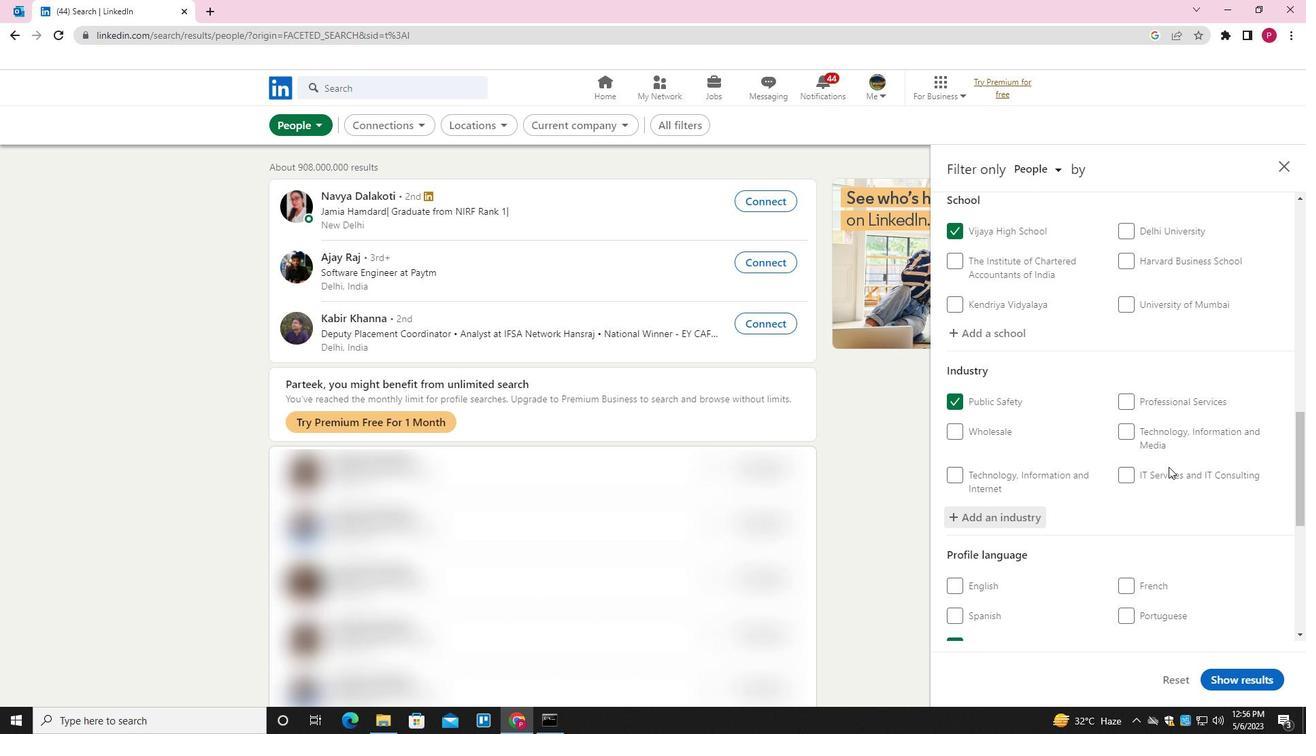 
Action: Mouse scrolled (1169, 466) with delta (0, 0)
Screenshot: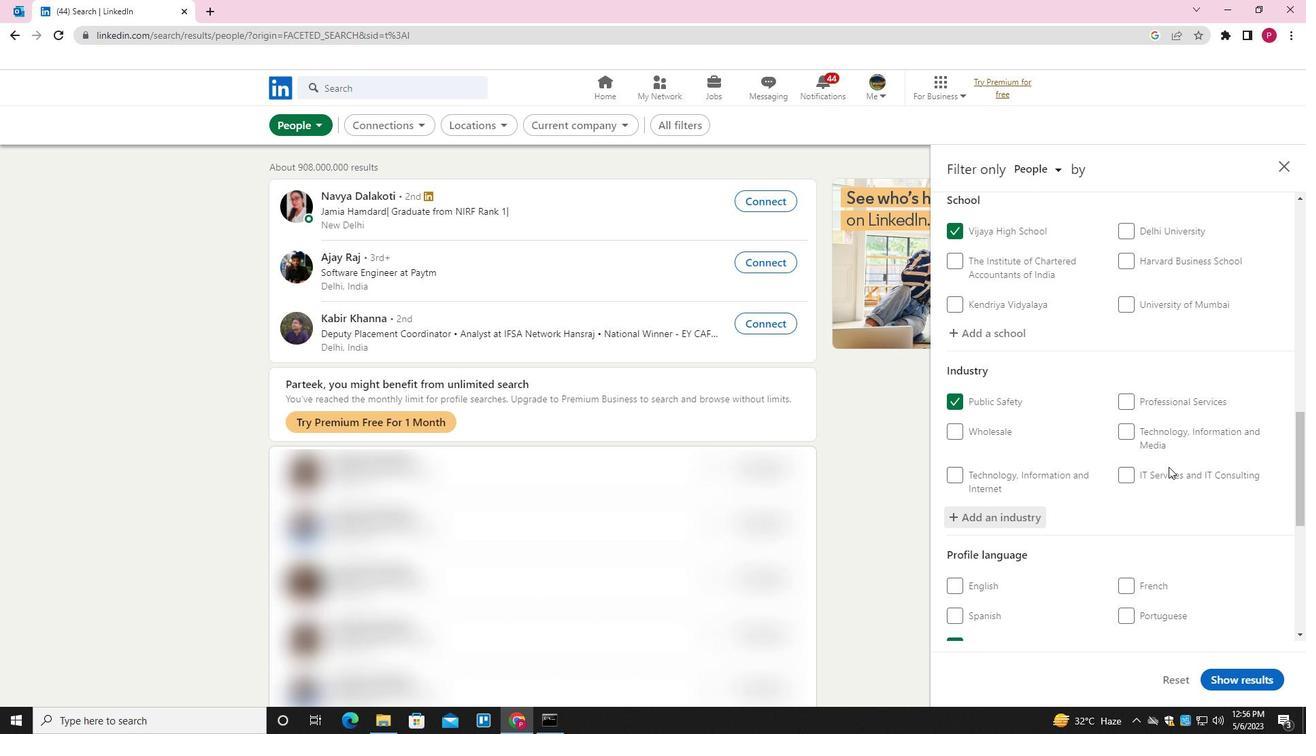 
Action: Mouse scrolled (1169, 466) with delta (0, 0)
Screenshot: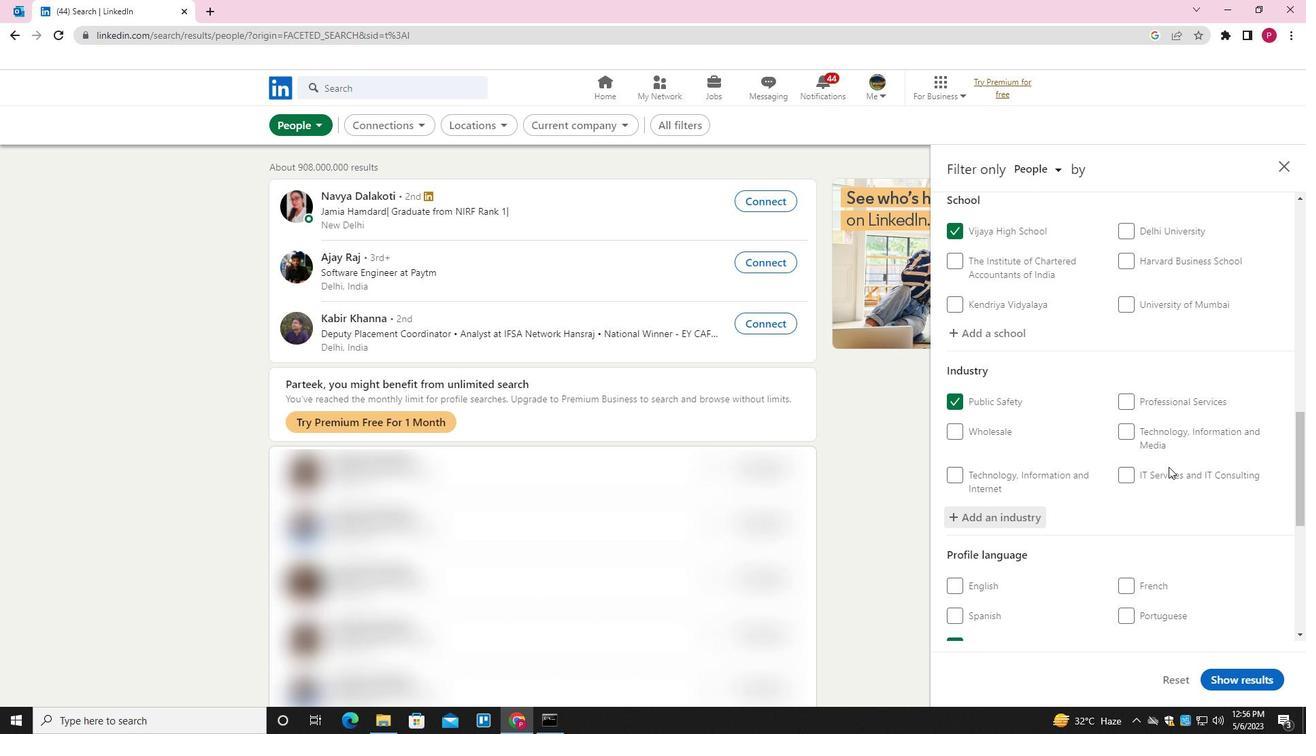 
Action: Mouse scrolled (1169, 466) with delta (0, 0)
Screenshot: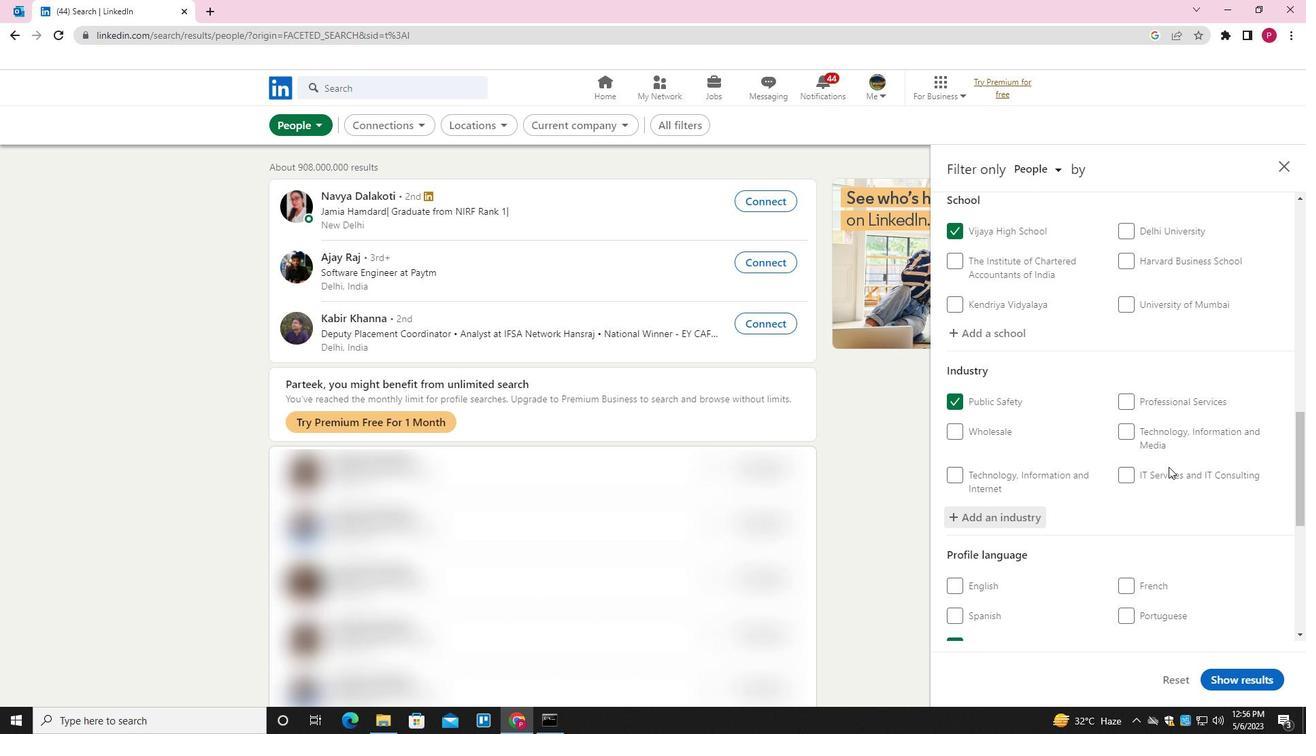 
Action: Mouse scrolled (1169, 466) with delta (0, 0)
Screenshot: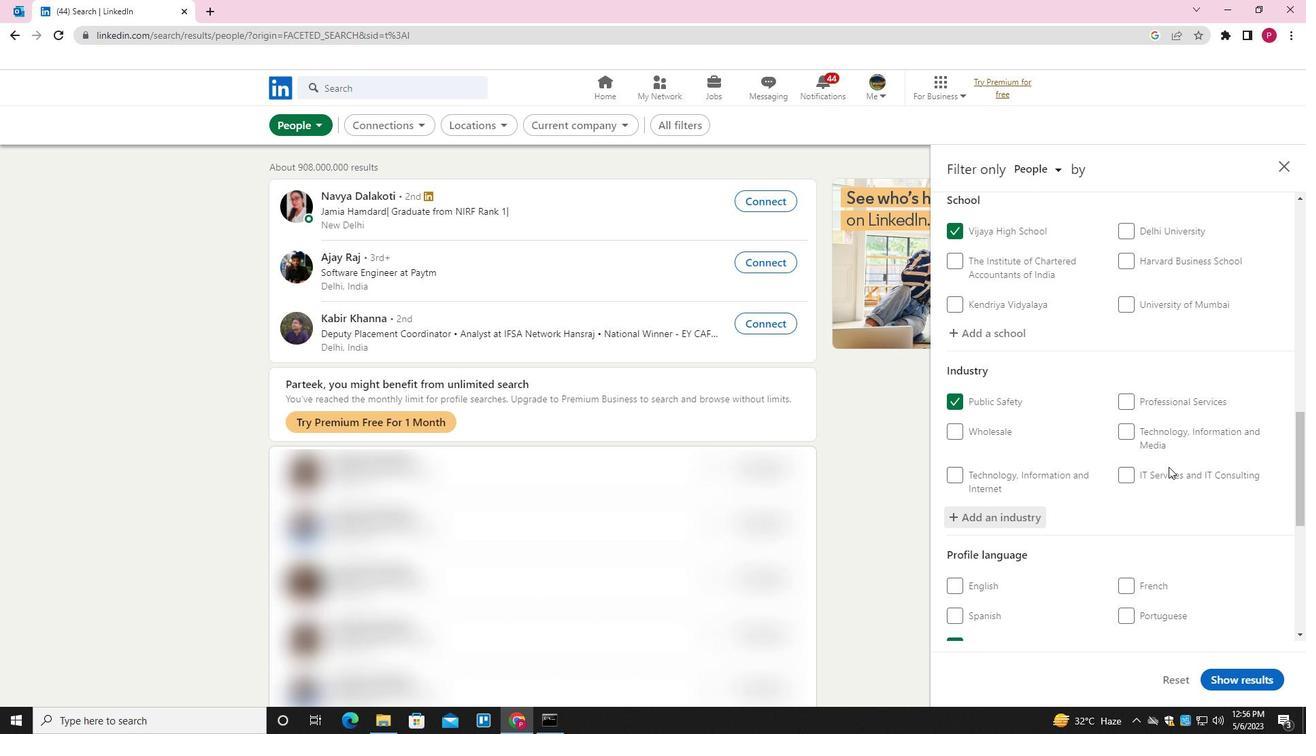 
Action: Mouse moved to (1164, 442)
Screenshot: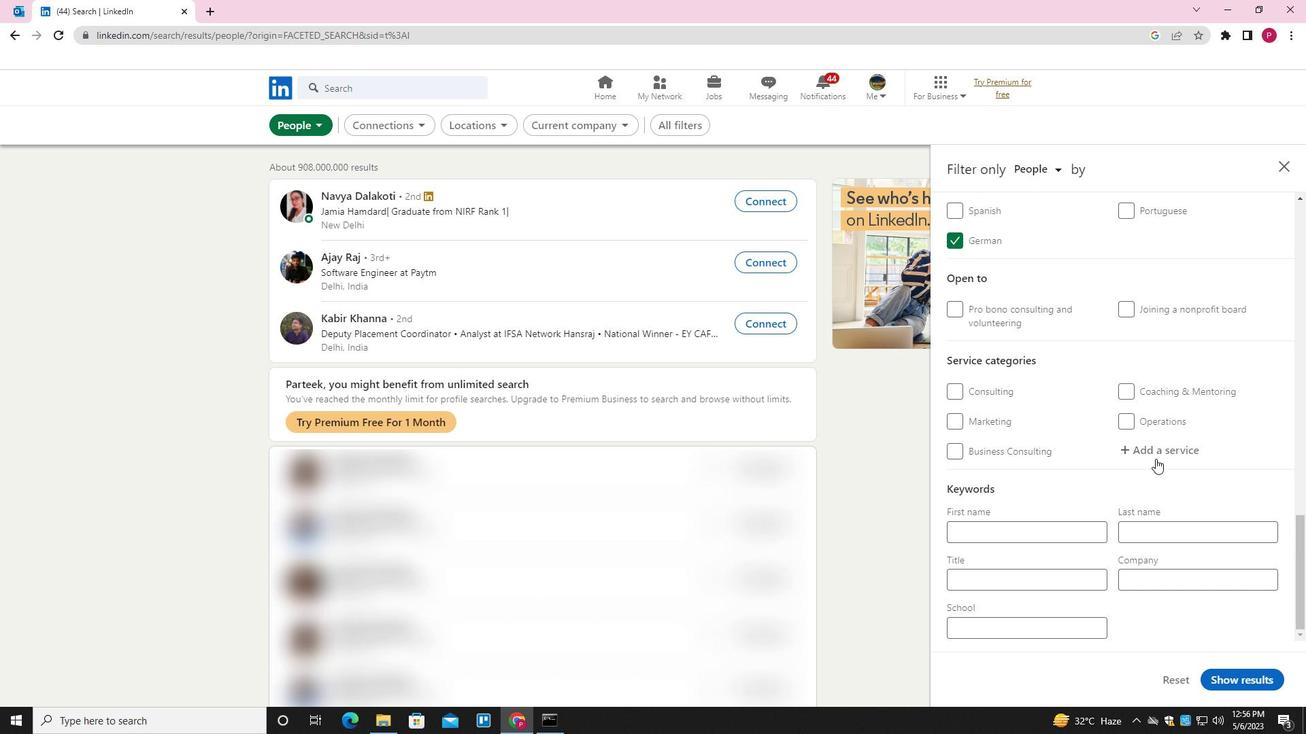 
Action: Mouse pressed left at (1164, 442)
Screenshot: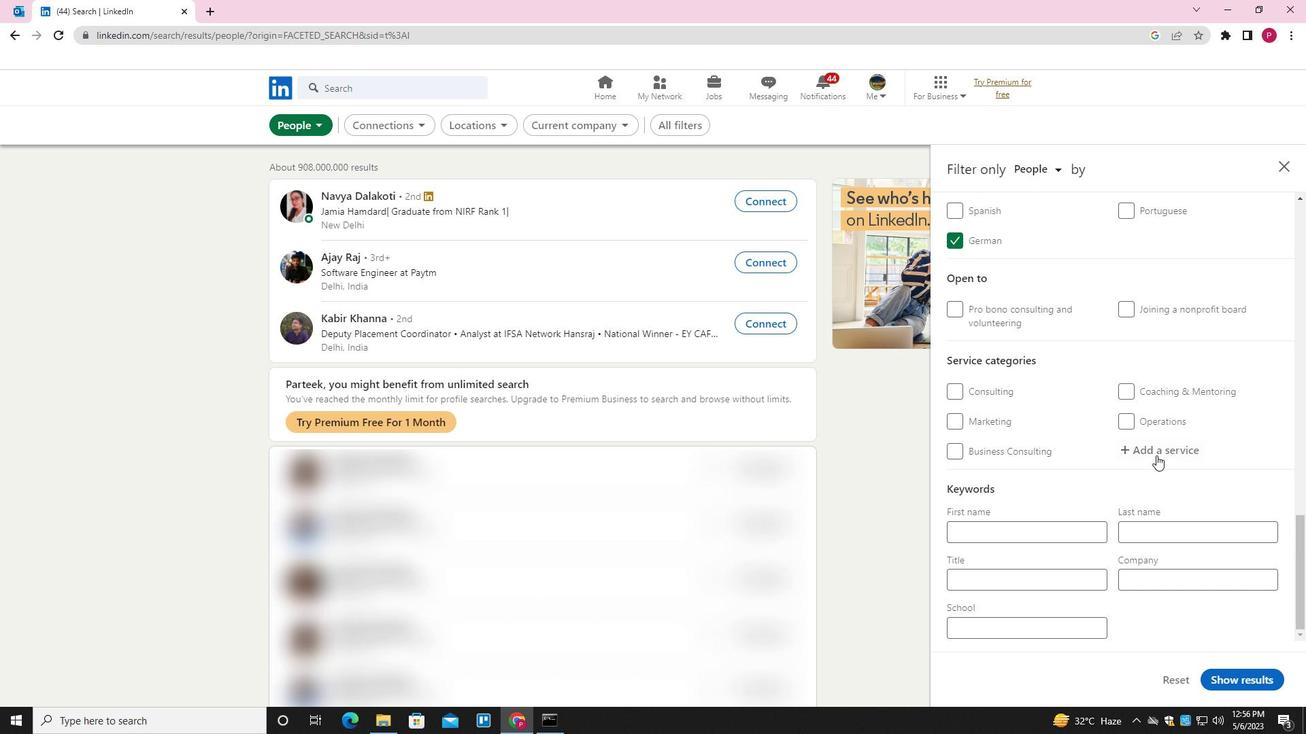 
Action: Mouse moved to (1164, 441)
Screenshot: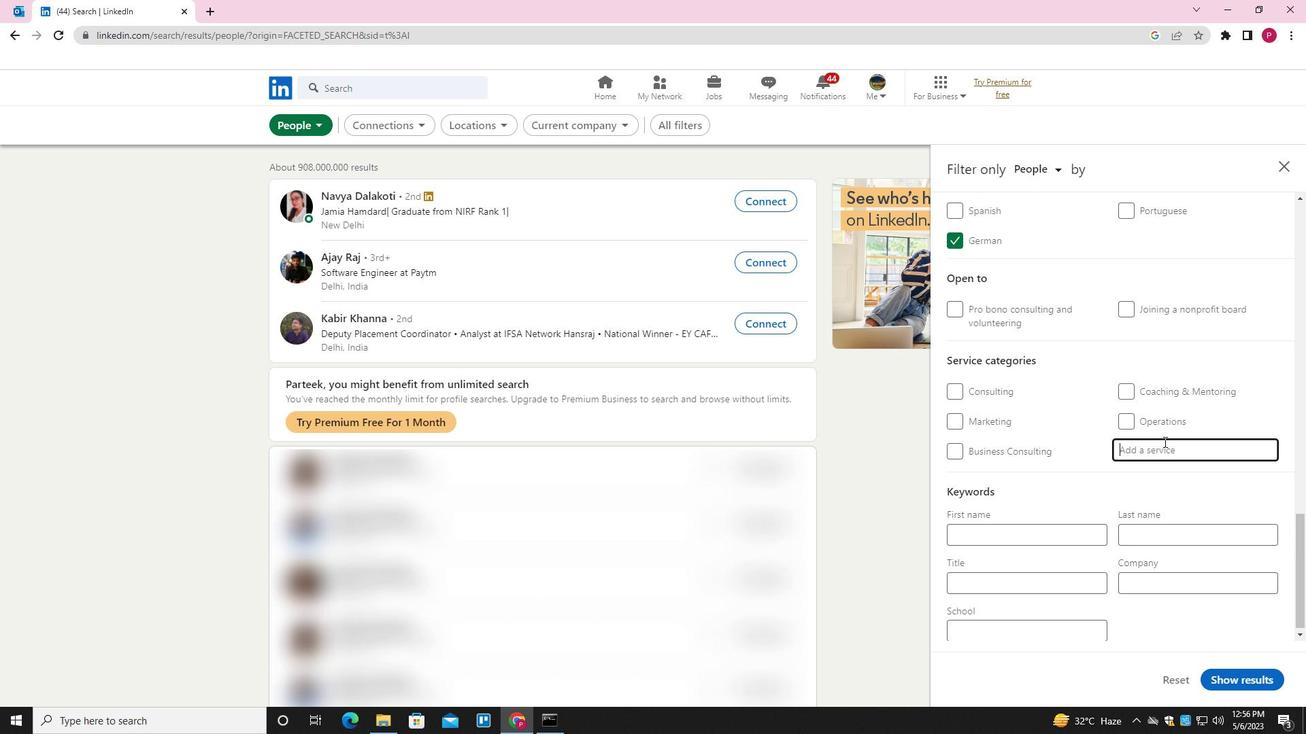 
Action: Key pressed <Key.shift><Key.shift>RETIREMENT<Key.space><Key.down><Key.enter>
Screenshot: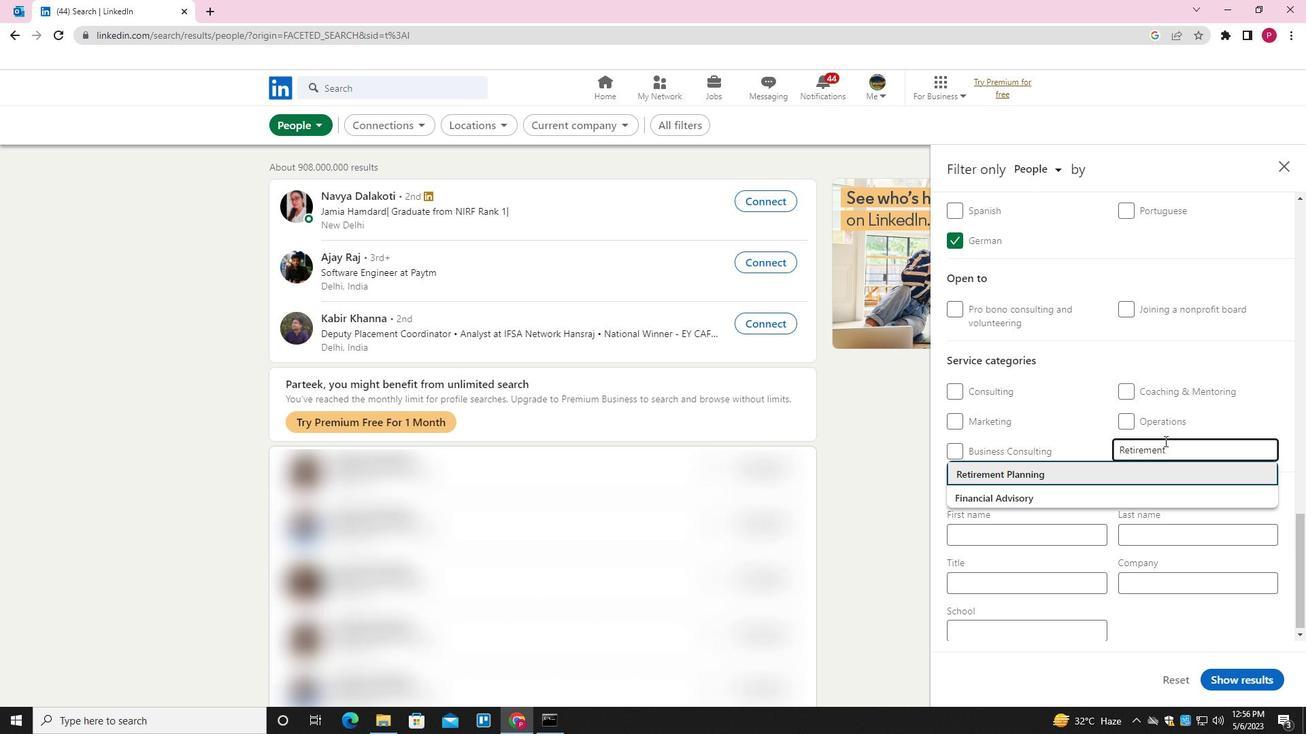 
Action: Mouse moved to (1107, 485)
Screenshot: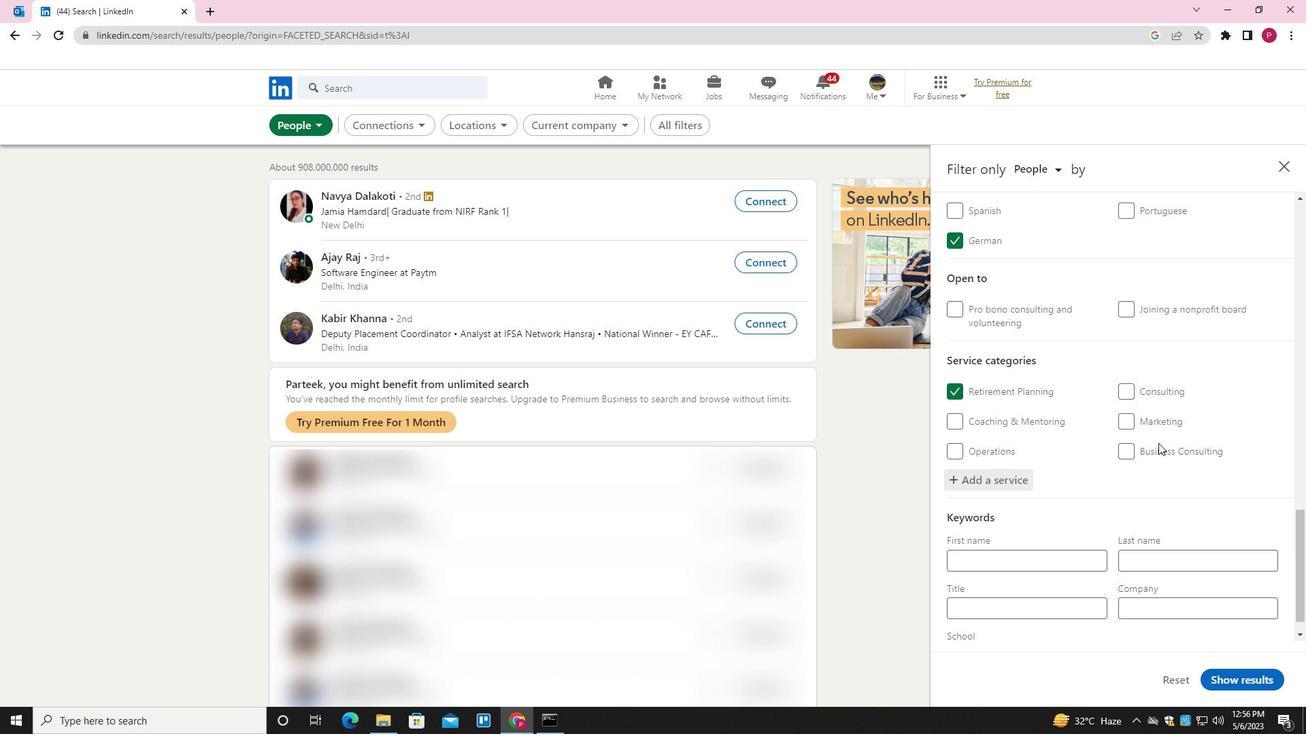 
Action: Mouse scrolled (1107, 484) with delta (0, 0)
Screenshot: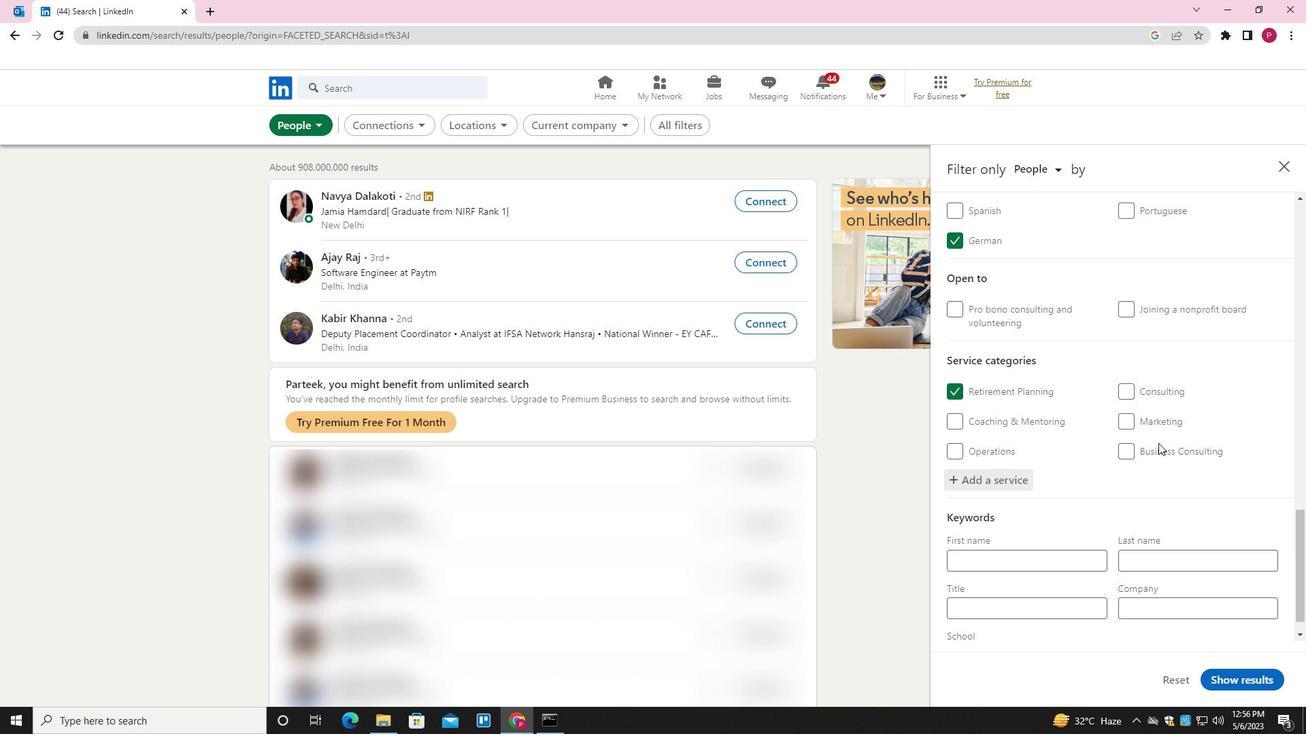 
Action: Mouse moved to (1099, 497)
Screenshot: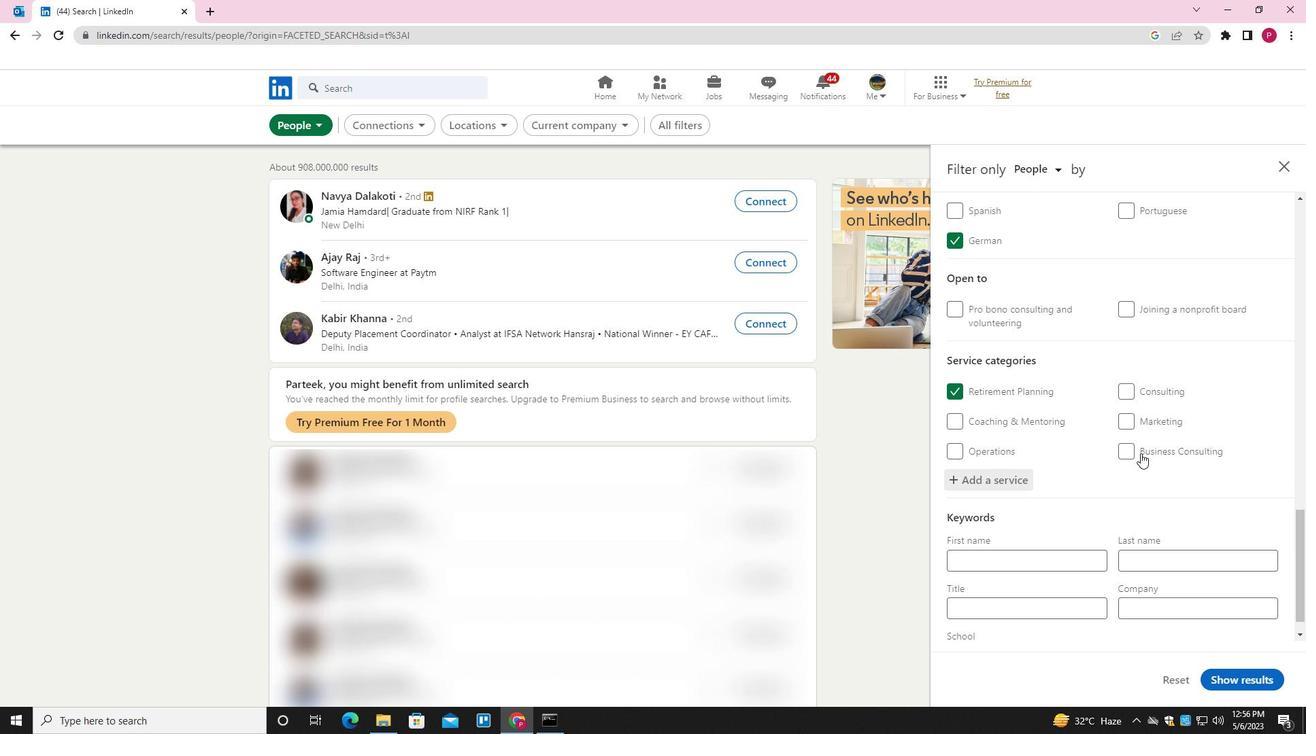 
Action: Mouse scrolled (1099, 496) with delta (0, 0)
Screenshot: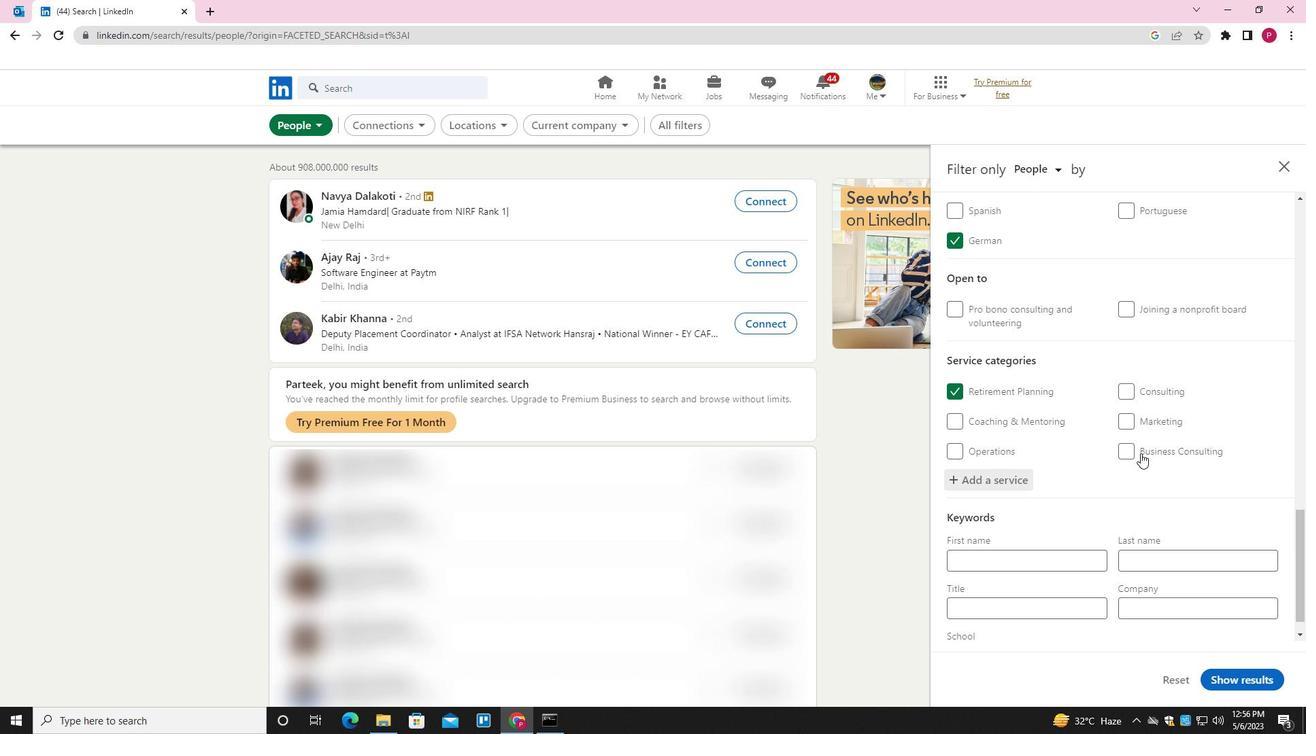 
Action: Mouse moved to (1098, 499)
Screenshot: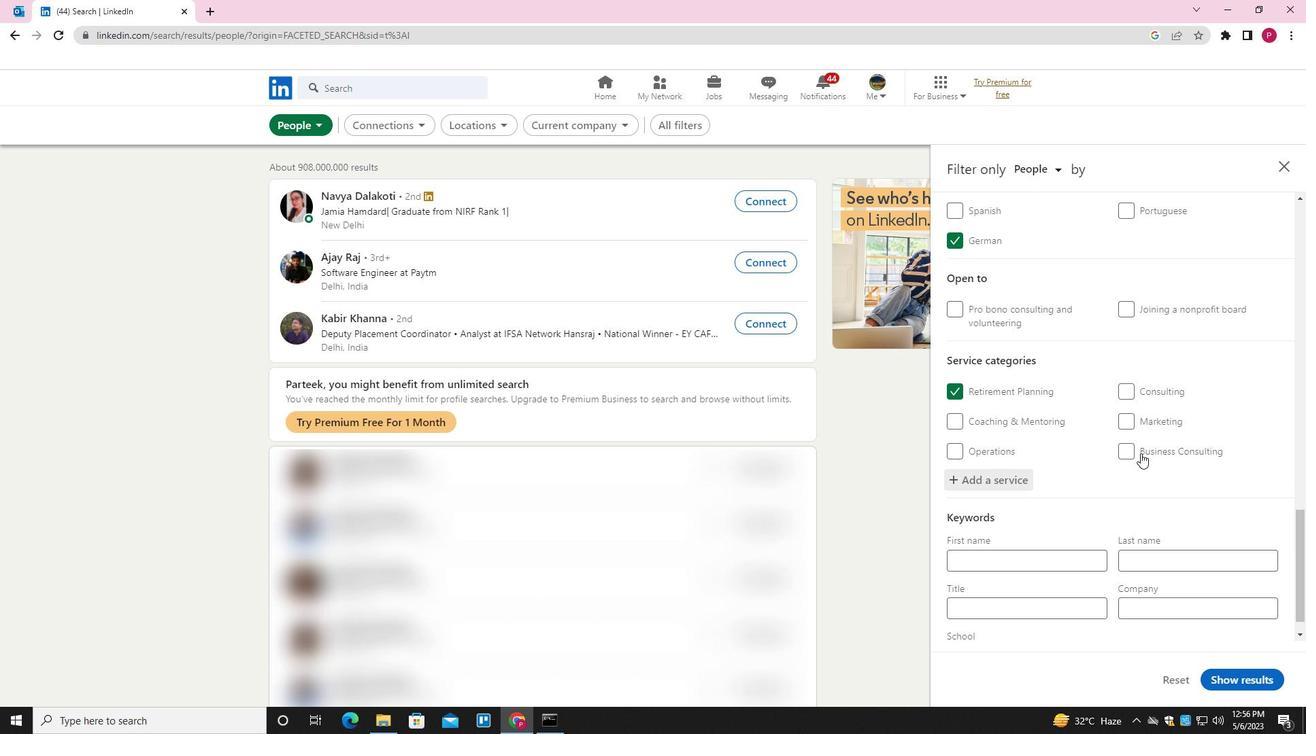 
Action: Mouse scrolled (1098, 498) with delta (0, 0)
Screenshot: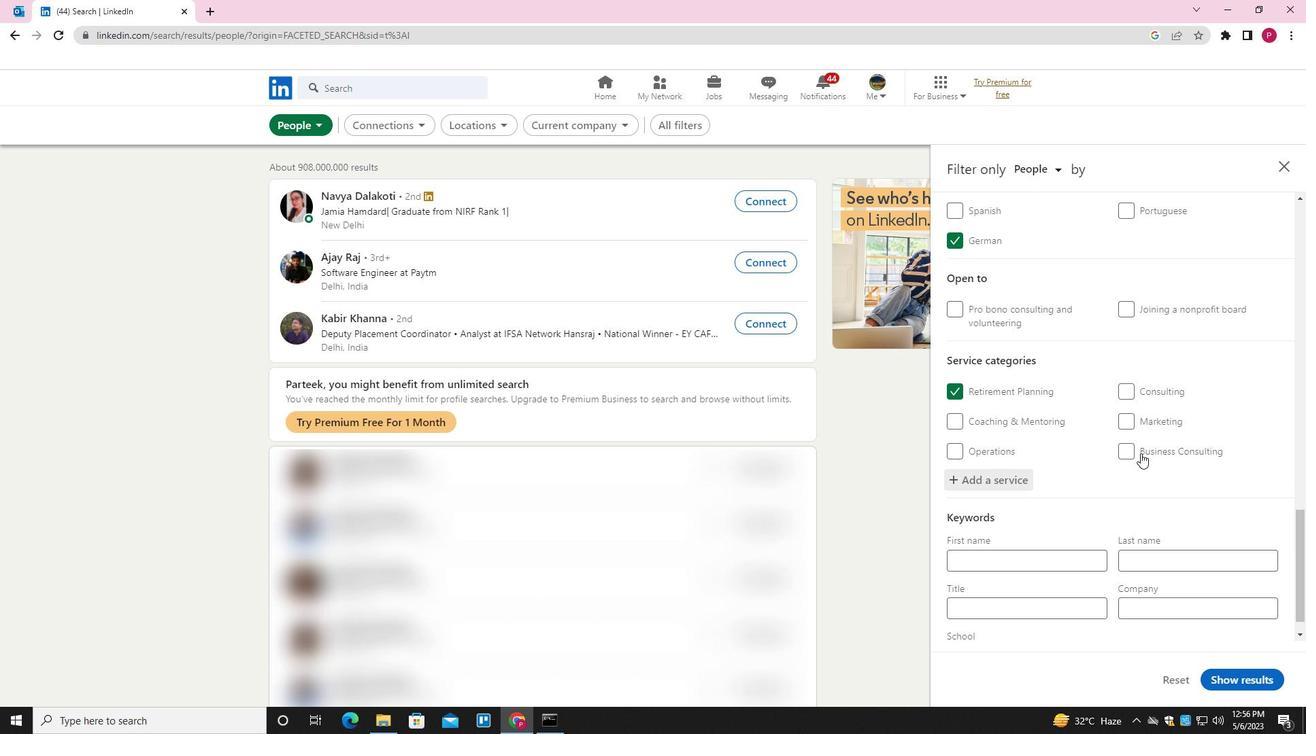 
Action: Mouse moved to (1096, 502)
Screenshot: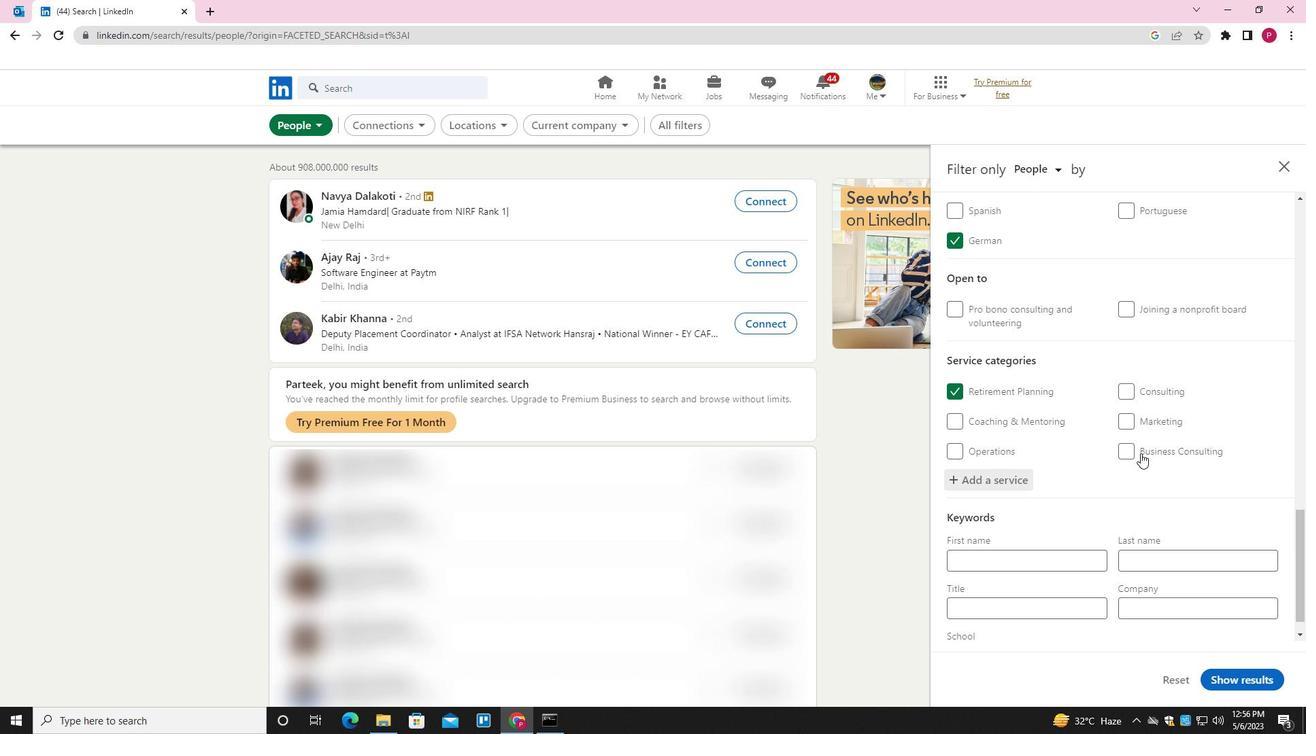 
Action: Mouse scrolled (1096, 501) with delta (0, 0)
Screenshot: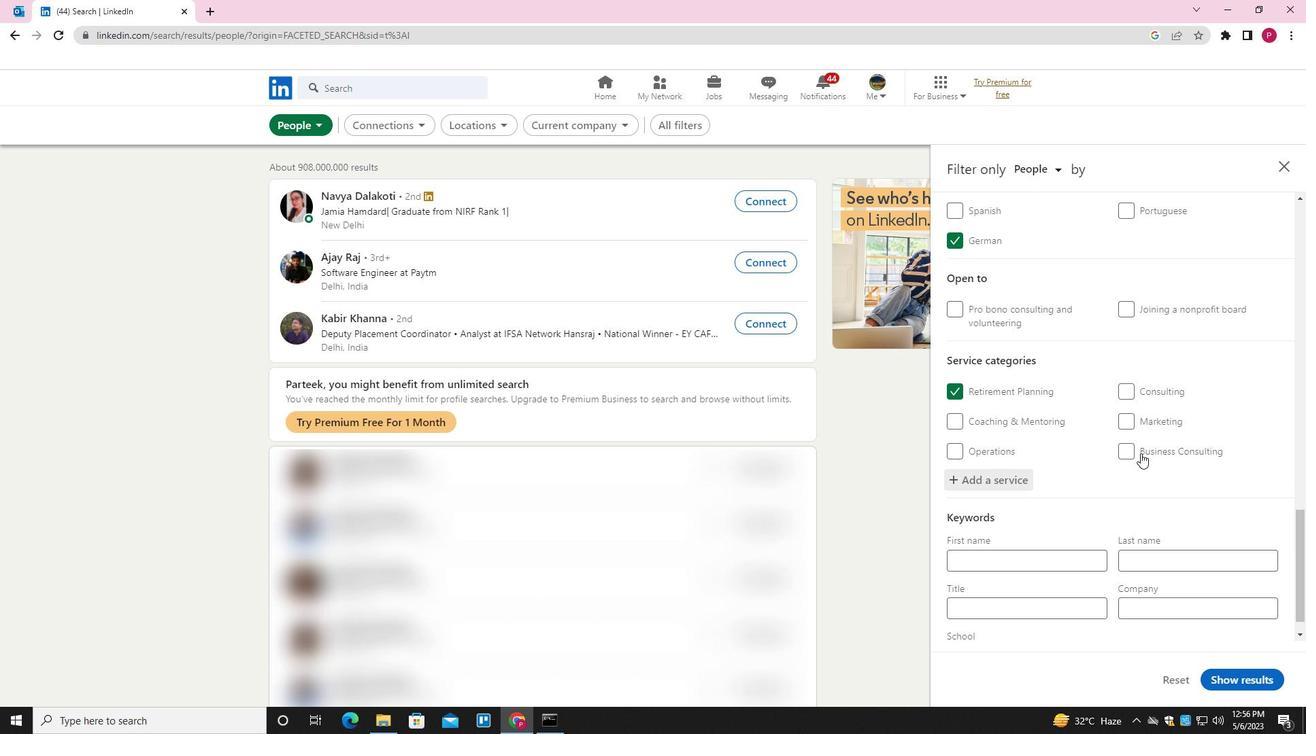 
Action: Mouse moved to (1064, 579)
Screenshot: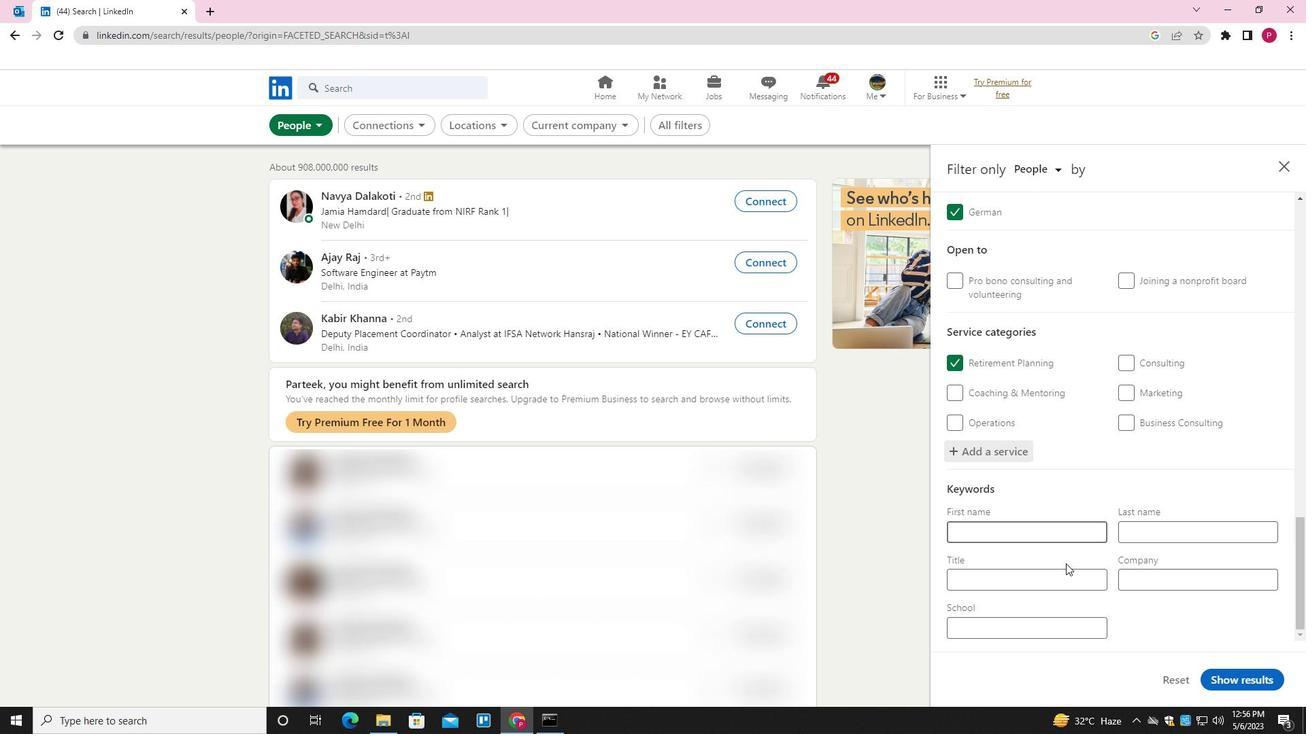 
Action: Mouse pressed left at (1064, 579)
Screenshot: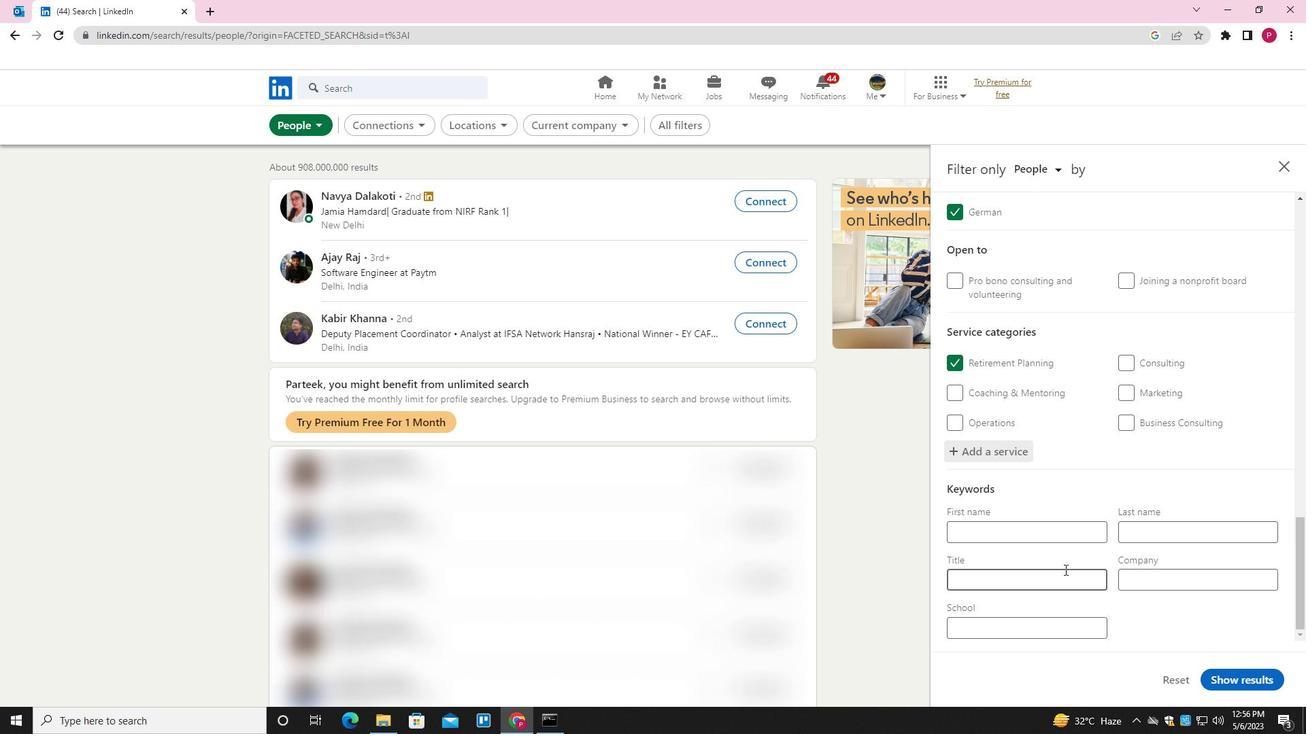 
Action: Key pressed <Key.shift>COORDINATOR
Screenshot: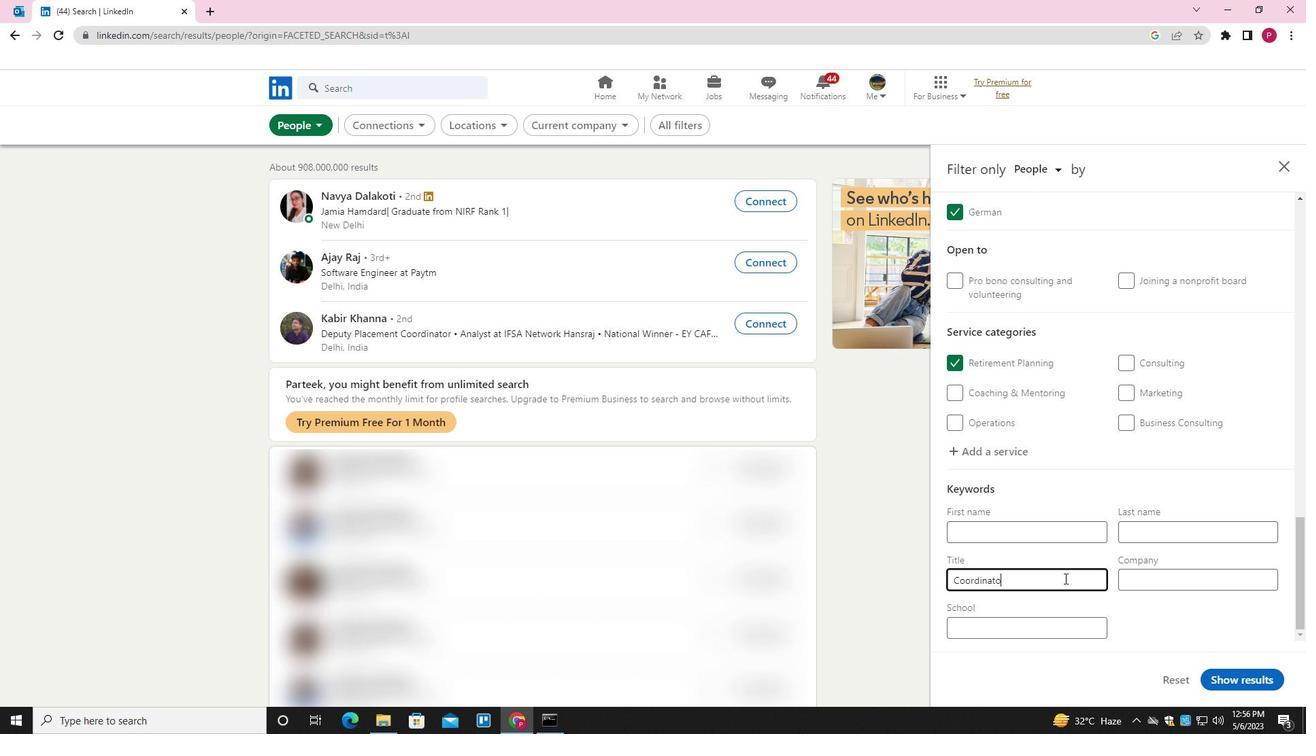 
Action: Mouse moved to (1269, 681)
Screenshot: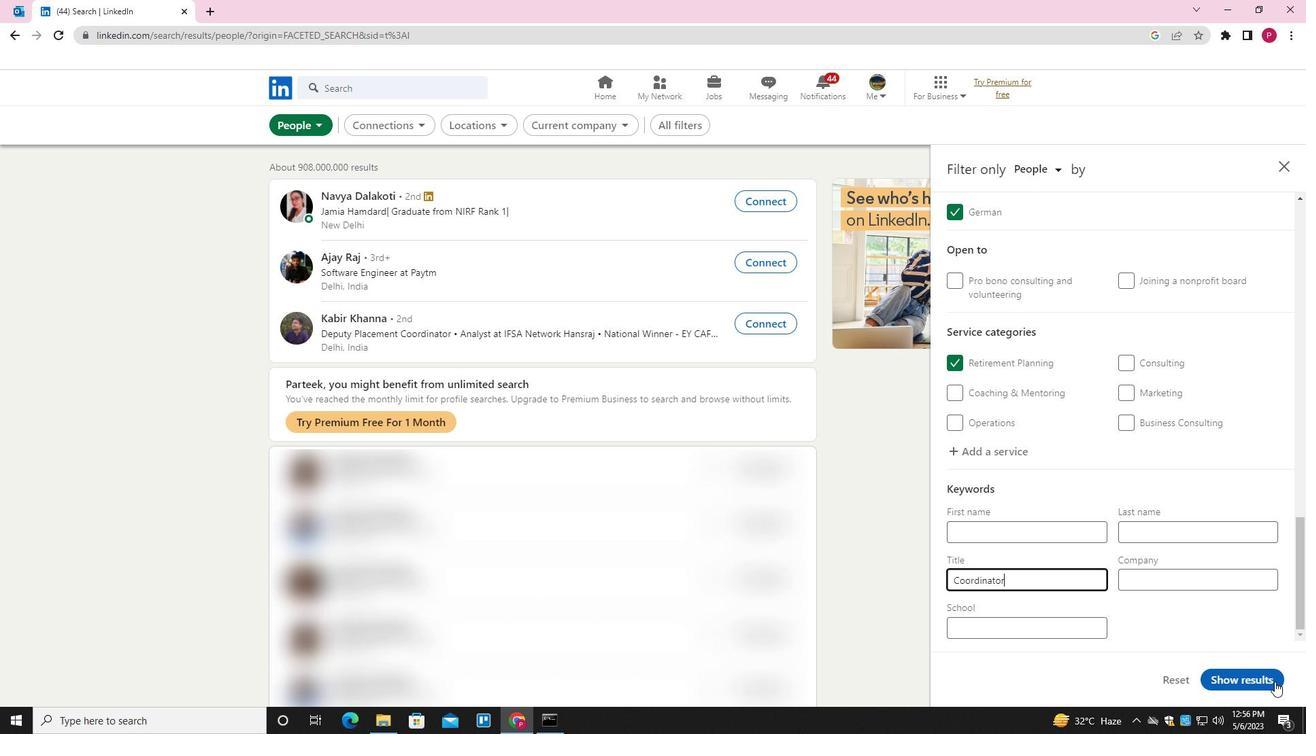 
Action: Mouse pressed left at (1269, 681)
Screenshot: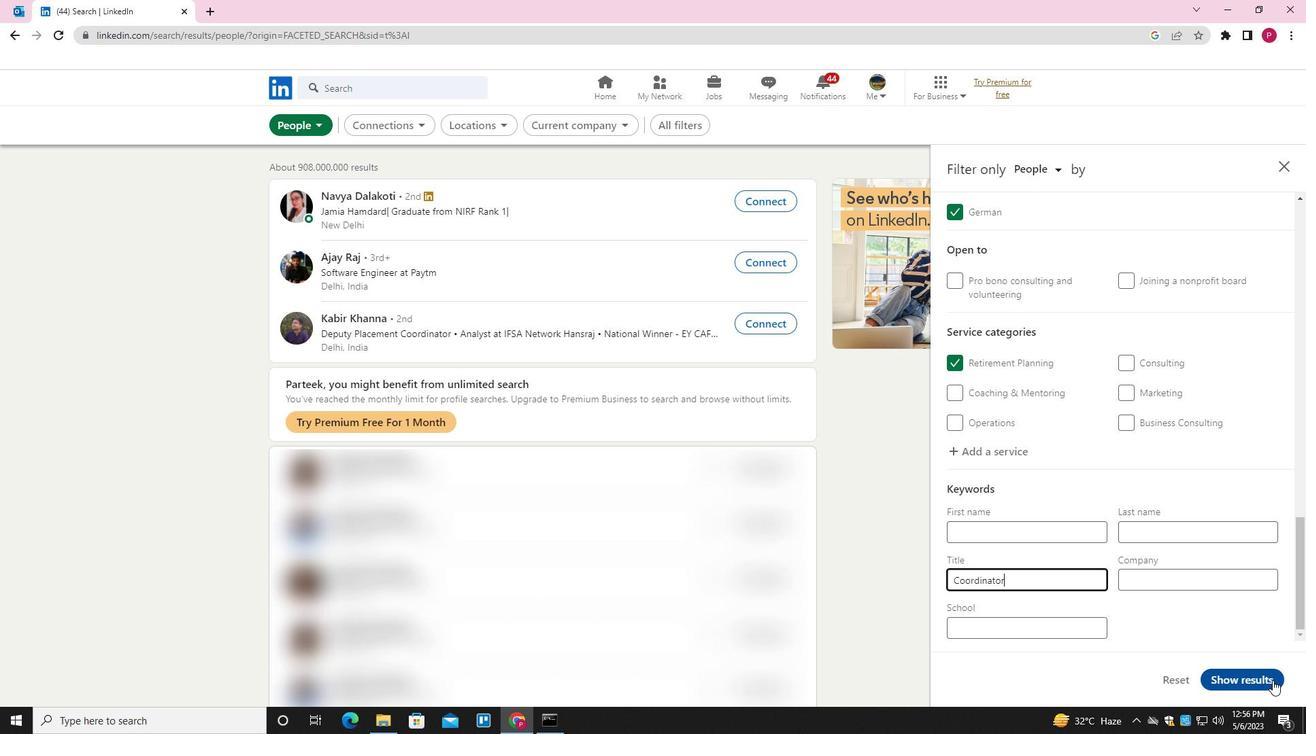 
Action: Mouse moved to (741, 286)
Screenshot: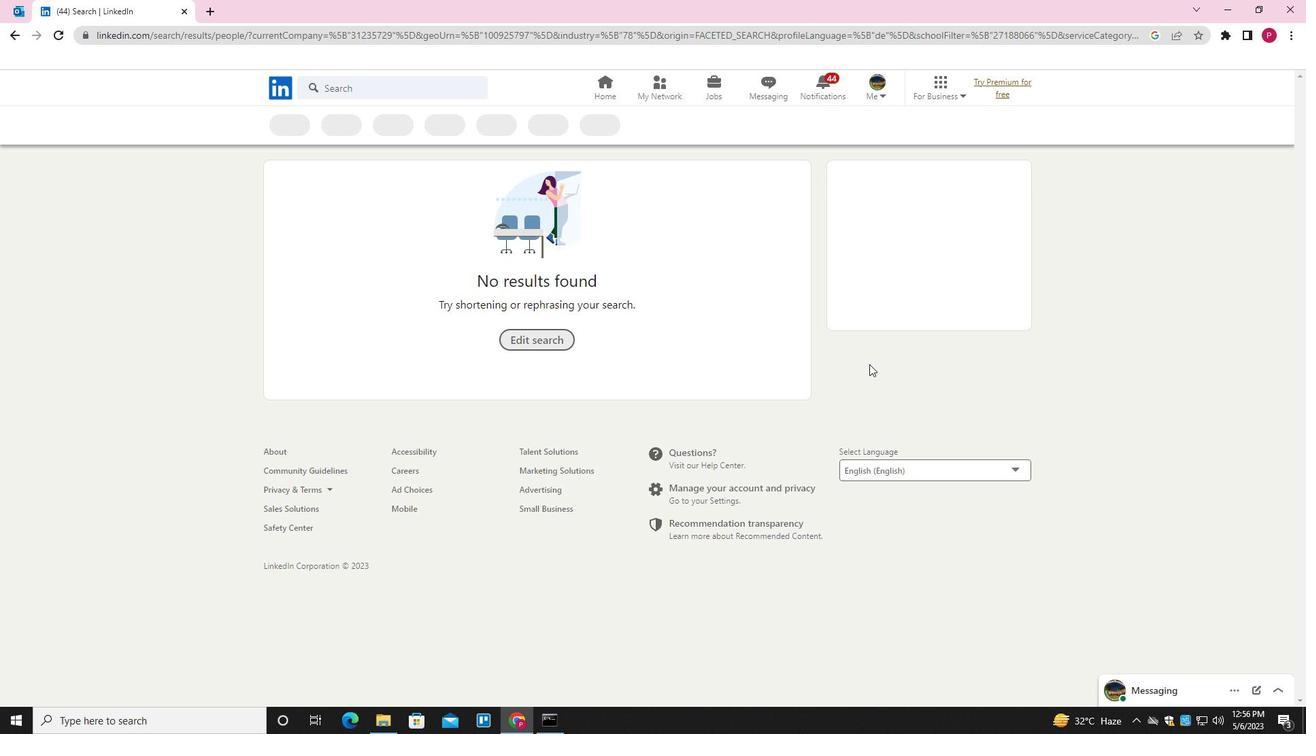 
